 Task: Create Dashboard which show attendance of investors in StockTradeHub application.
Action: Mouse moved to (25, 60)
Screenshot: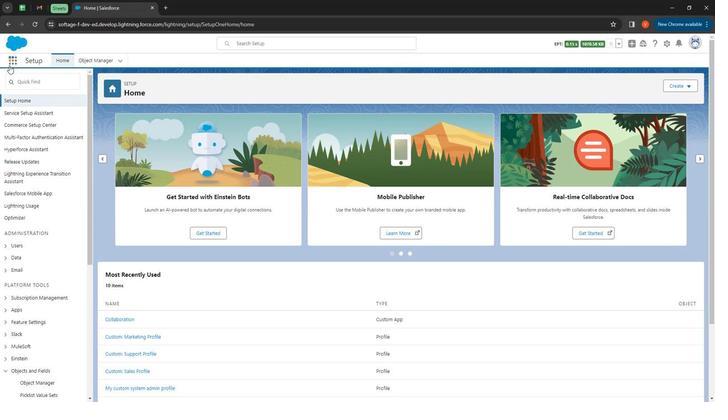 
Action: Mouse pressed left at (25, 60)
Screenshot: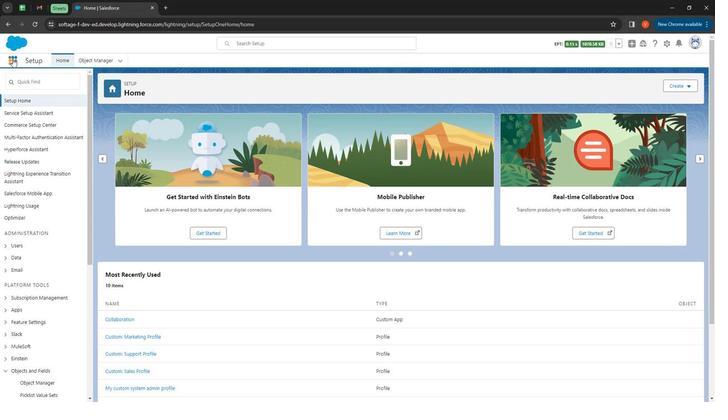 
Action: Mouse moved to (38, 198)
Screenshot: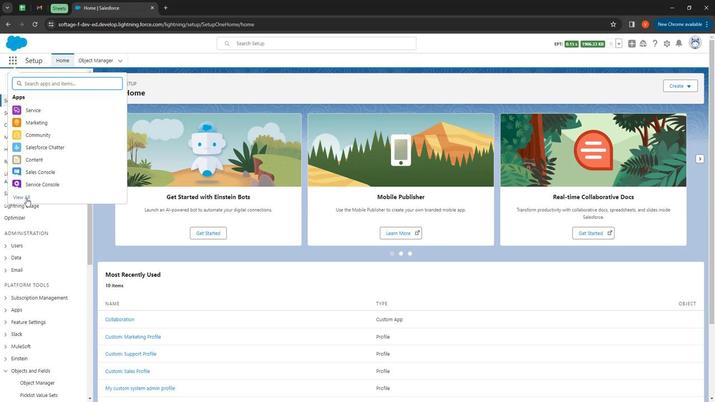 
Action: Mouse pressed left at (38, 198)
Screenshot: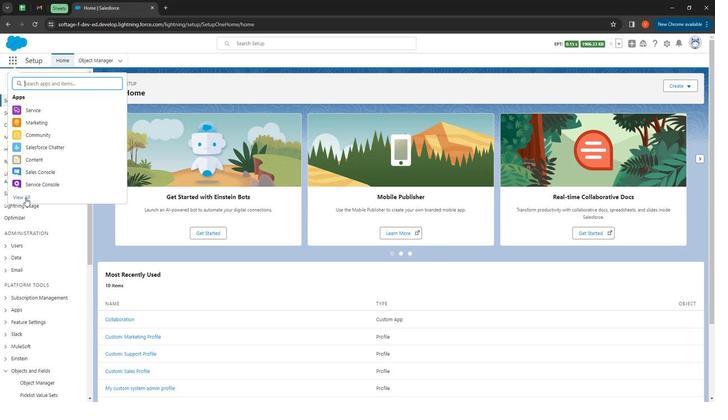 
Action: Mouse moved to (404, 233)
Screenshot: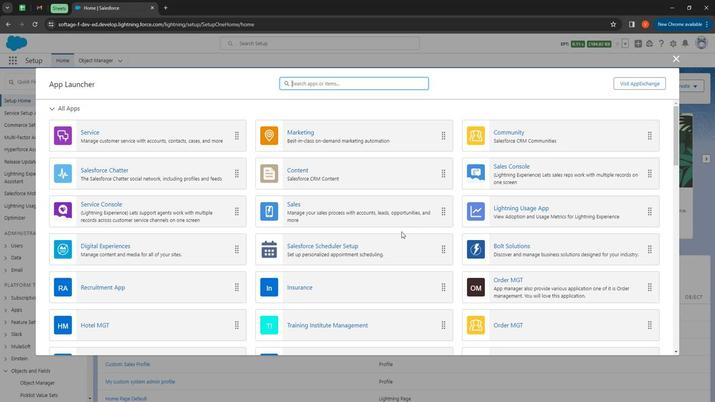 
Action: Mouse scrolled (404, 233) with delta (0, 0)
Screenshot: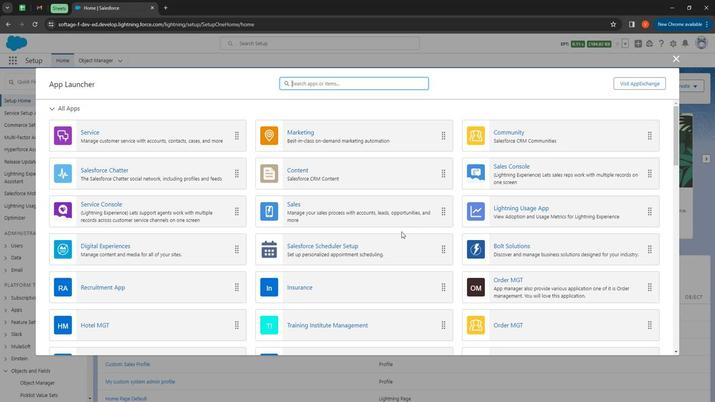 
Action: Mouse moved to (386, 238)
Screenshot: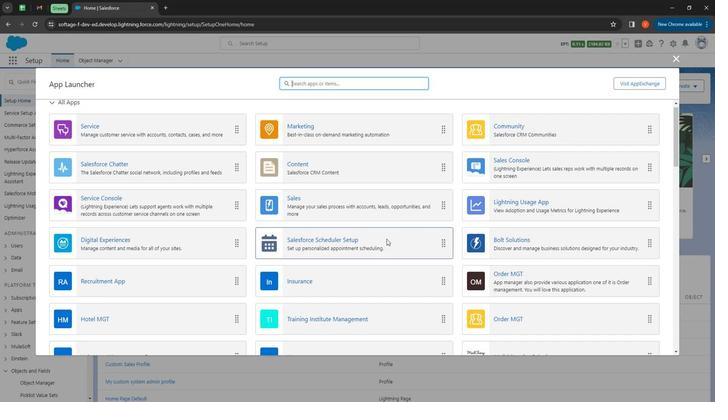 
Action: Mouse scrolled (386, 238) with delta (0, 0)
Screenshot: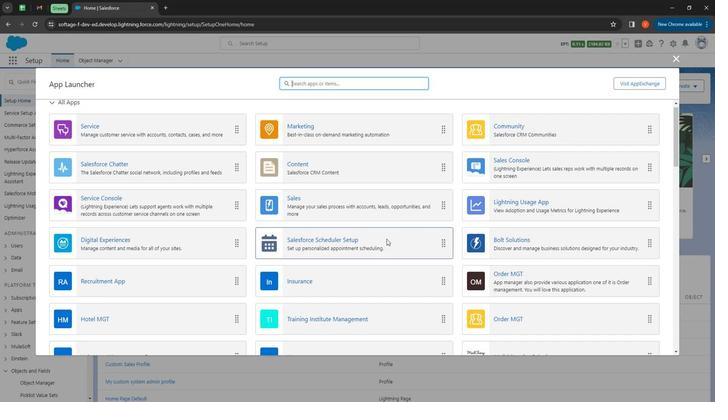 
Action: Mouse moved to (114, 323)
Screenshot: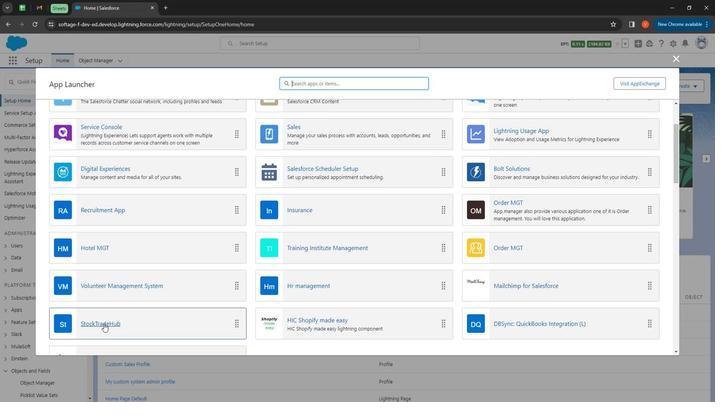 
Action: Mouse pressed left at (114, 323)
Screenshot: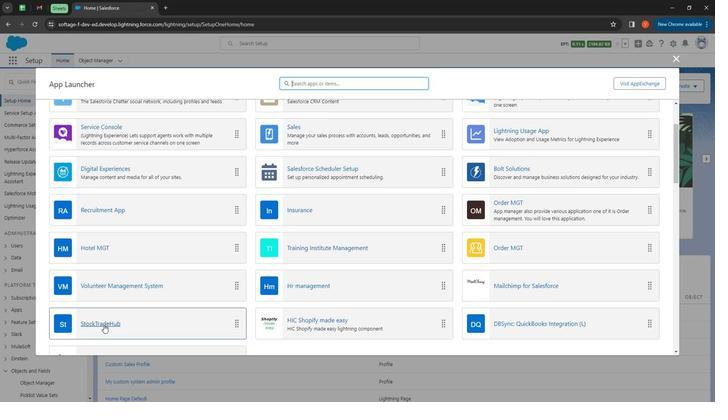 
Action: Mouse moved to (441, 62)
Screenshot: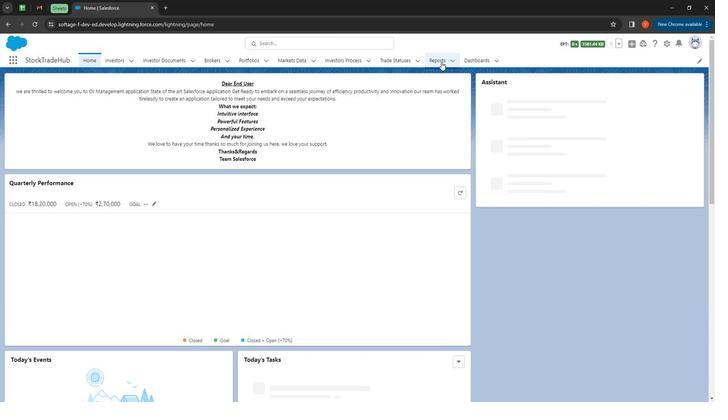 
Action: Mouse pressed left at (441, 62)
Screenshot: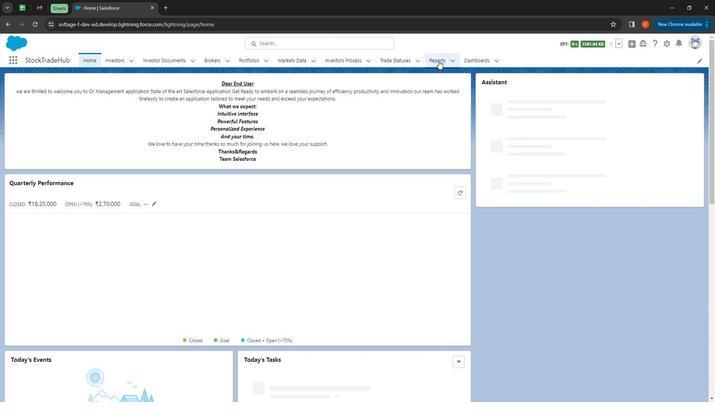 
Action: Mouse moved to (632, 90)
Screenshot: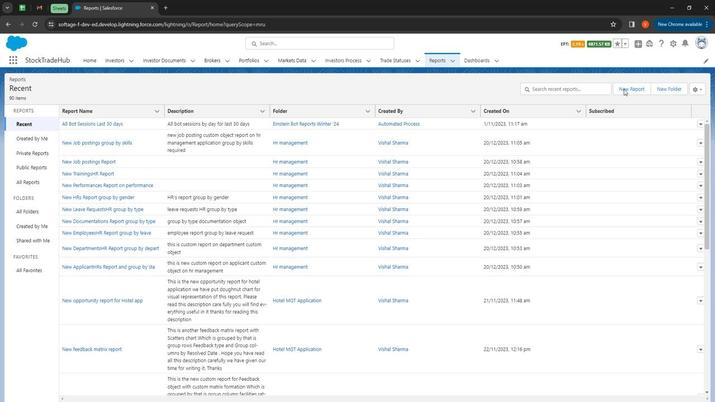 
Action: Mouse pressed left at (632, 90)
Screenshot: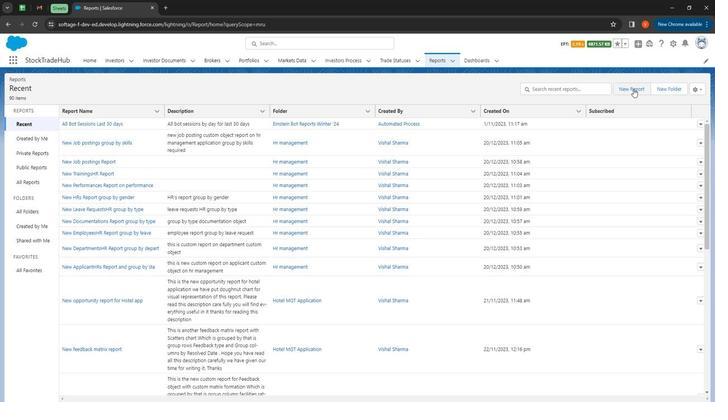 
Action: Mouse moved to (161, 149)
Screenshot: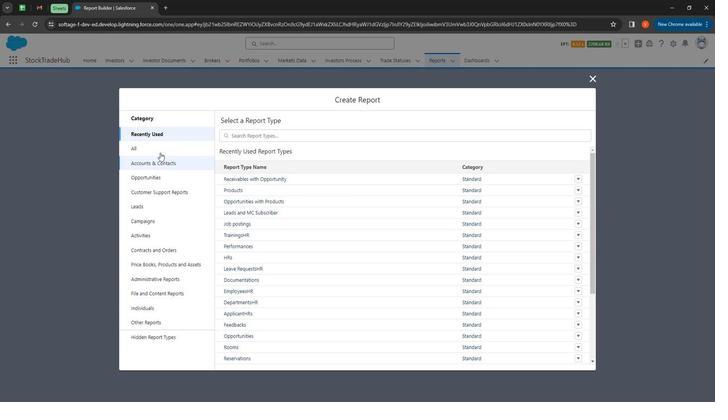 
Action: Mouse pressed left at (161, 149)
Screenshot: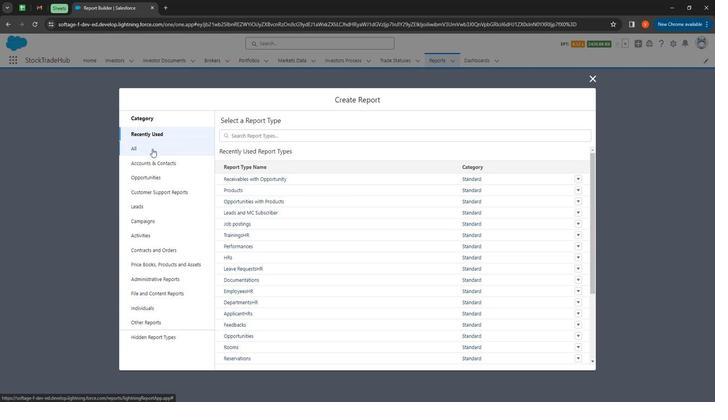 
Action: Mouse moved to (272, 134)
Screenshot: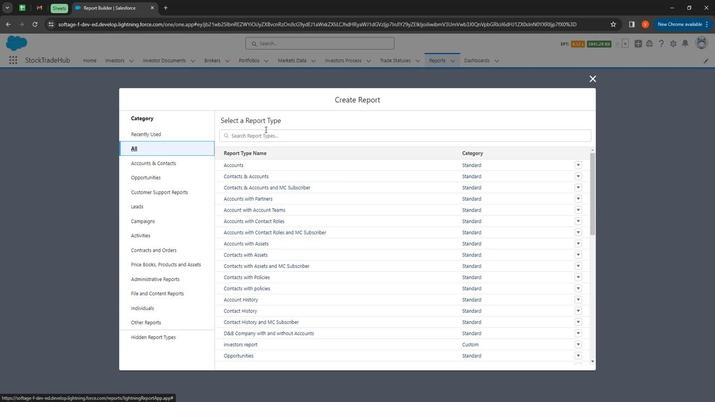
Action: Mouse pressed left at (272, 134)
Screenshot: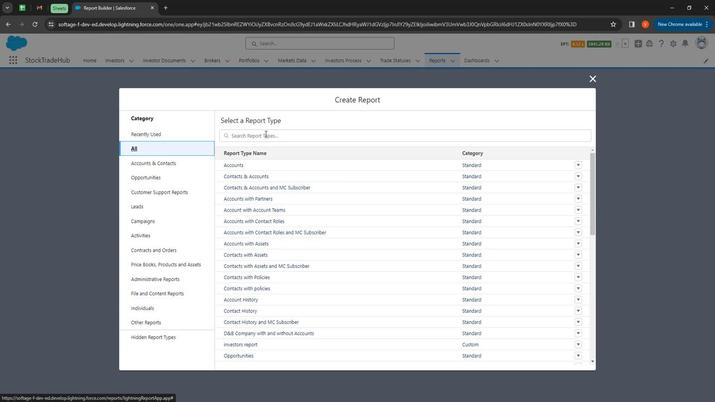 
Action: Key pressed investor
Screenshot: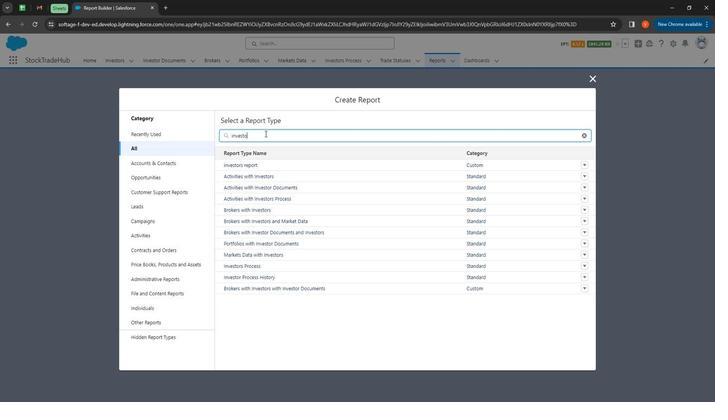
Action: Mouse moved to (263, 164)
Screenshot: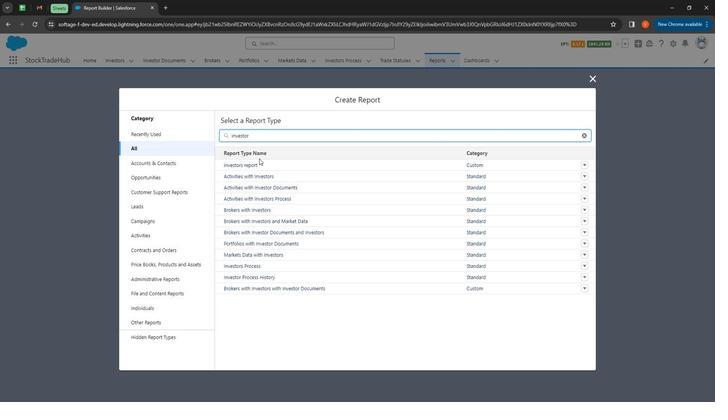 
Action: Mouse pressed left at (263, 164)
Screenshot: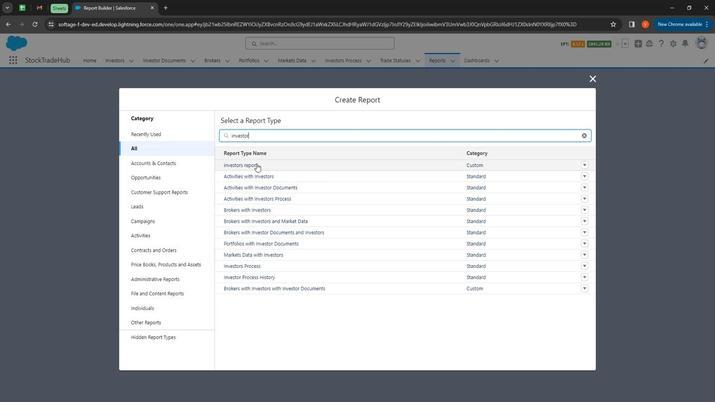 
Action: Mouse moved to (499, 169)
Screenshot: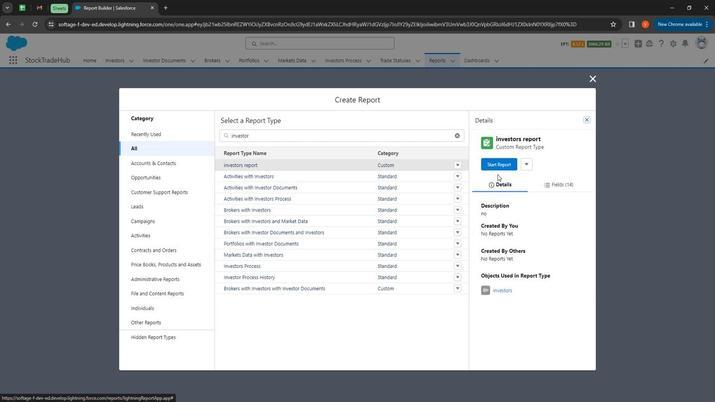 
Action: Mouse pressed left at (499, 169)
Screenshot: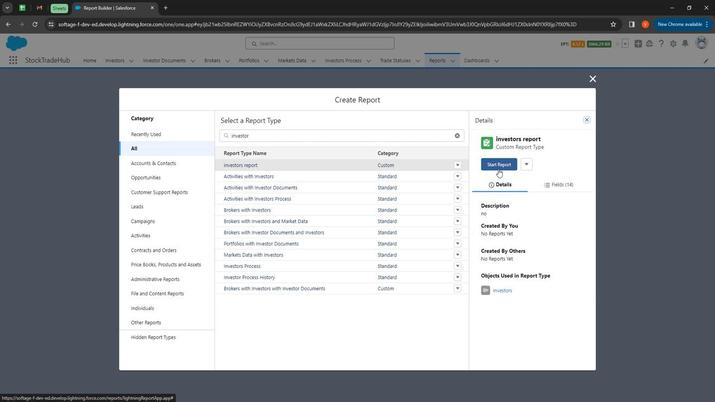 
Action: Mouse moved to (78, 189)
Screenshot: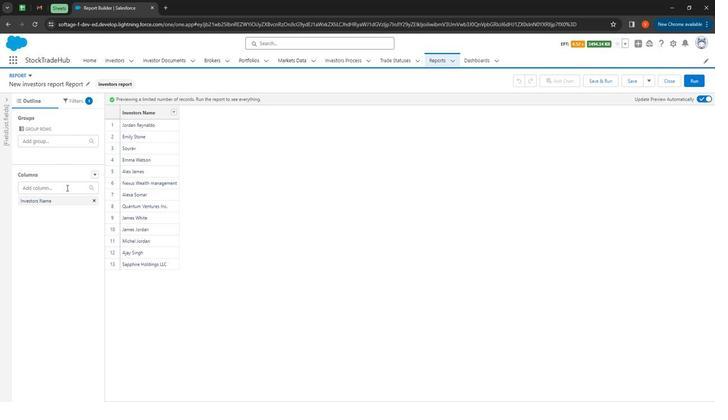 
Action: Mouse pressed left at (78, 189)
Screenshot: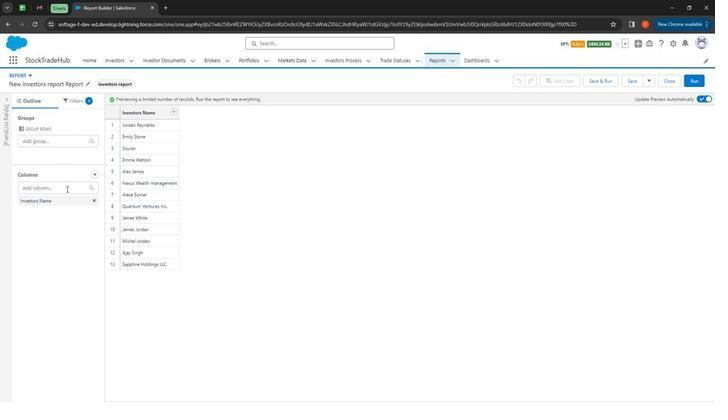 
Action: Mouse moved to (79, 212)
Screenshot: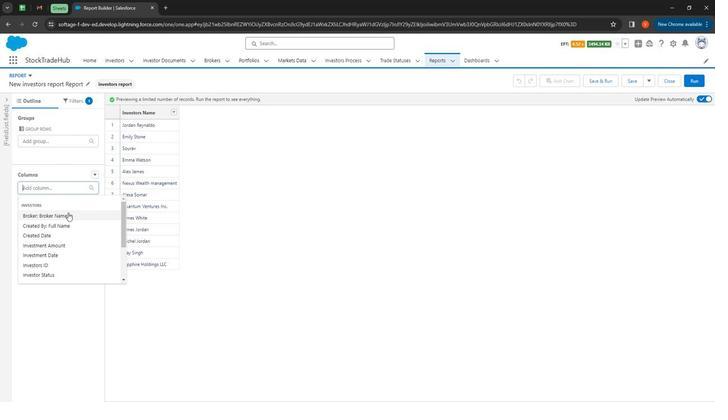 
Action: Mouse pressed left at (79, 212)
Screenshot: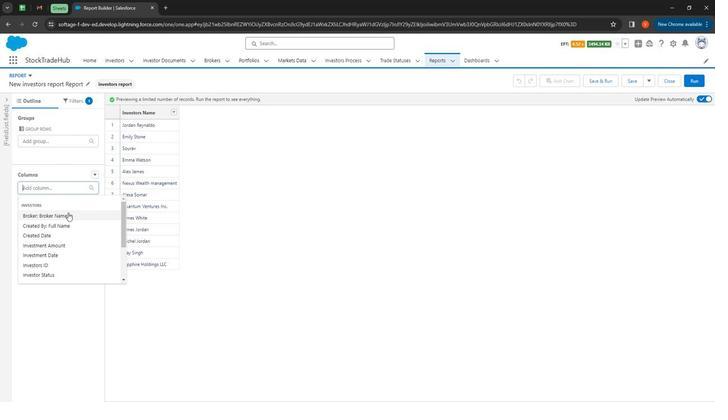 
Action: Mouse moved to (65, 186)
Screenshot: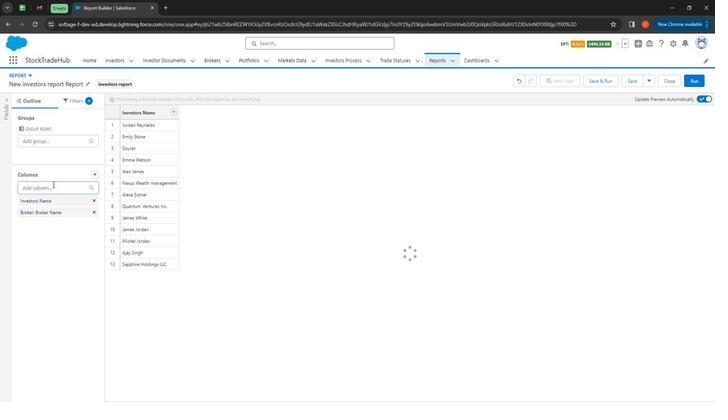 
Action: Mouse pressed left at (65, 186)
Screenshot: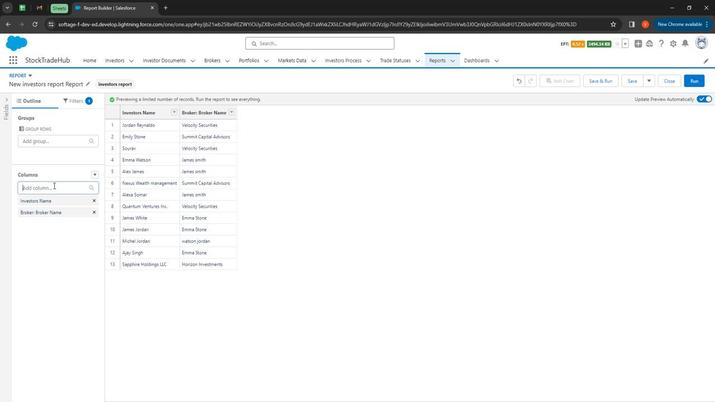 
Action: Mouse moved to (72, 211)
Screenshot: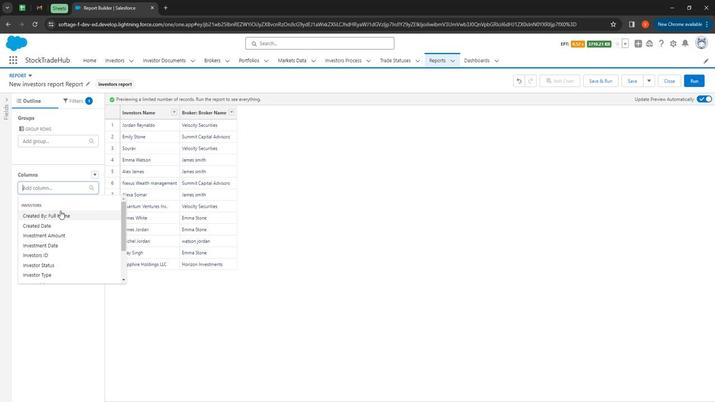 
Action: Mouse pressed left at (72, 211)
Screenshot: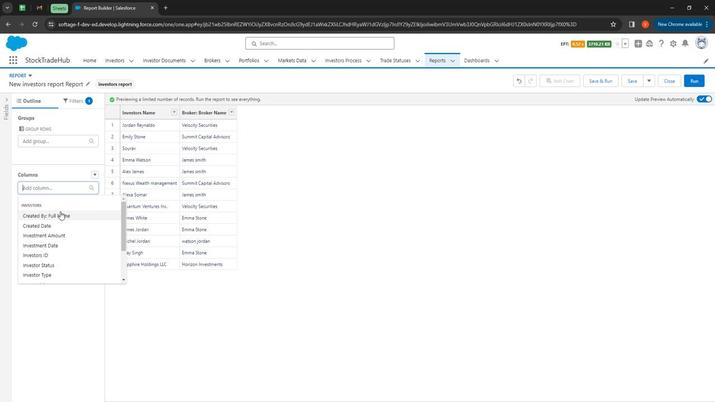 
Action: Mouse moved to (59, 188)
Screenshot: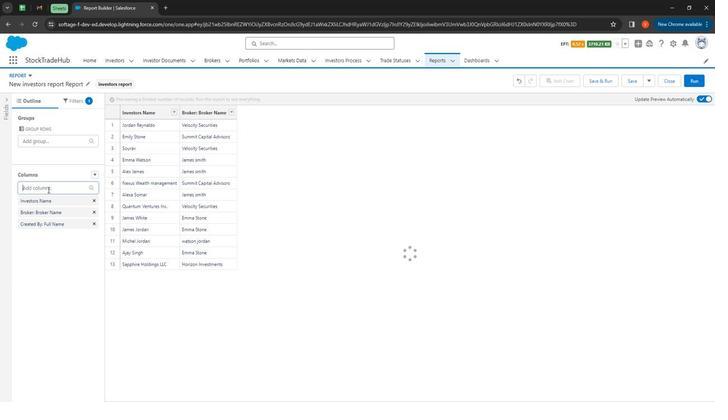 
Action: Mouse pressed left at (59, 188)
Screenshot: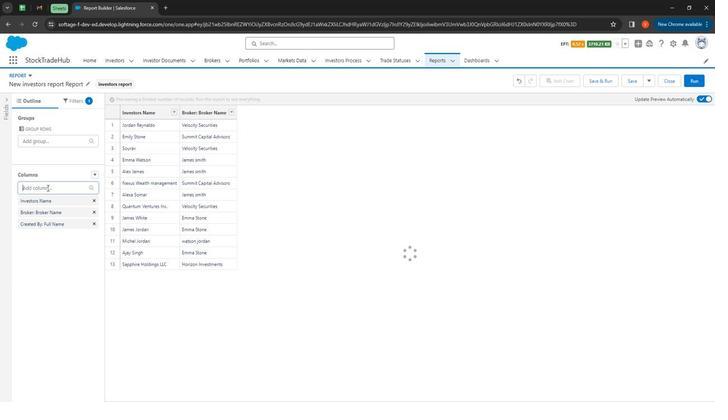 
Action: Mouse moved to (68, 222)
Screenshot: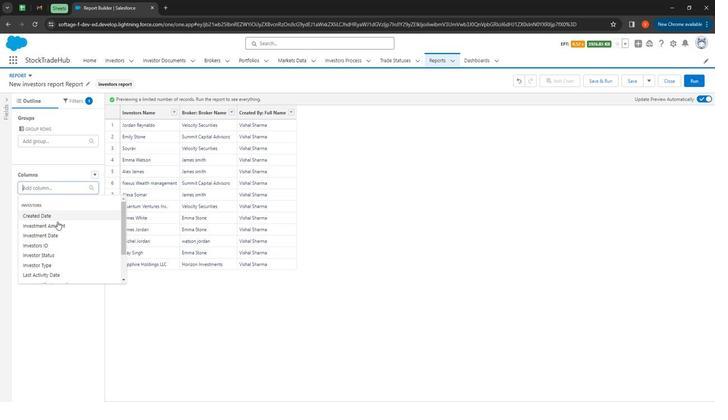 
Action: Mouse pressed left at (68, 222)
Screenshot: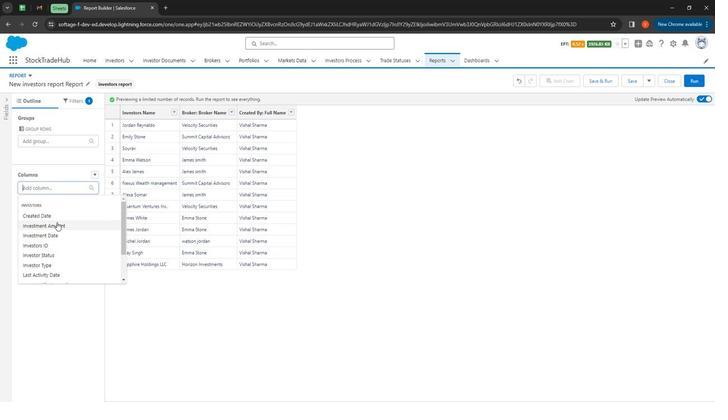 
Action: Mouse moved to (61, 187)
Screenshot: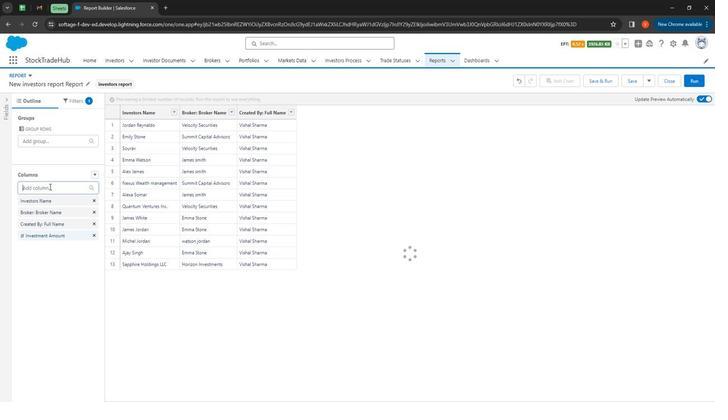 
Action: Mouse pressed left at (61, 187)
Screenshot: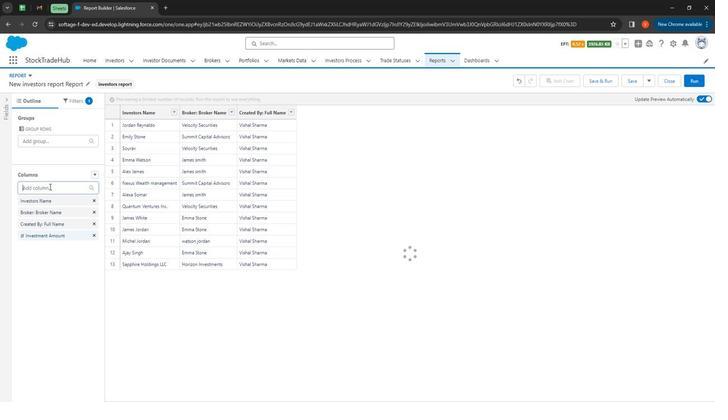 
Action: Mouse moved to (73, 224)
Screenshot: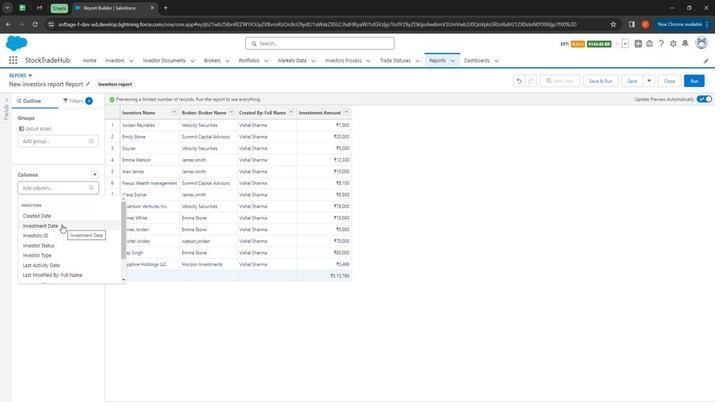 
Action: Mouse pressed left at (73, 224)
Screenshot: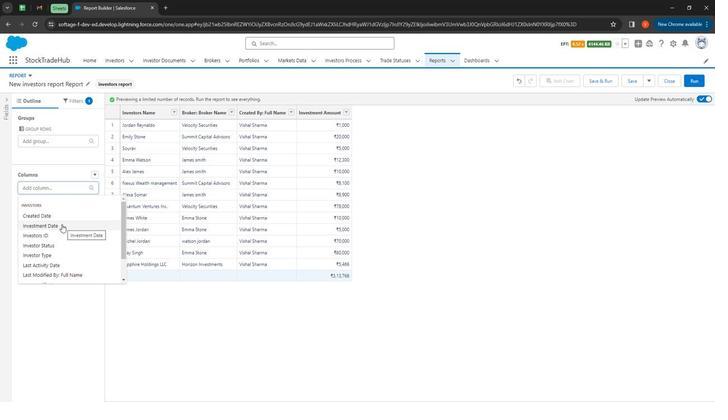 
Action: Mouse moved to (68, 190)
Screenshot: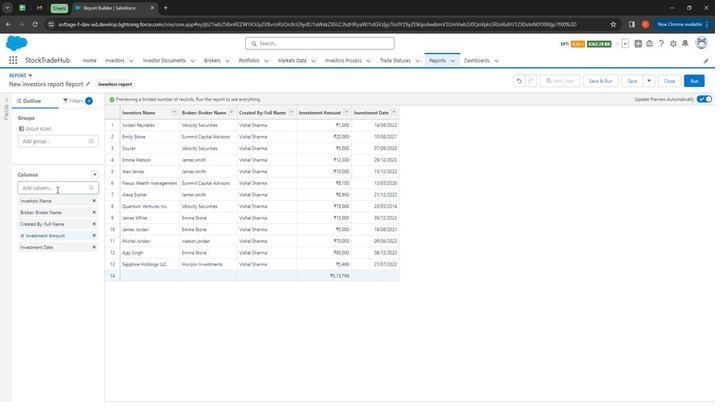 
Action: Mouse pressed left at (68, 190)
Screenshot: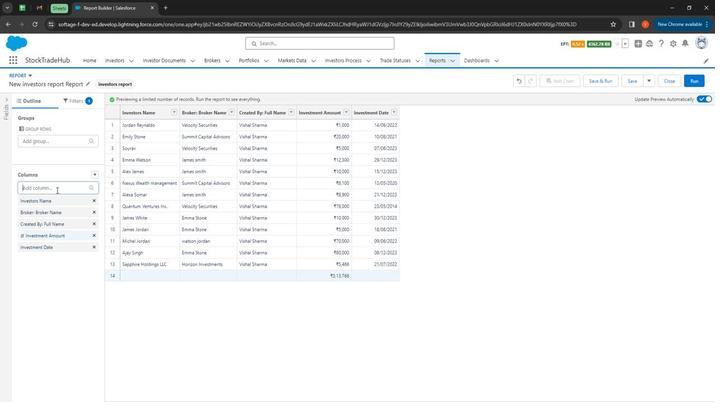 
Action: Mouse moved to (68, 237)
Screenshot: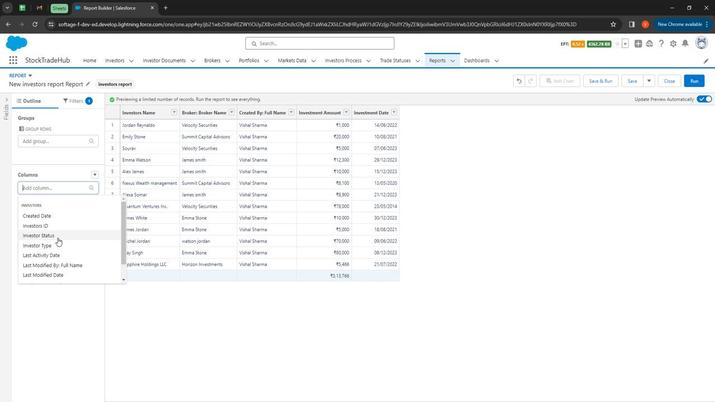 
Action: Mouse pressed left at (68, 237)
Screenshot: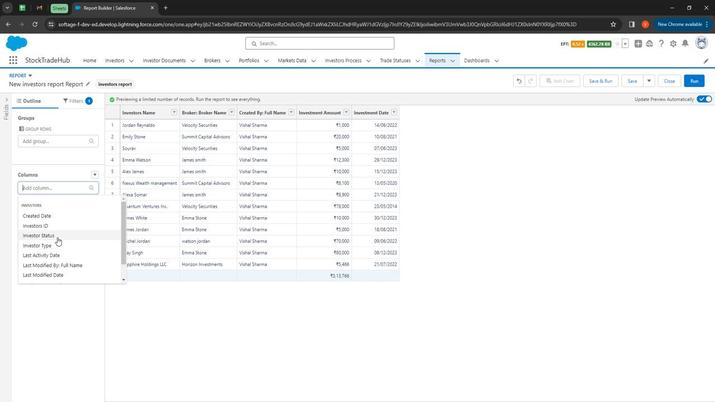 
Action: Mouse moved to (60, 192)
Screenshot: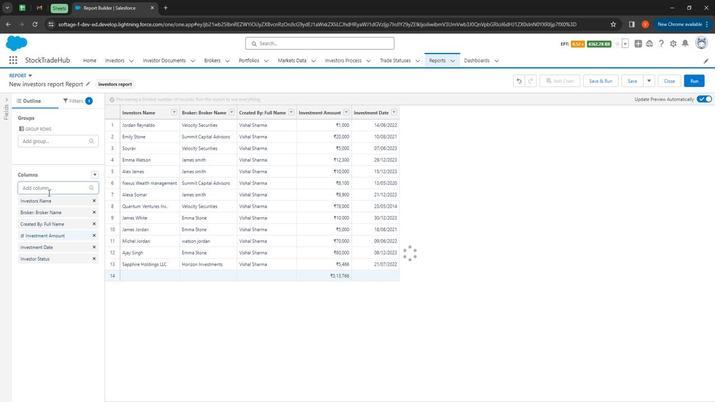 
Action: Mouse pressed left at (60, 192)
Screenshot: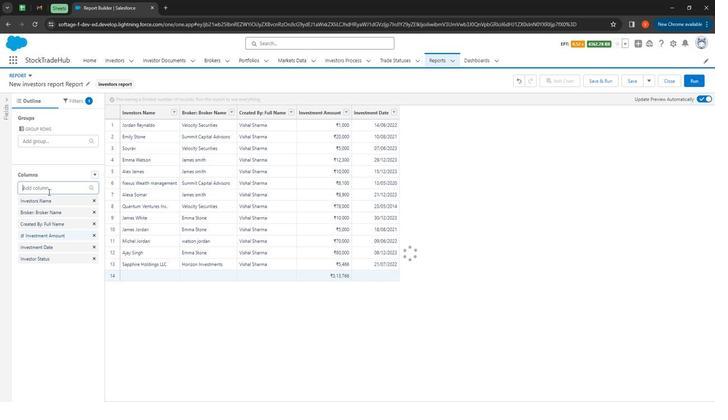 
Action: Mouse moved to (103, 275)
Screenshot: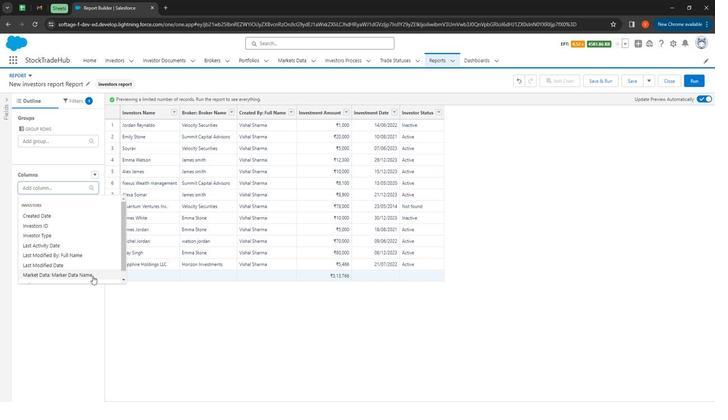 
Action: Mouse pressed left at (103, 275)
Screenshot: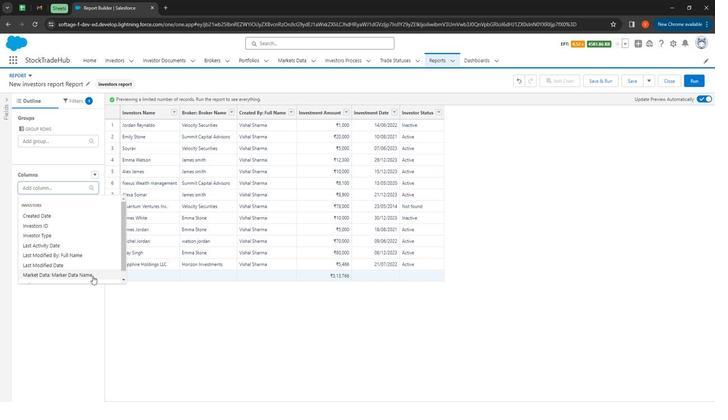 
Action: Mouse moved to (65, 187)
Screenshot: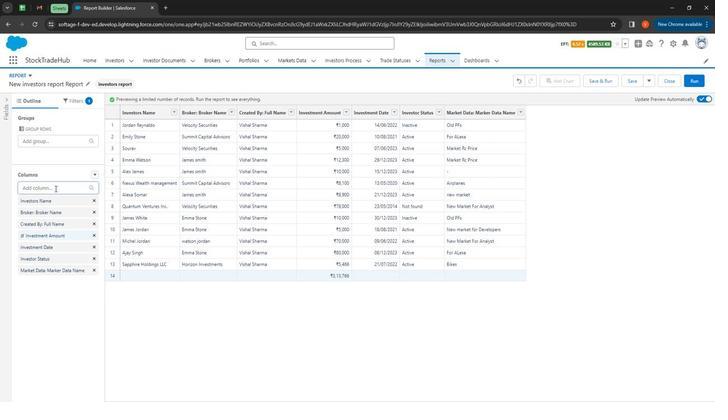 
Action: Mouse pressed left at (65, 187)
Screenshot: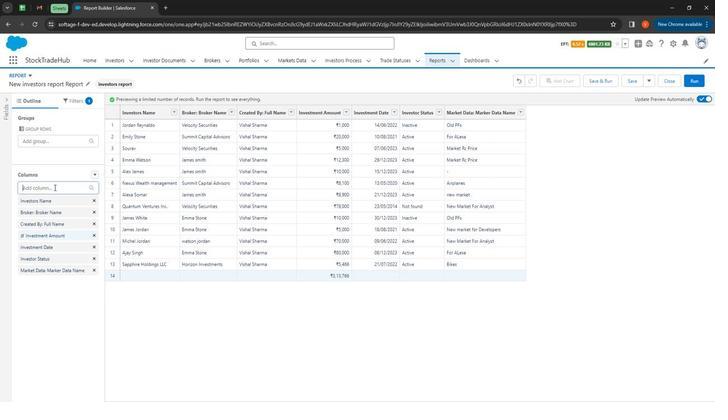 
Action: Mouse moved to (73, 270)
Screenshot: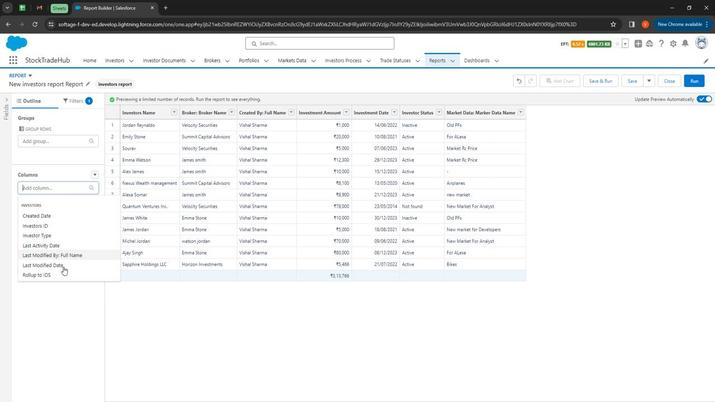 
Action: Mouse pressed left at (73, 270)
Screenshot: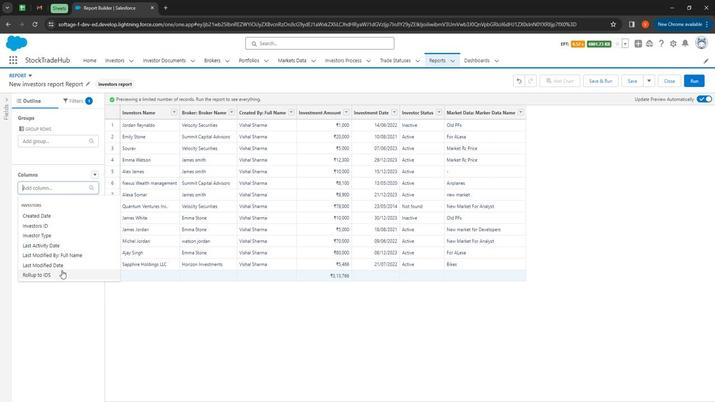
Action: Mouse moved to (62, 142)
Screenshot: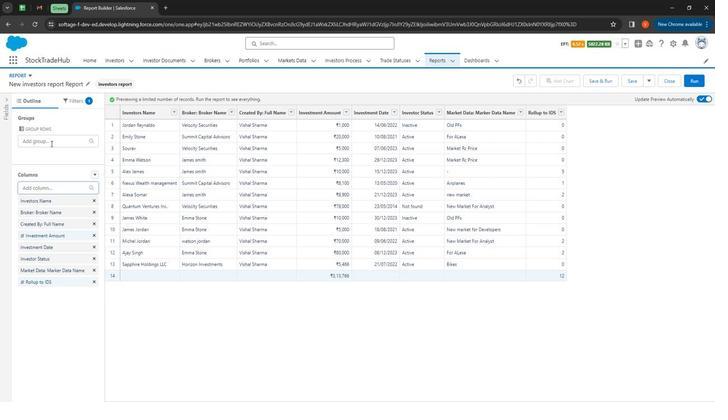 
Action: Mouse pressed left at (62, 142)
Screenshot: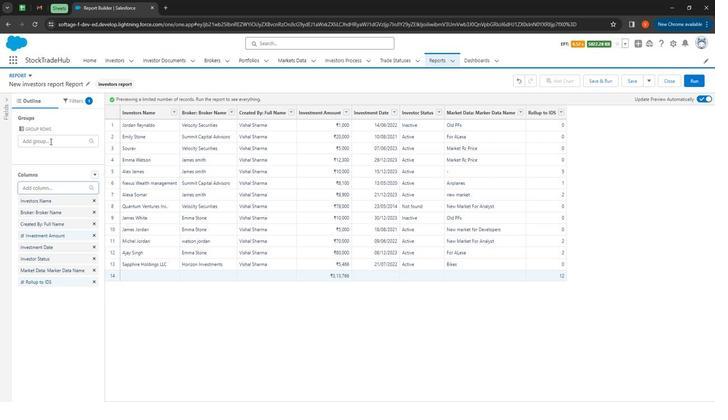 
Action: Mouse moved to (74, 190)
Screenshot: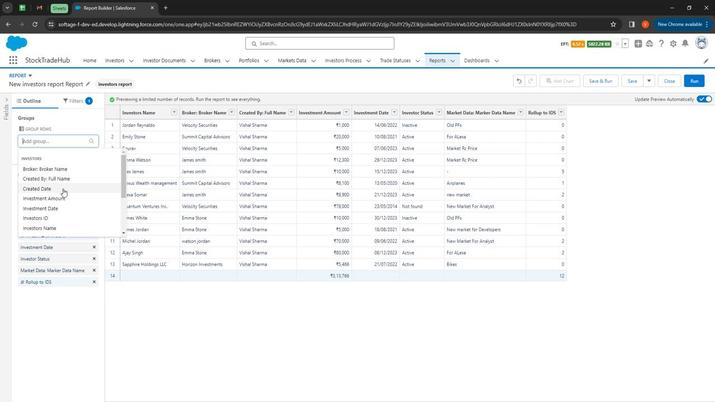
Action: Mouse pressed left at (74, 190)
Screenshot: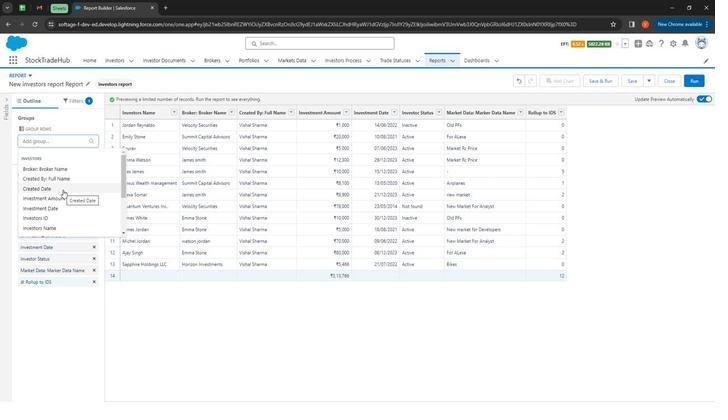 
Action: Mouse moved to (60, 144)
Screenshot: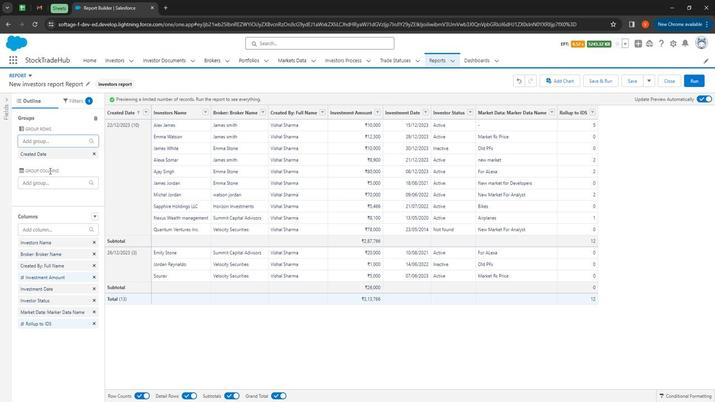 
Action: Mouse pressed left at (60, 144)
Screenshot: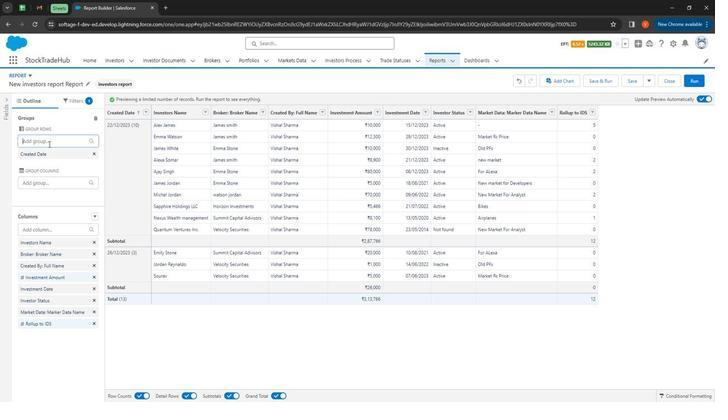 
Action: Mouse moved to (84, 219)
Screenshot: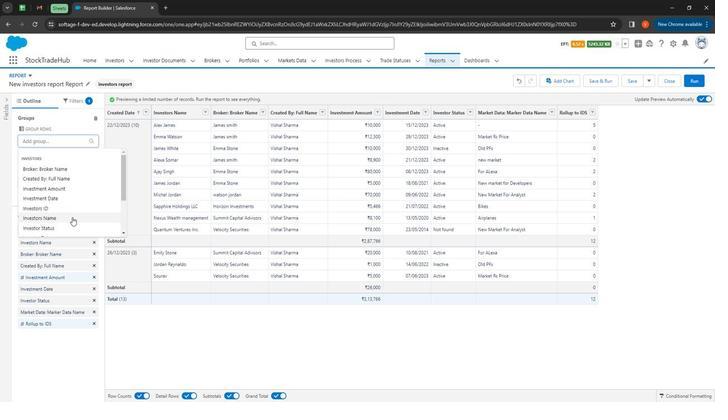 
Action: Mouse scrolled (84, 219) with delta (0, 0)
Screenshot: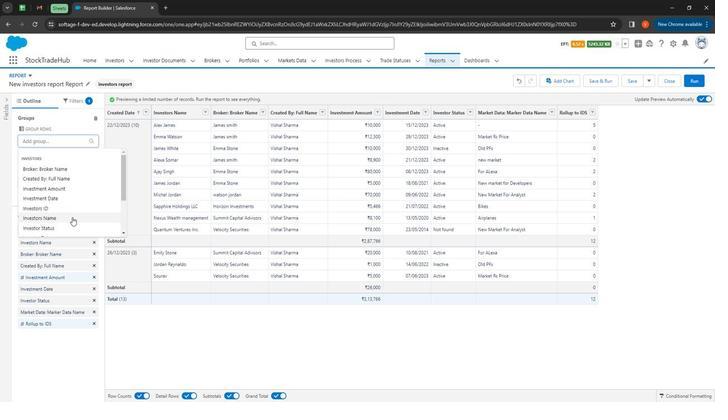 
Action: Mouse moved to (84, 220)
Screenshot: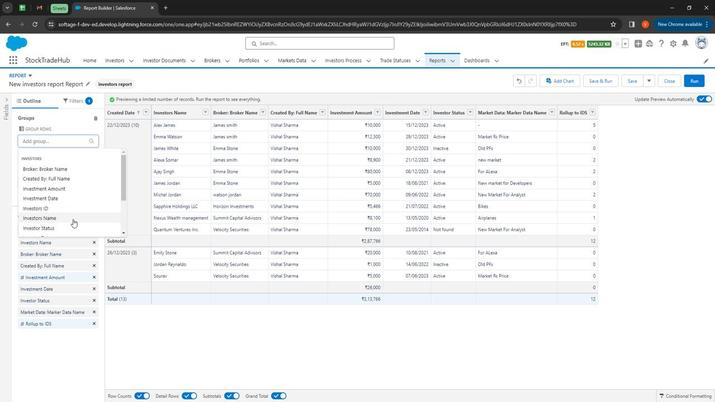
Action: Mouse scrolled (84, 220) with delta (0, 0)
Screenshot: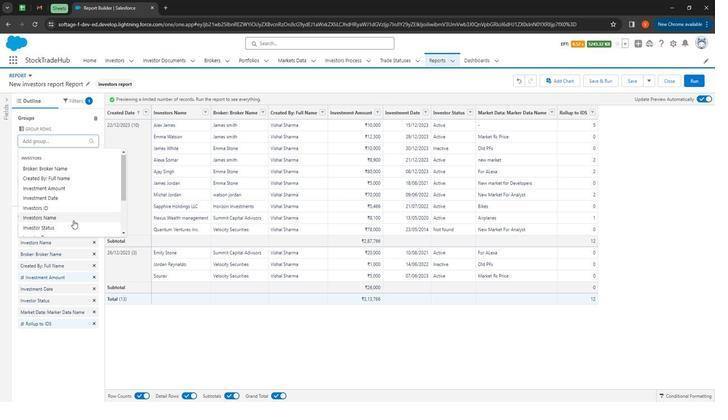 
Action: Mouse moved to (84, 220)
Screenshot: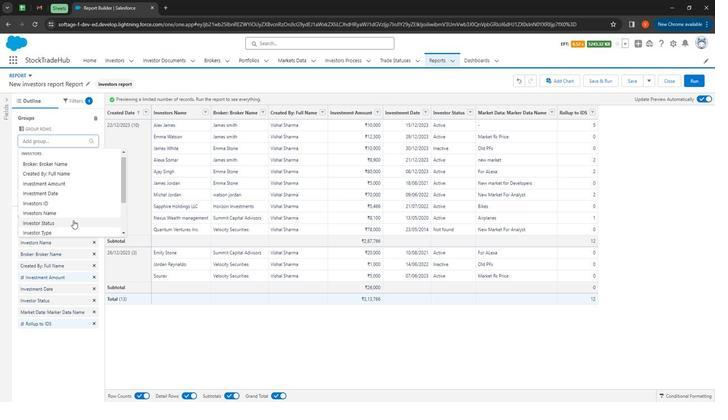 
Action: Mouse scrolled (84, 220) with delta (0, 0)
Screenshot: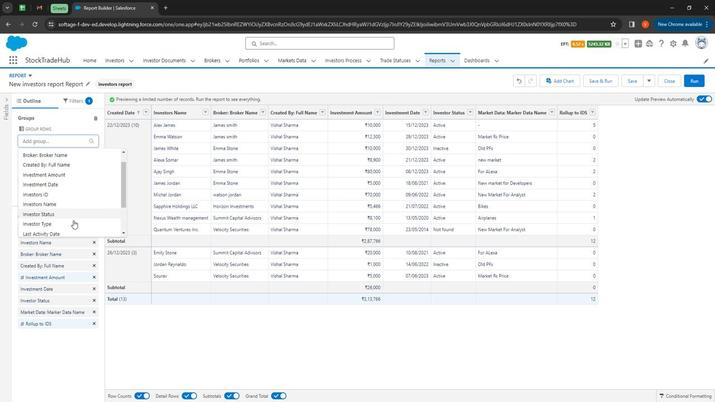 
Action: Mouse moved to (80, 211)
Screenshot: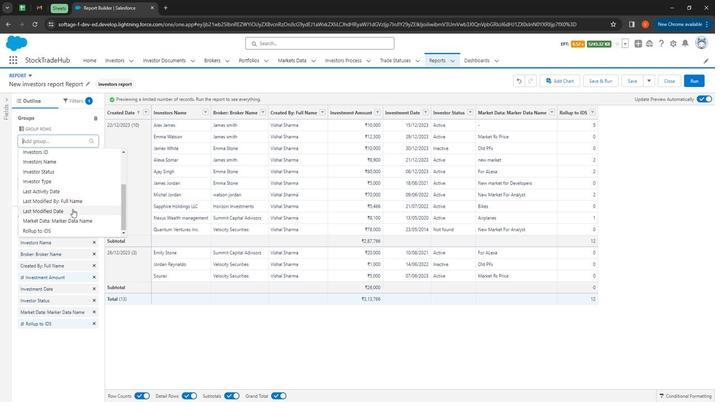 
Action: Mouse pressed left at (80, 211)
Screenshot: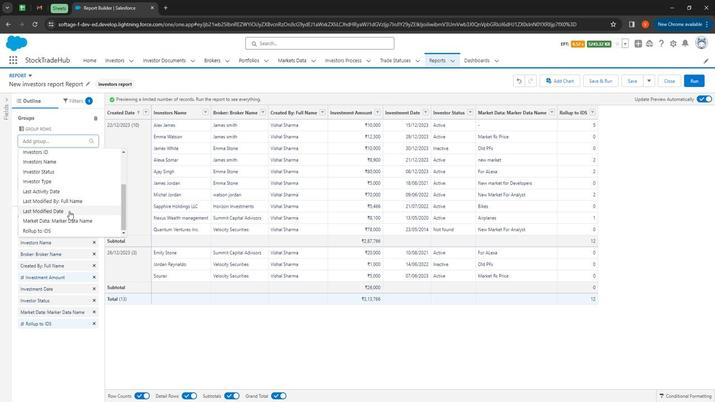 
Action: Mouse moved to (356, 348)
Screenshot: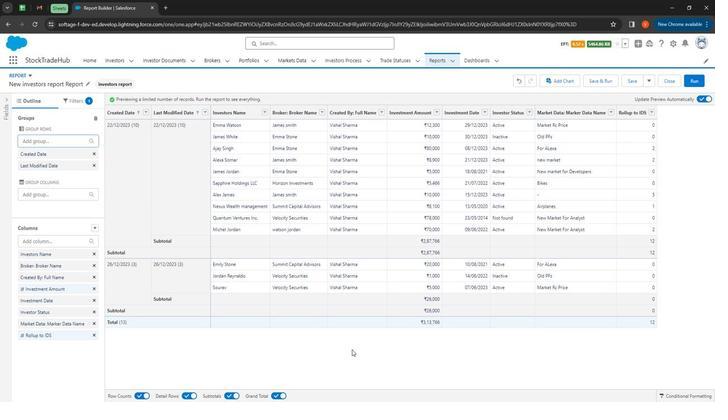 
Action: Mouse pressed left at (356, 348)
Screenshot: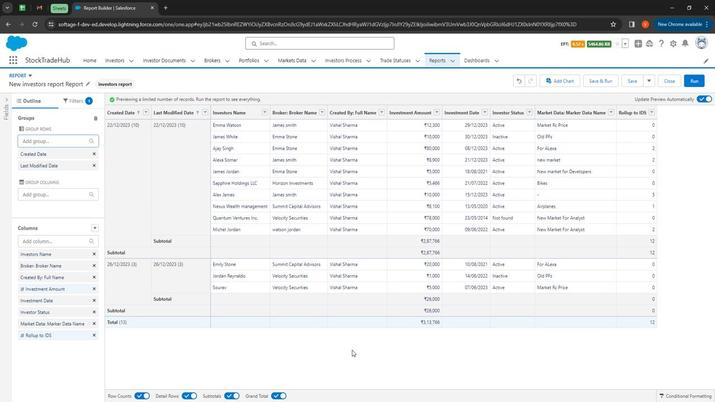 
Action: Mouse moved to (569, 78)
Screenshot: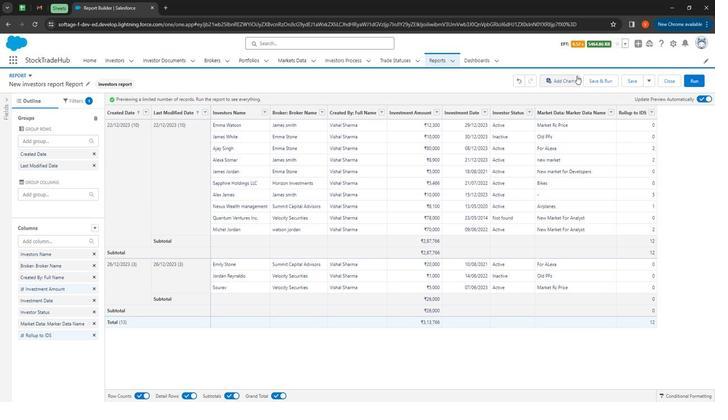 
Action: Mouse pressed left at (569, 78)
Screenshot: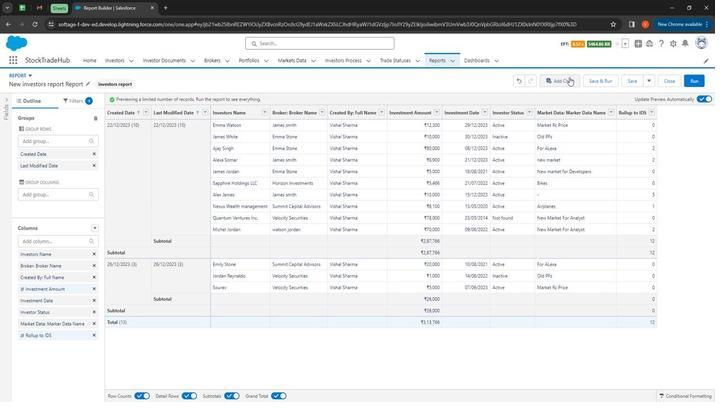 
Action: Mouse moved to (698, 117)
Screenshot: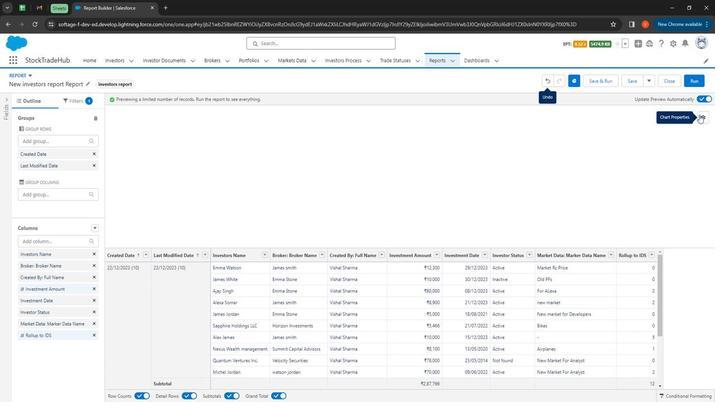 
Action: Mouse pressed left at (698, 117)
Screenshot: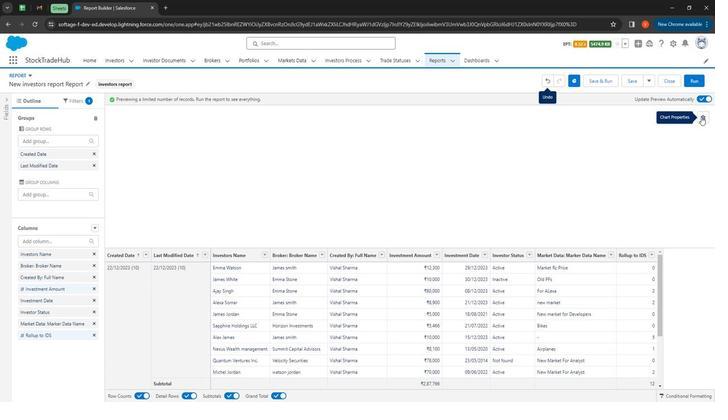 
Action: Mouse moved to (638, 193)
Screenshot: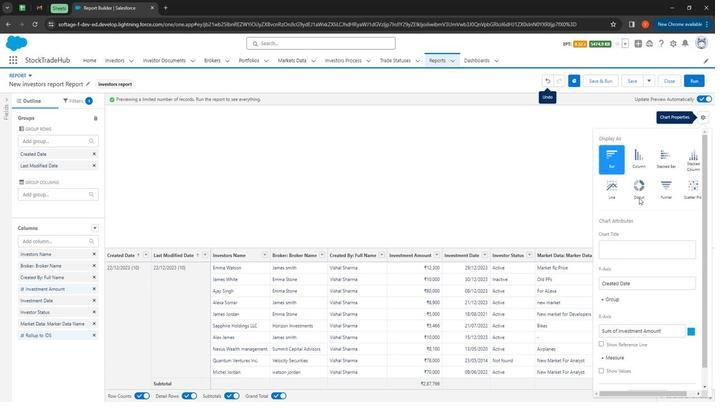 
Action: Mouse pressed left at (638, 193)
Screenshot: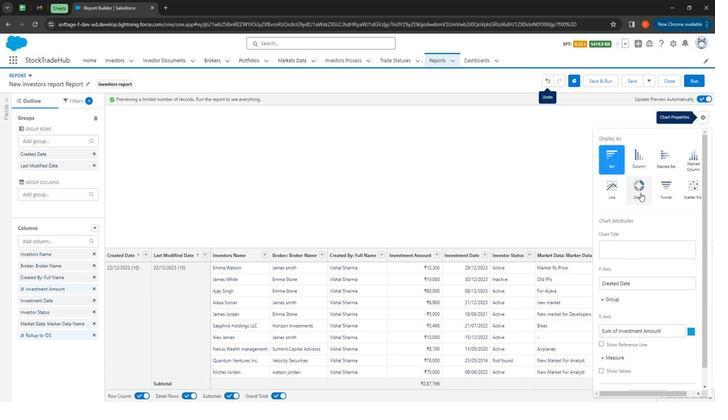 
Action: Mouse moved to (626, 249)
Screenshot: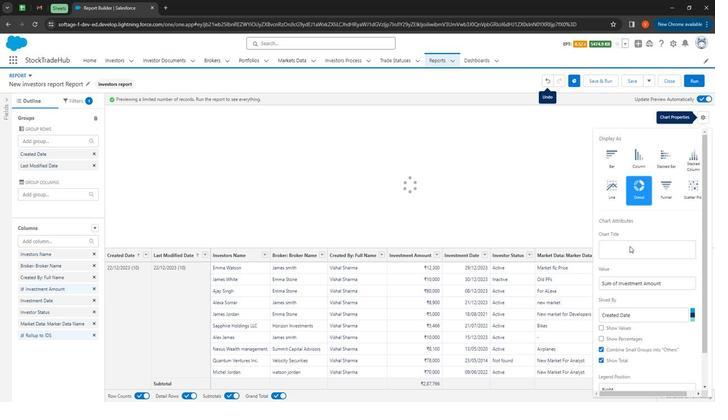 
Action: Mouse pressed left at (626, 249)
Screenshot: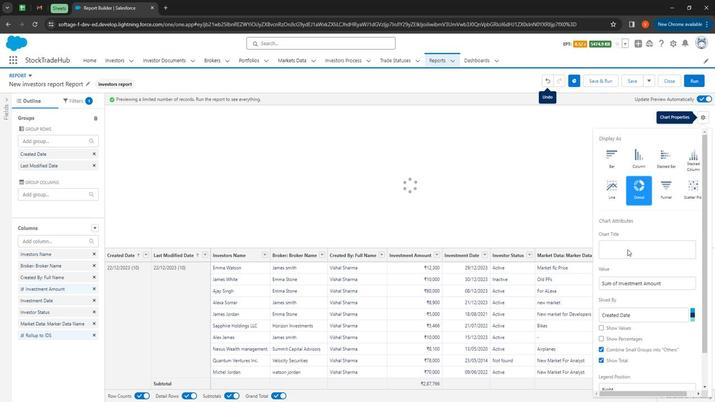 
Action: Mouse moved to (590, 157)
Screenshot: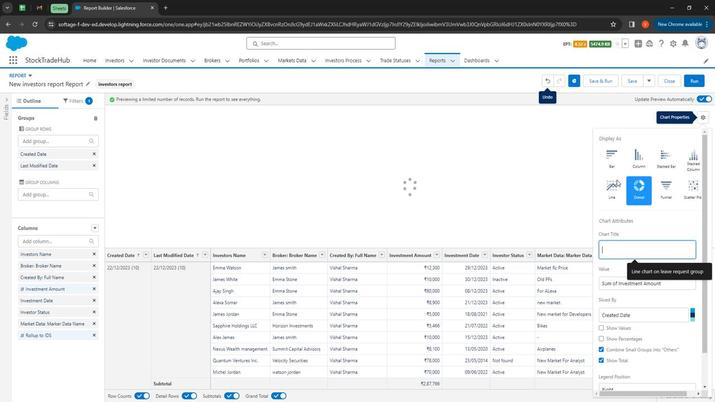 
Action: Key pressed <Key.shift>Donut<Key.space><Key.shift>Chart<Key.space>for<Key.space><Key.shift>Report
Screenshot: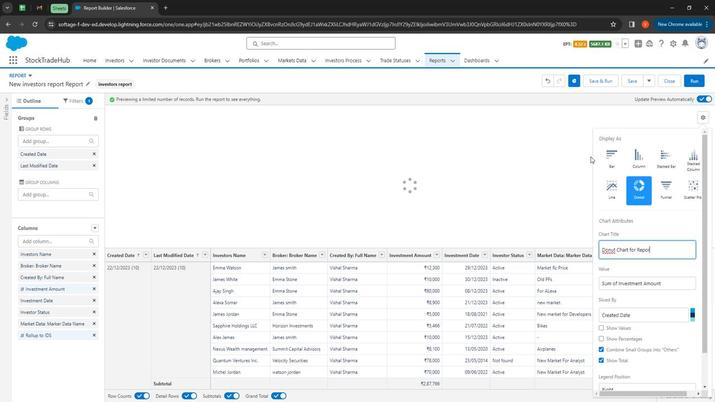 
Action: Mouse moved to (631, 296)
Screenshot: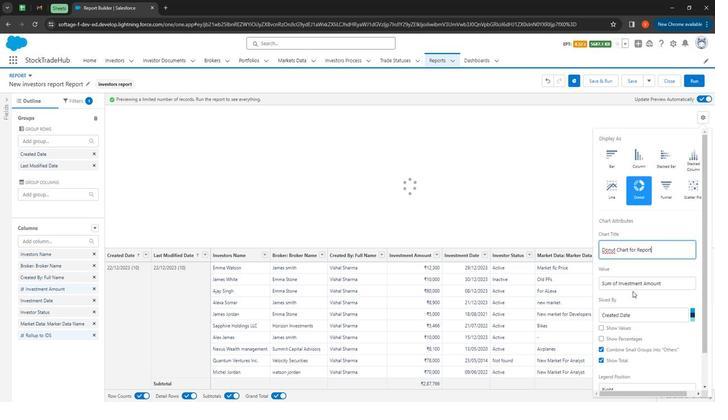 
Action: Mouse scrolled (631, 296) with delta (0, 0)
Screenshot: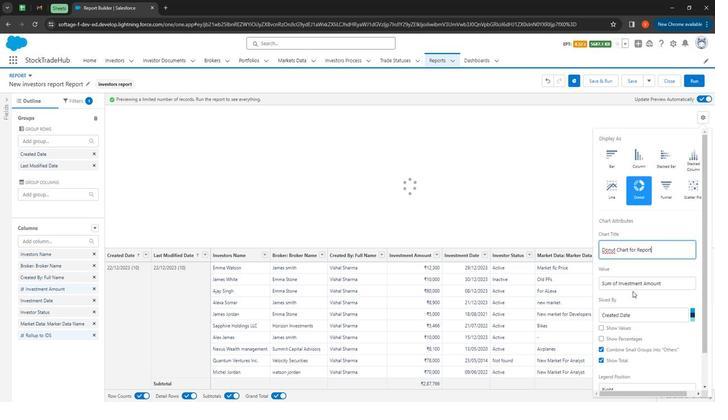 
Action: Mouse moved to (631, 299)
Screenshot: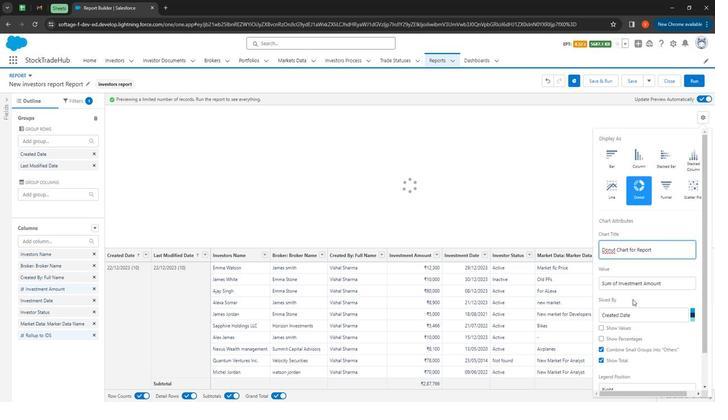 
Action: Mouse scrolled (631, 299) with delta (0, 0)
Screenshot: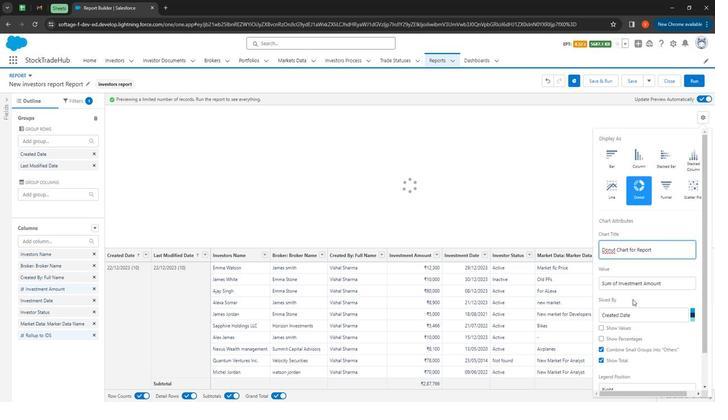 
Action: Mouse moved to (689, 279)
Screenshot: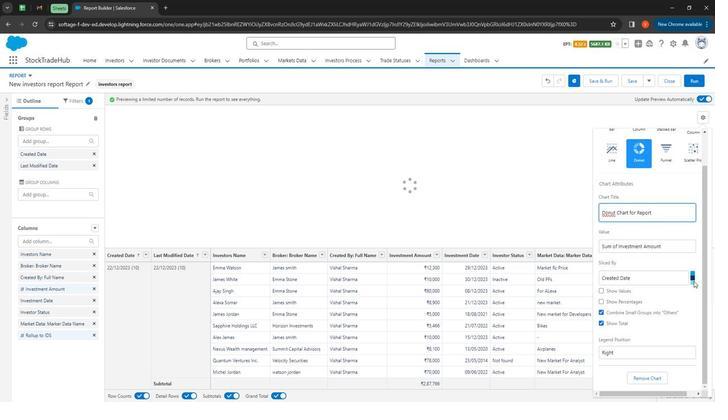 
Action: Mouse pressed left at (689, 279)
Screenshot: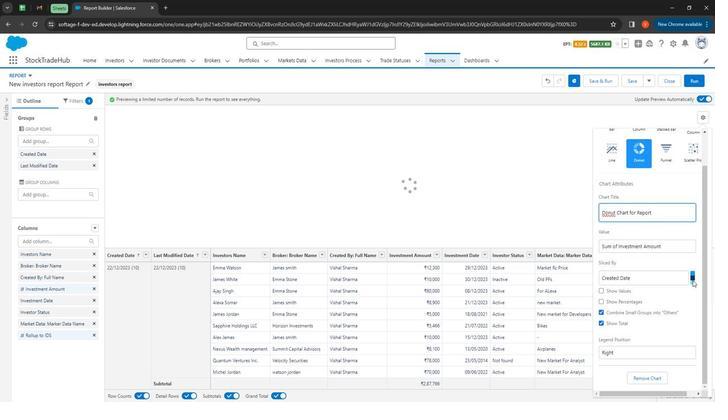 
Action: Mouse moved to (660, 297)
Screenshot: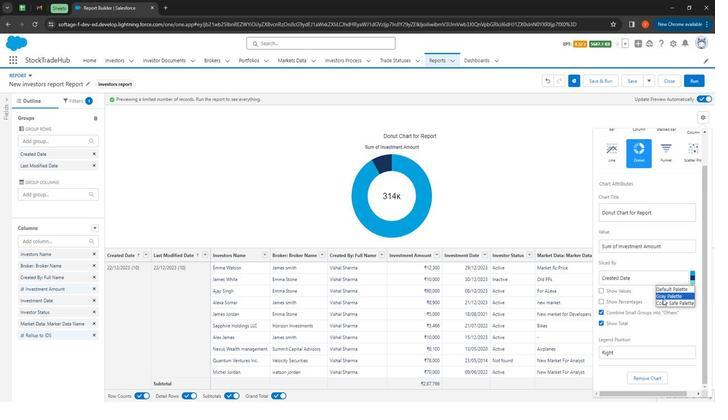
Action: Mouse pressed left at (660, 297)
Screenshot: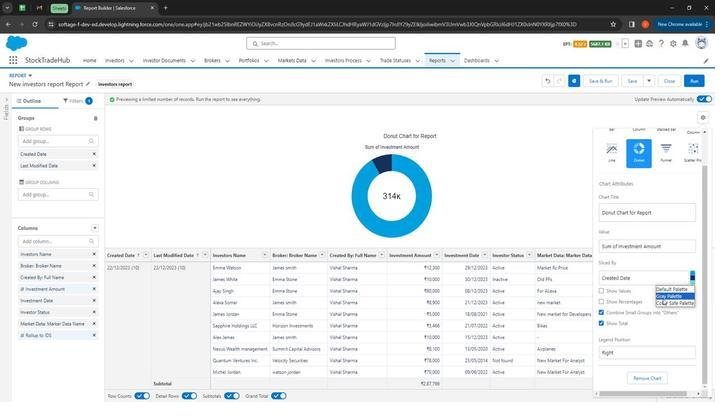 
Action: Mouse moved to (602, 301)
Screenshot: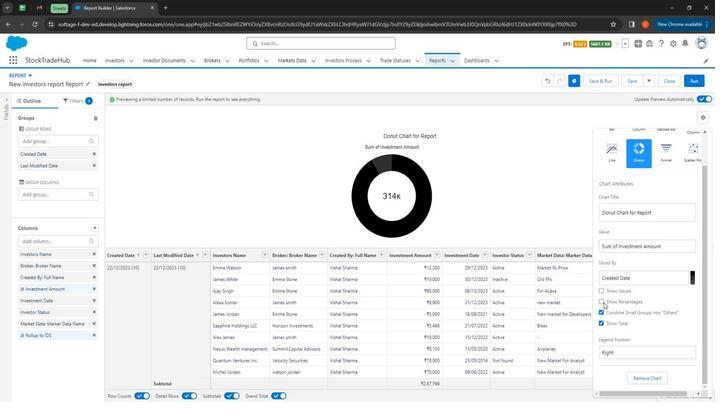 
Action: Mouse pressed left at (602, 301)
Screenshot: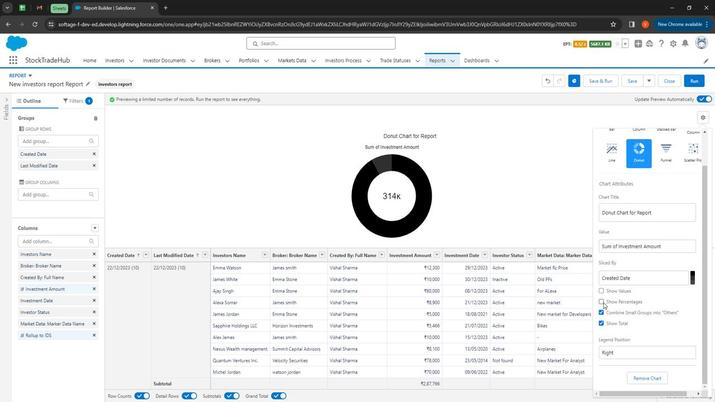 
Action: Mouse moved to (599, 289)
Screenshot: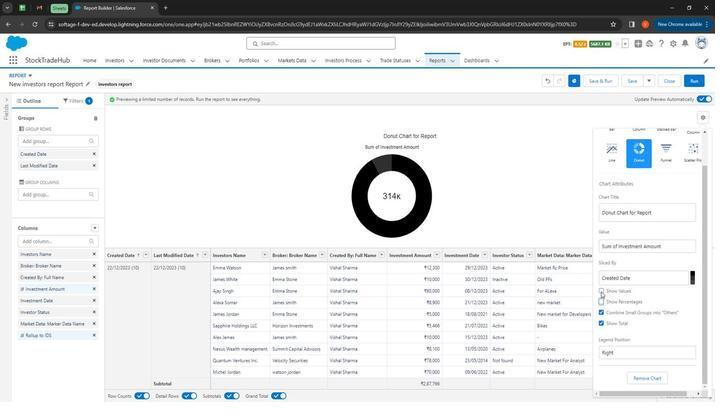 
Action: Mouse pressed left at (599, 289)
Screenshot: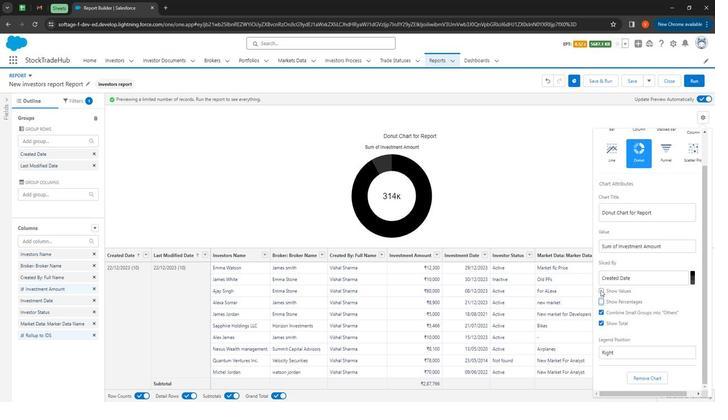
Action: Mouse moved to (641, 296)
Screenshot: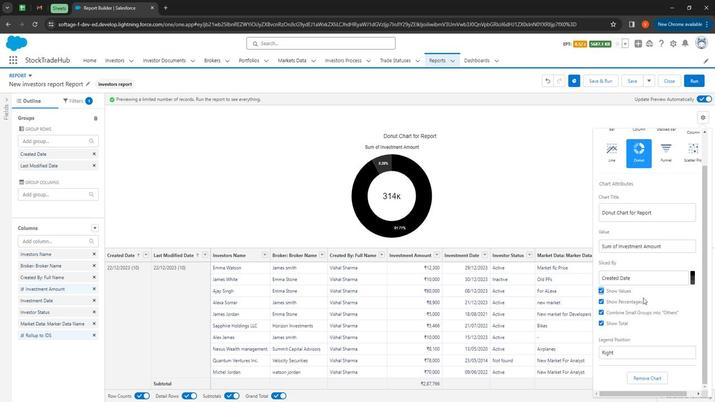 
Action: Mouse scrolled (641, 296) with delta (0, 0)
Screenshot: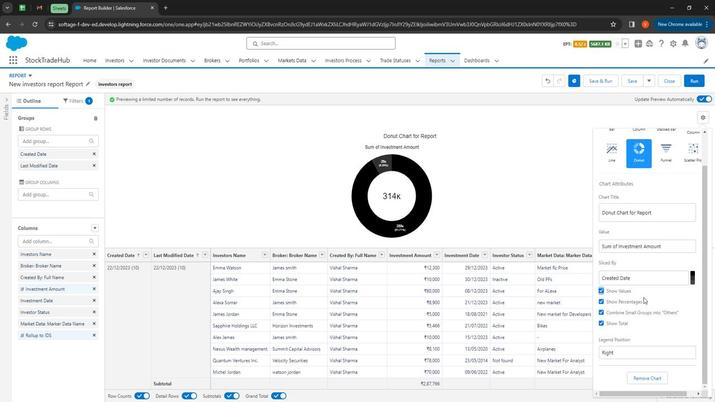 
Action: Mouse scrolled (641, 296) with delta (0, 0)
Screenshot: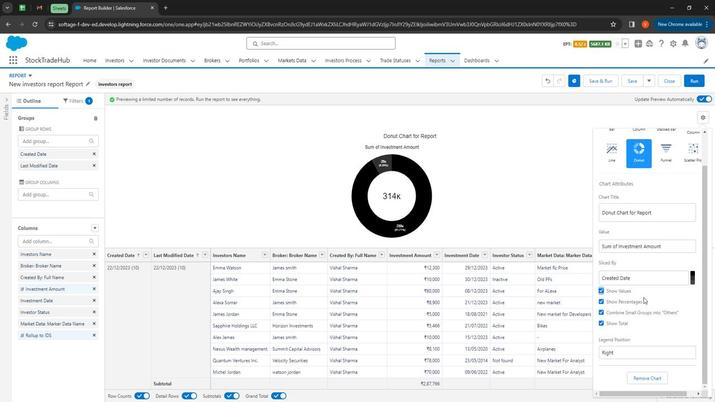 
Action: Mouse moved to (642, 296)
Screenshot: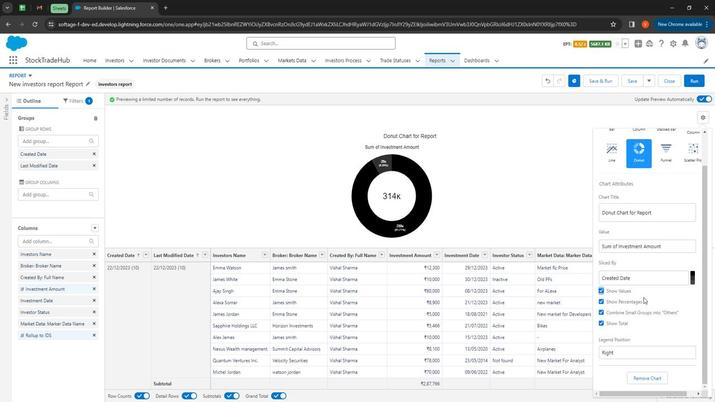 
Action: Mouse scrolled (642, 296) with delta (0, 0)
Screenshot: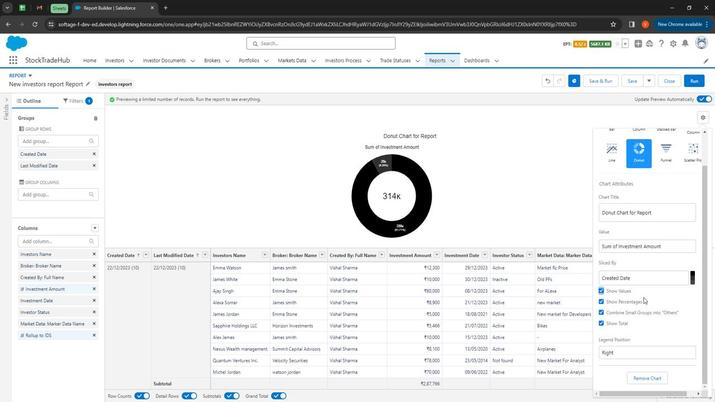 
Action: Mouse scrolled (642, 296) with delta (0, 0)
Screenshot: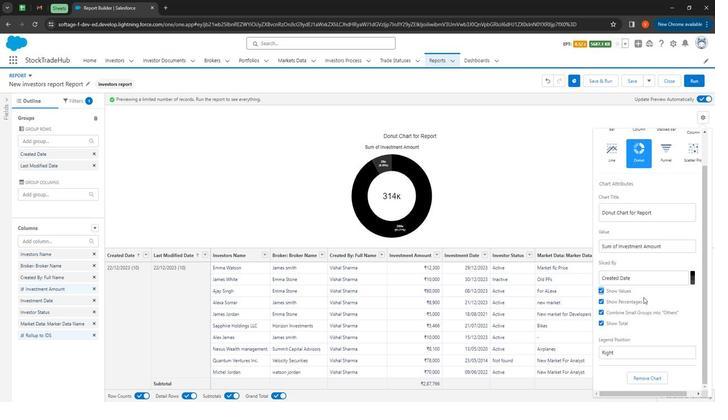 
Action: Mouse scrolled (642, 296) with delta (0, 0)
Screenshot: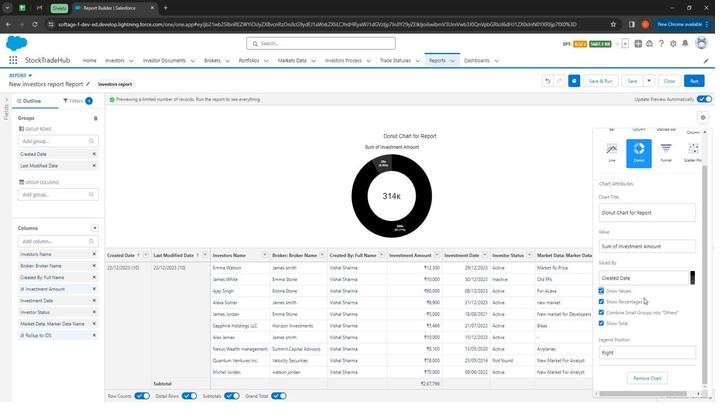 
Action: Mouse moved to (643, 296)
Screenshot: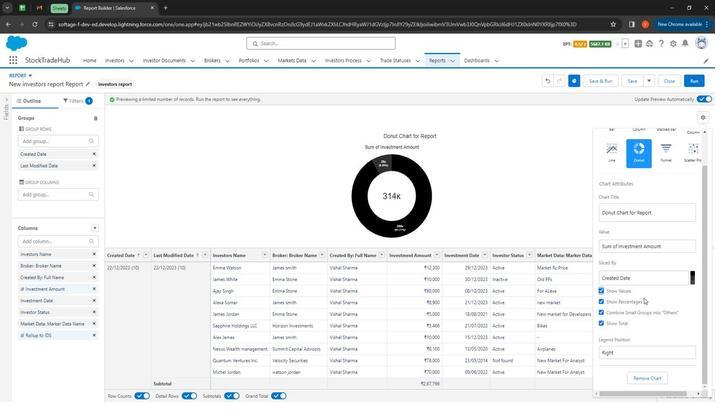 
Action: Mouse scrolled (643, 296) with delta (0, 0)
Screenshot: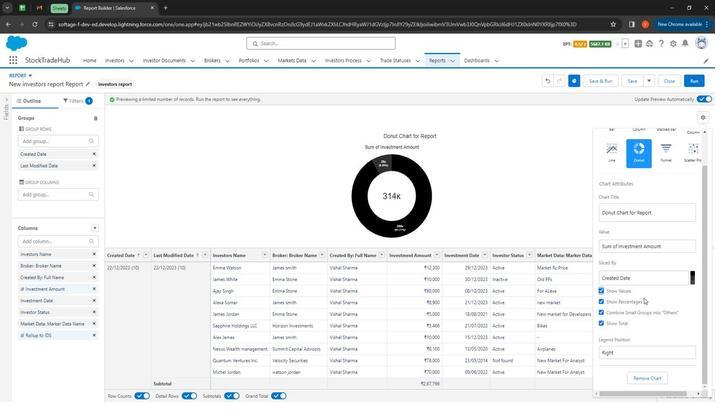 
Action: Mouse moved to (639, 352)
Screenshot: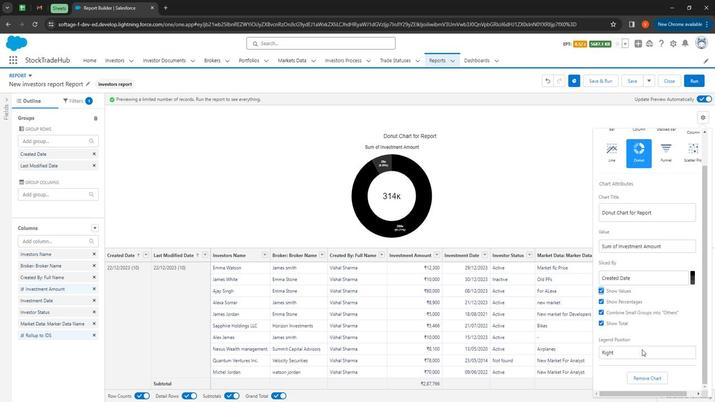 
Action: Mouse pressed left at (639, 352)
Screenshot: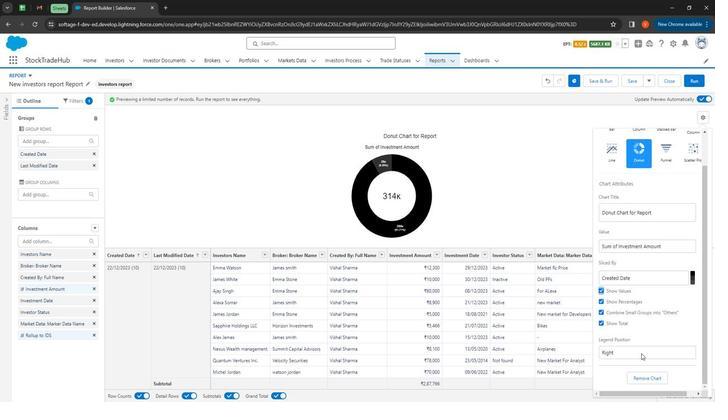 
Action: Mouse moved to (628, 367)
Screenshot: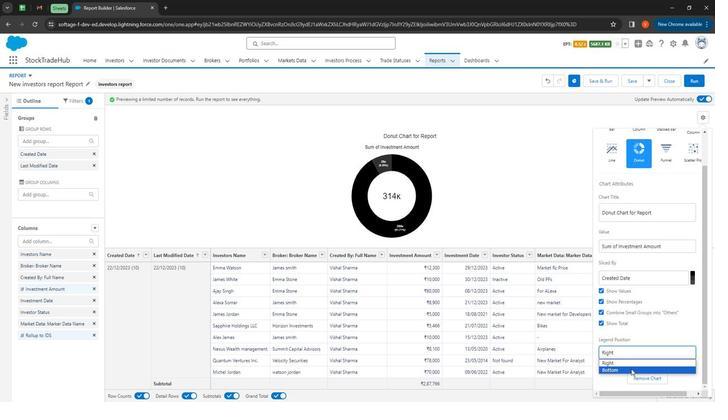 
Action: Mouse pressed left at (628, 367)
Screenshot: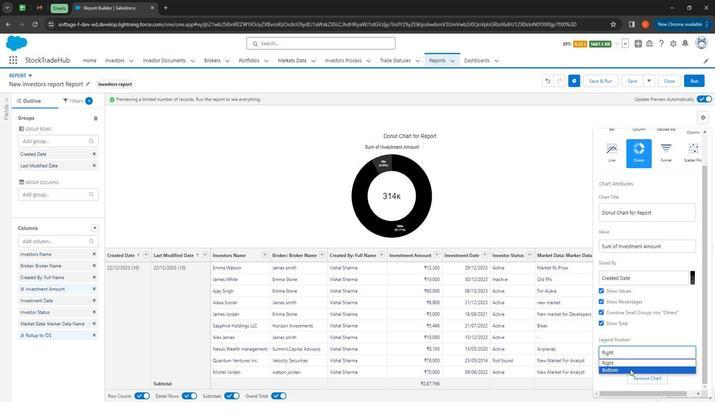 
Action: Mouse moved to (697, 114)
Screenshot: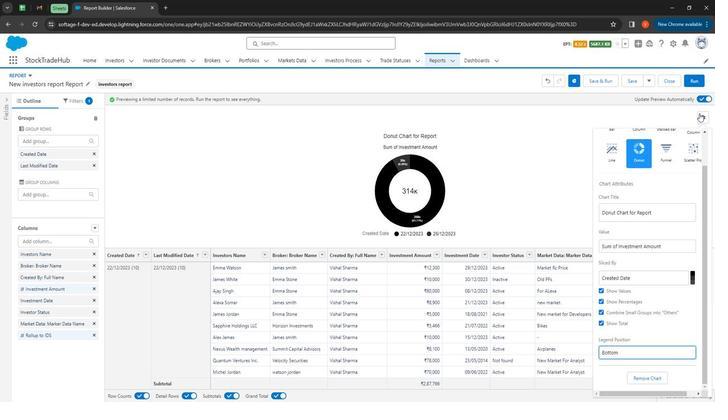 
Action: Mouse pressed left at (697, 114)
Screenshot: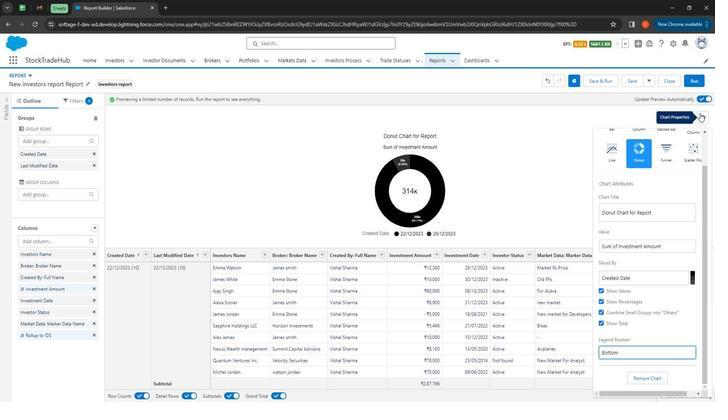 
Action: Mouse moved to (628, 82)
Screenshot: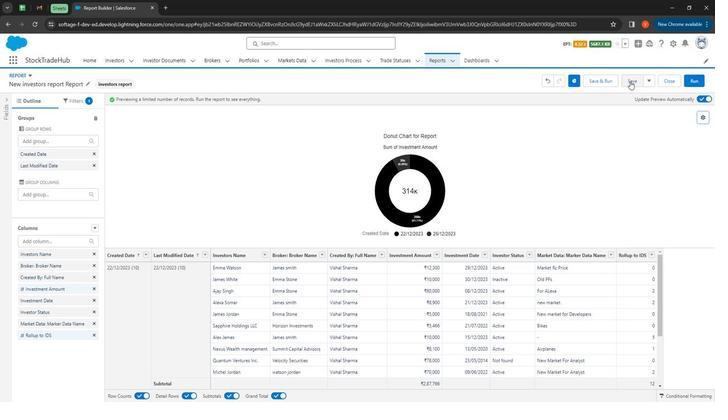 
Action: Mouse pressed left at (628, 82)
Screenshot: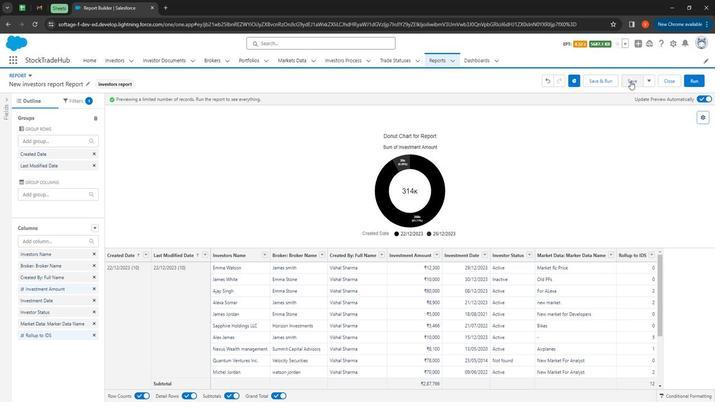 
Action: Mouse moved to (210, 179)
Screenshot: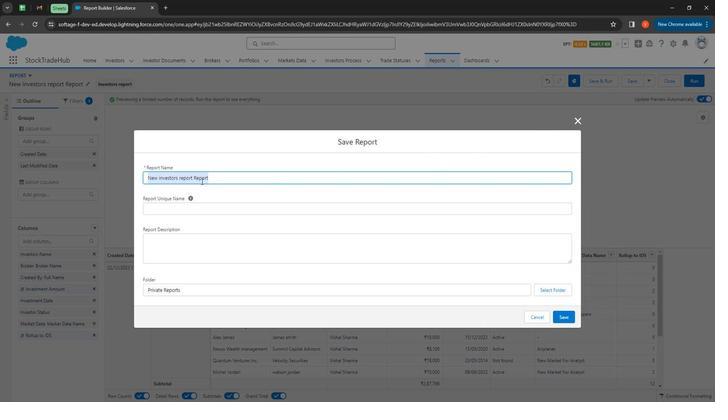 
Action: Key pressed <Key.shift><Key.shift><Key.shift><Key.shift><Key.shift>Invest<Key.backspace>tor<Key.space><Key.shift>Report<Key.space>for<Key.backspace><Key.backspace><Key.backspace>for<Key.space>attendance<Key.space>
Screenshot: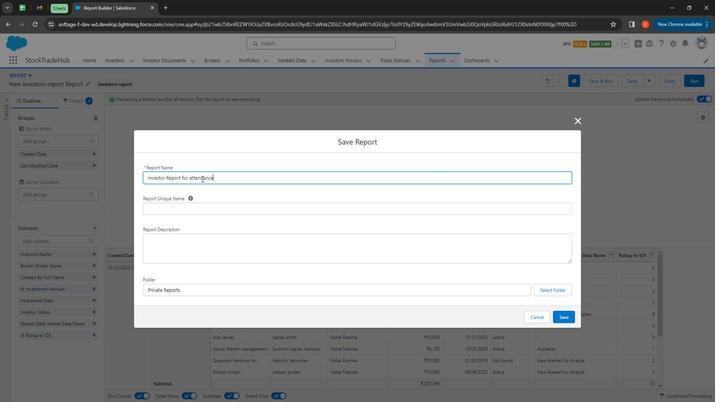 
Action: Mouse moved to (187, 243)
Screenshot: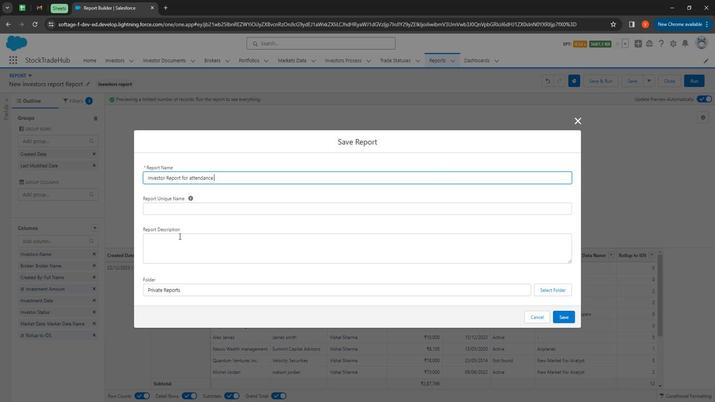 
Action: Mouse pressed left at (187, 243)
Screenshot: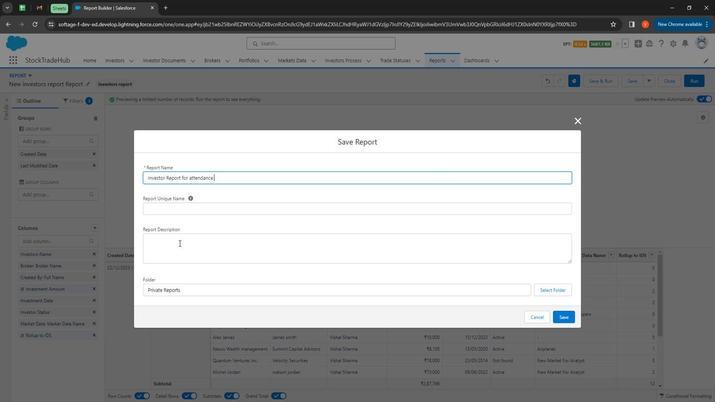 
Action: Key pressed <Key.shift><Key.shift><Key.shift><Key.shift><Key.shift><Key.shift><Key.shift><Key.shift><Key.shift><Key.shift><Key.shift>Report<Key.space>showing<Key.space>attenc<Key.backspace>dance<Key.space>of<Key.space><Key.shift><Key.shift><Key.shift><Key.shift><Key.shift><Key.shift><Key.shift><Key.shift><Key.shift><Key.shift><Key.shift><Key.shift><Key.shift><Key.shift>Investors
Screenshot: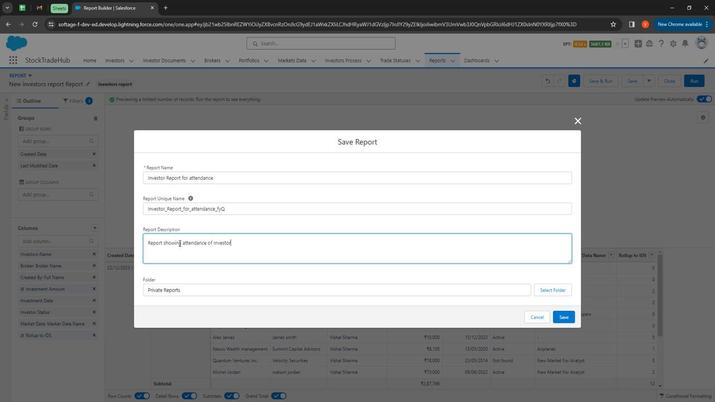 
Action: Mouse moved to (566, 292)
Screenshot: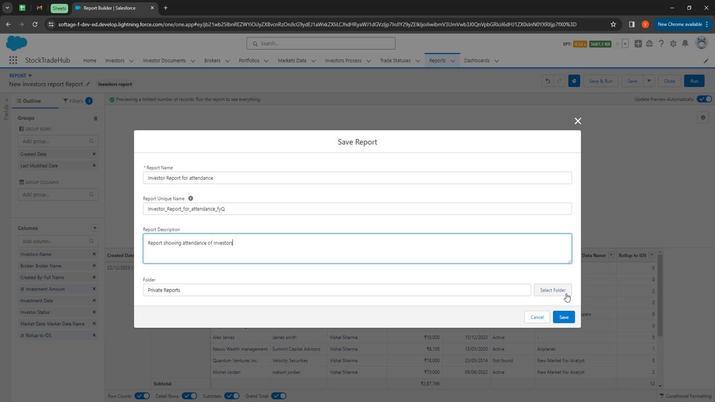 
Action: Mouse pressed left at (566, 292)
Screenshot: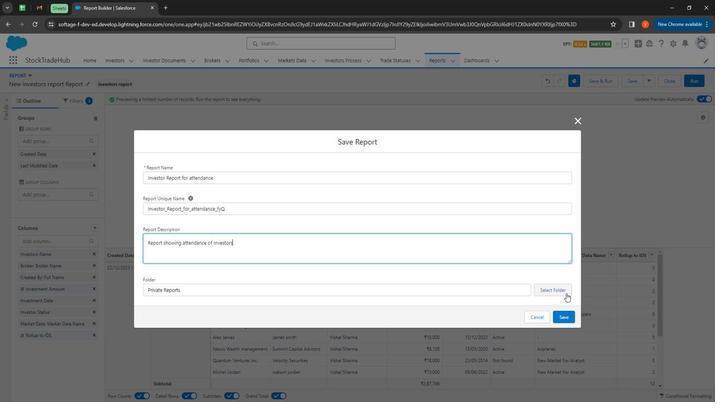 
Action: Mouse moved to (275, 358)
Screenshot: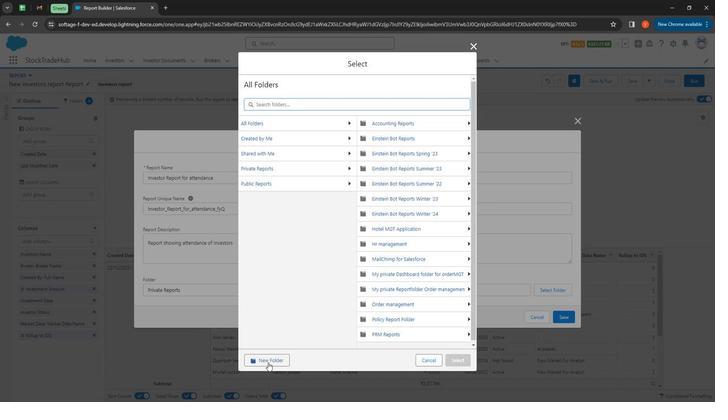 
Action: Mouse pressed left at (275, 358)
Screenshot: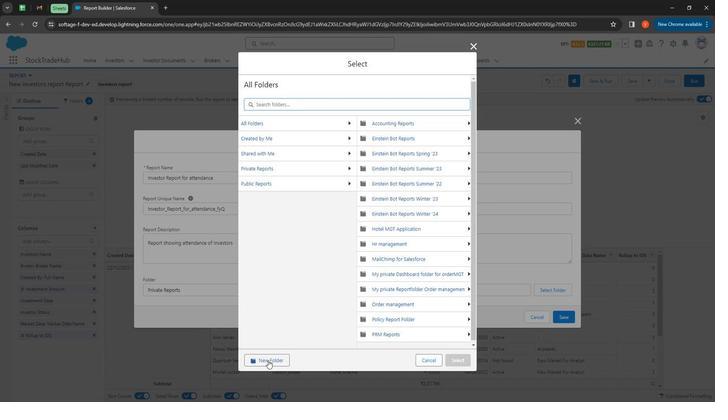 
Action: Mouse moved to (297, 197)
Screenshot: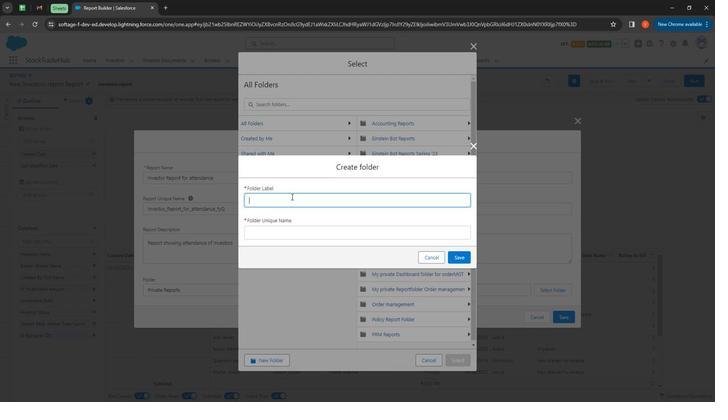 
Action: Mouse pressed left at (297, 197)
Screenshot: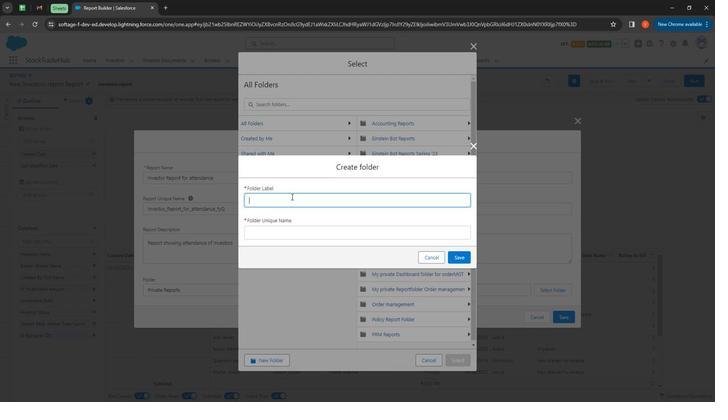 
Action: Key pressed <Key.shift>
Screenshot: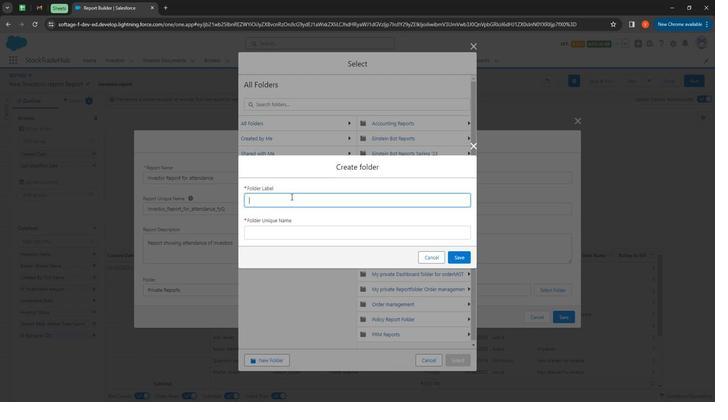 
Action: Mouse moved to (295, 195)
Screenshot: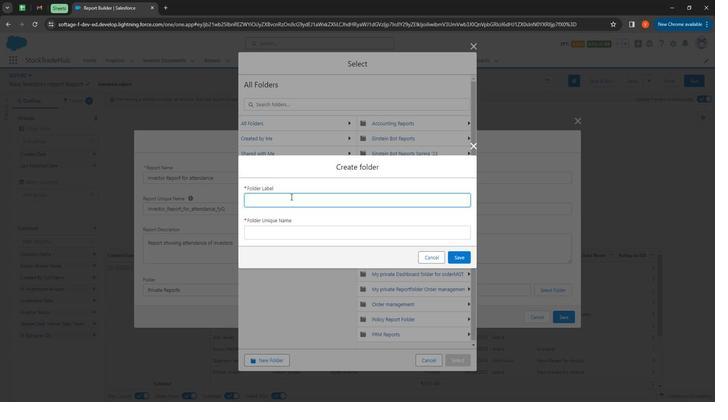 
Action: Key pressed S
Screenshot: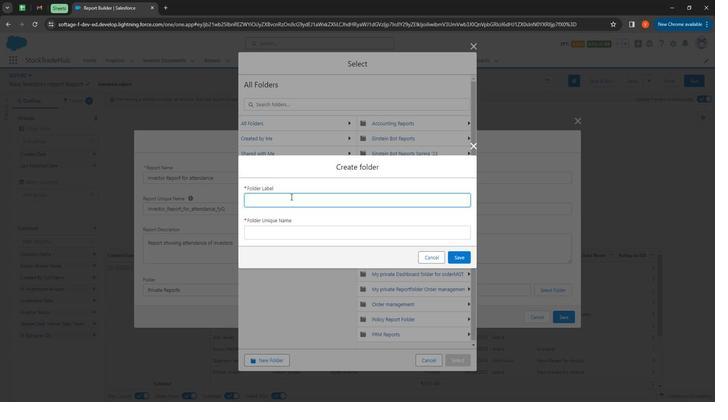 
Action: Mouse moved to (266, 159)
Screenshot: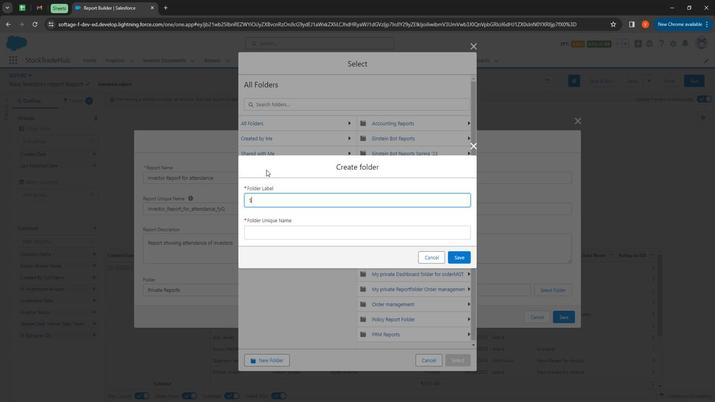 
Action: Key pressed tock<Key.shift><Key.shift><Key.shift><Key.shift><Key.shift>Trade<Key.shift>Hub<Key.space><Key.shift>Folder
Screenshot: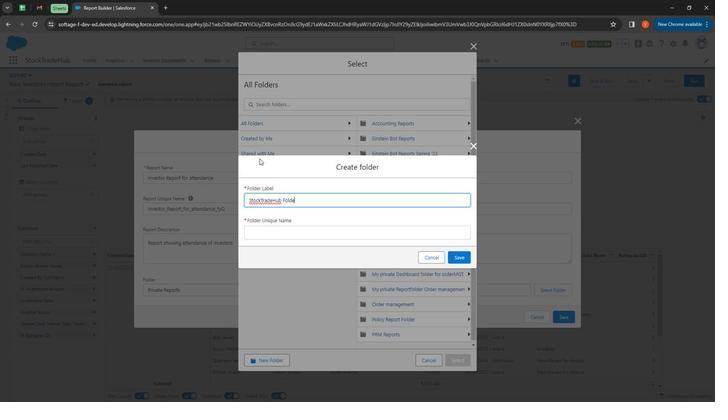 
Action: Mouse moved to (326, 233)
Screenshot: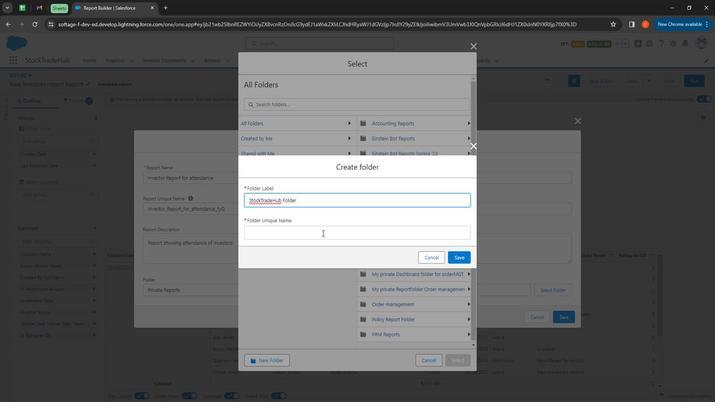 
Action: Mouse pressed left at (326, 233)
Screenshot: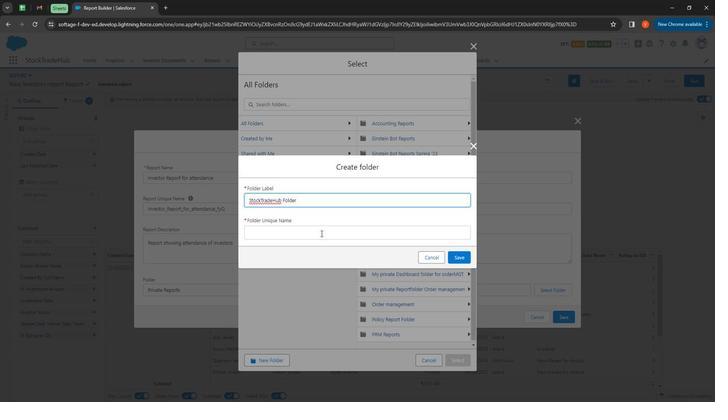 
Action: Mouse moved to (461, 257)
Screenshot: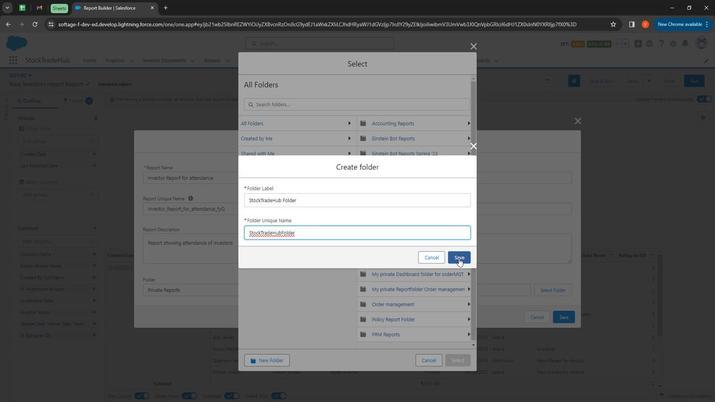 
Action: Mouse pressed left at (461, 257)
Screenshot: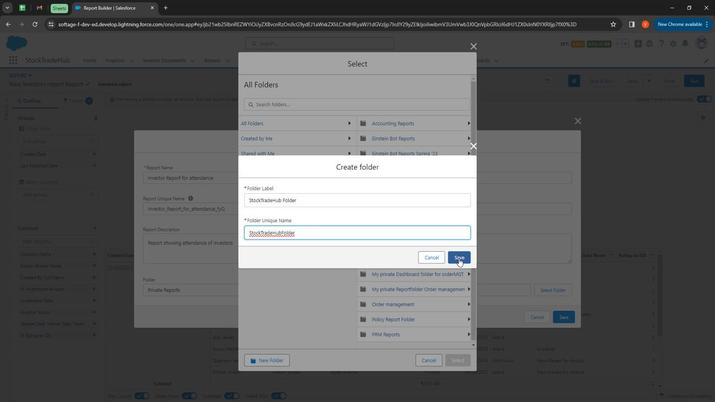 
Action: Mouse moved to (368, 86)
Screenshot: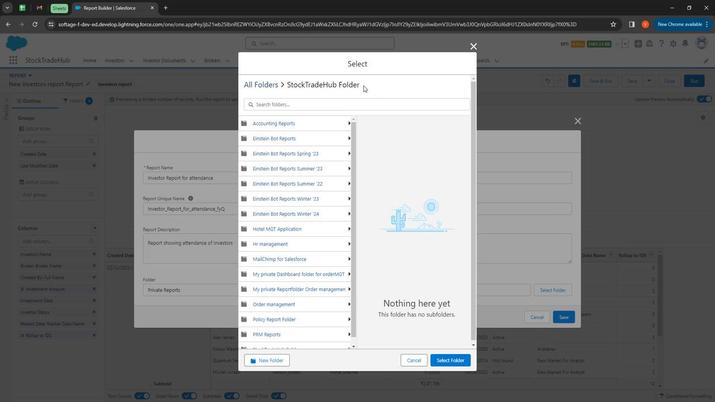 
Action: Mouse pressed left at (368, 86)
Screenshot: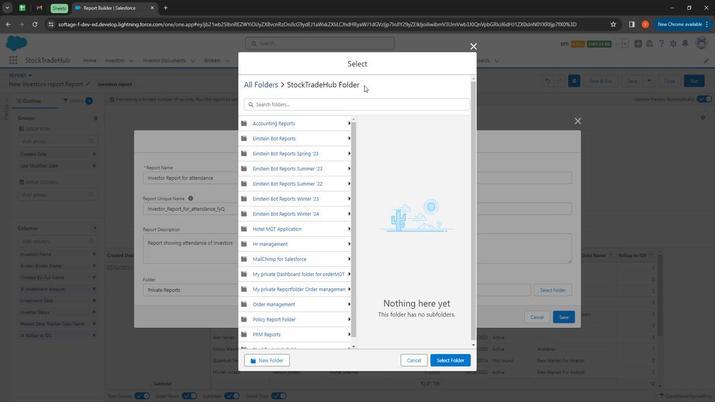 
Action: Mouse moved to (458, 362)
Screenshot: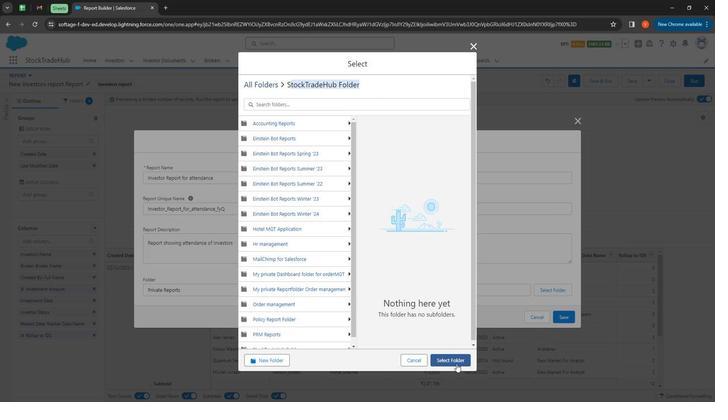 
Action: Mouse pressed left at (458, 362)
Screenshot: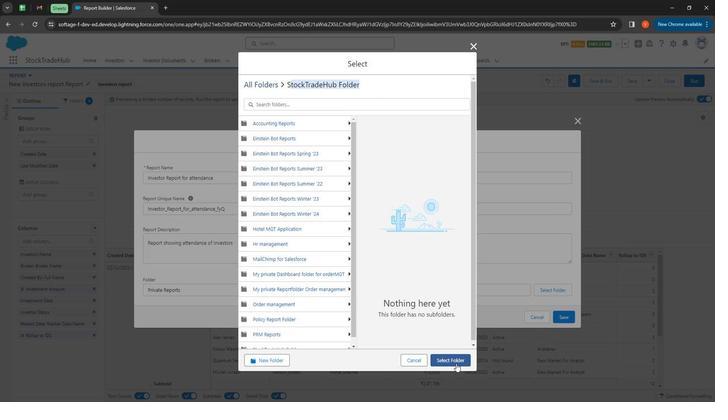 
Action: Mouse moved to (566, 314)
Screenshot: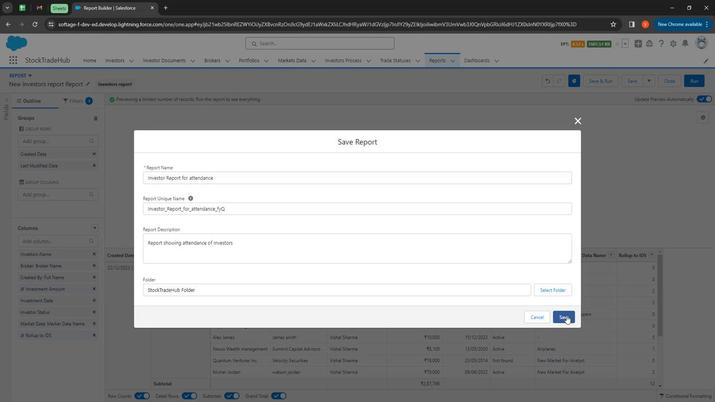 
Action: Mouse pressed left at (566, 314)
Screenshot: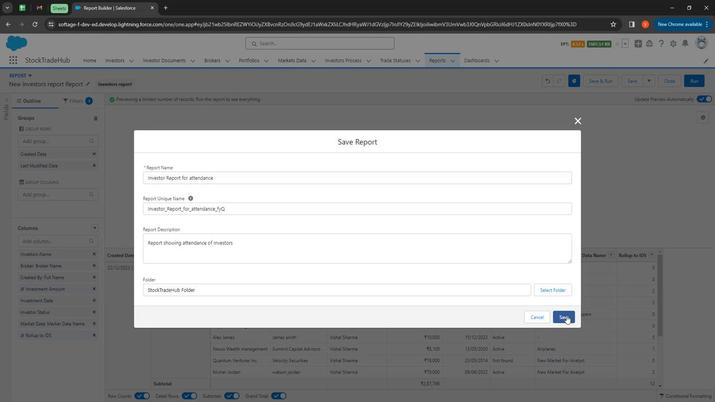 
Action: Mouse moved to (476, 63)
Screenshot: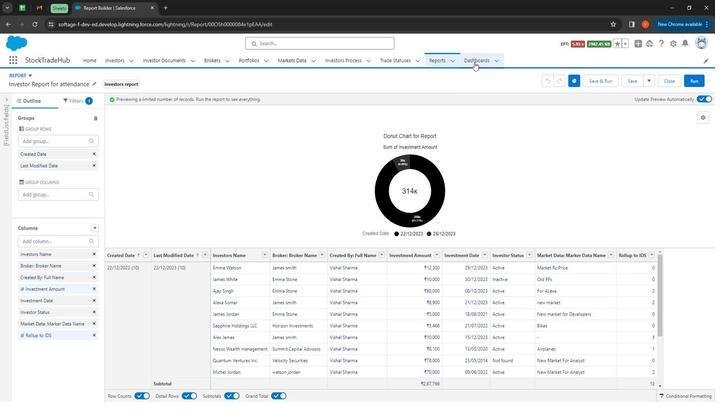 
Action: Mouse pressed left at (476, 63)
Screenshot: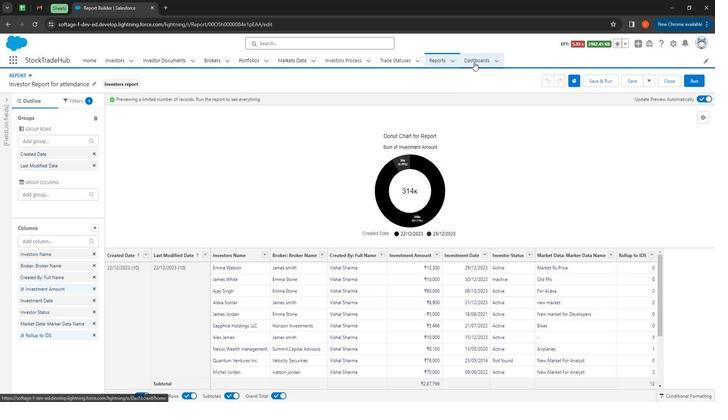
Action: Mouse moved to (614, 88)
Screenshot: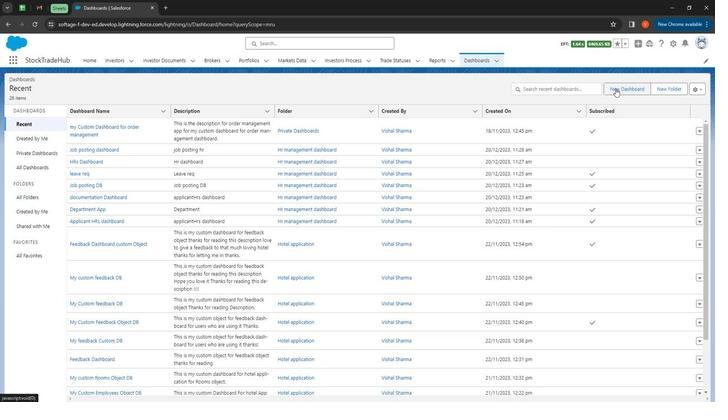 
Action: Mouse pressed left at (614, 88)
Screenshot: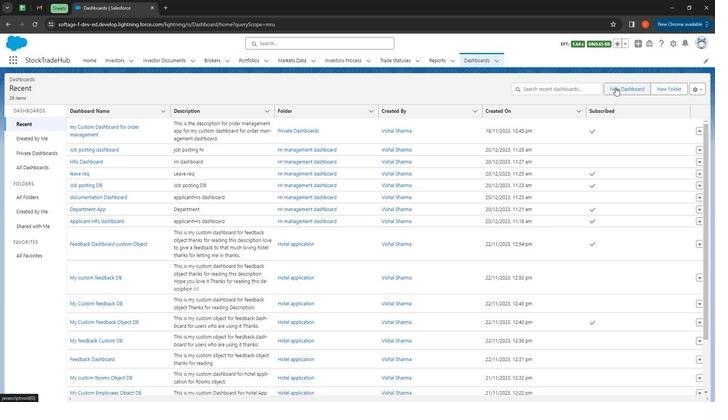
Action: Mouse moved to (297, 200)
Screenshot: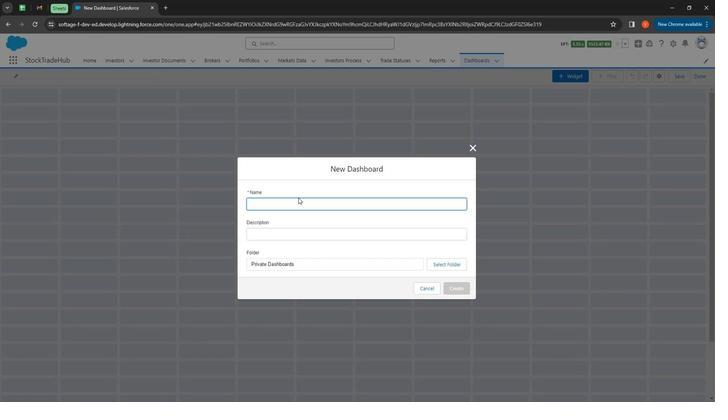 
Action: Mouse pressed left at (297, 200)
Screenshot: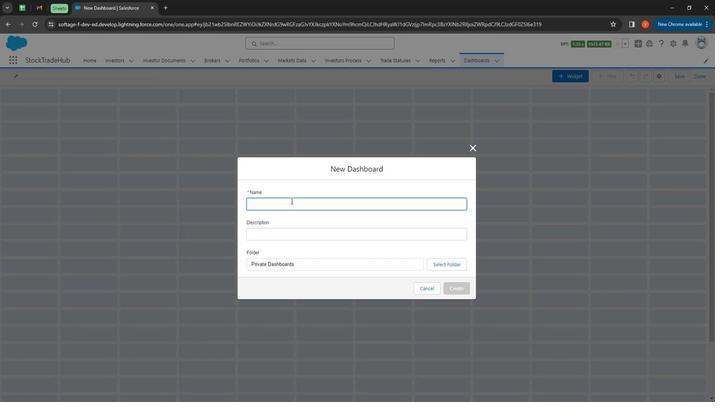 
Action: Mouse moved to (297, 201)
Screenshot: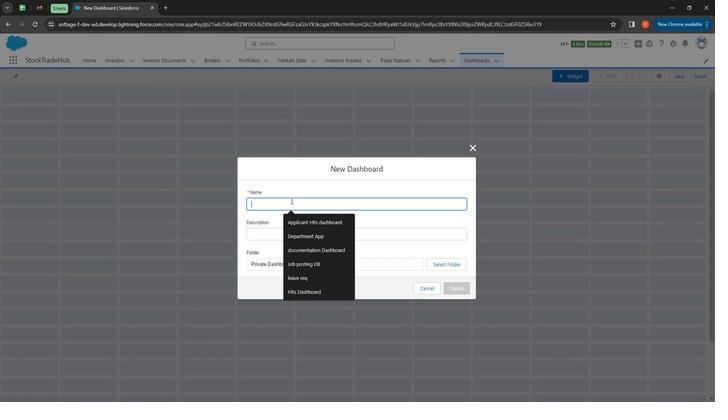 
Action: Key pressed <Key.shift><Key.shift><Key.shift><Key.shift><Key.shift><Key.shift><Key.shift><Key.shift><Key.shift><Key.shift><Key.shift><Key.shift>Investors<Key.space><Key.shift>Dashboard
Screenshot: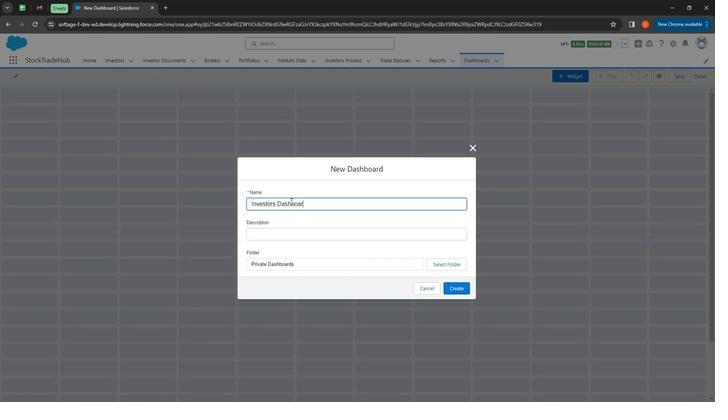 
Action: Mouse moved to (329, 235)
Screenshot: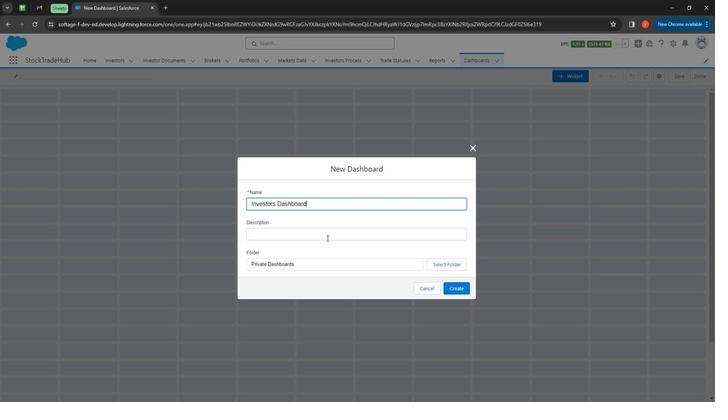 
Action: Mouse pressed left at (329, 235)
Screenshot: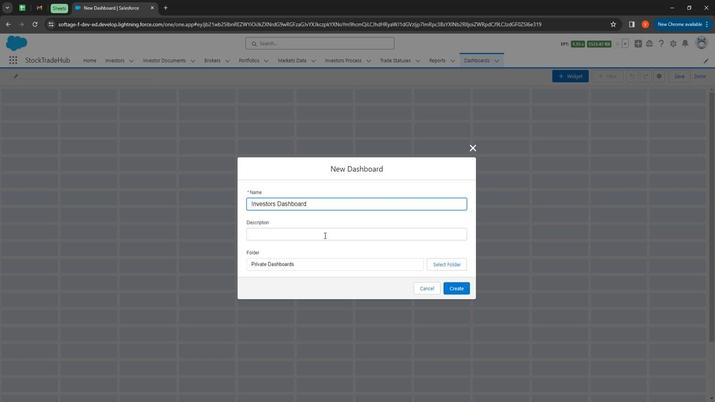 
Action: Key pressed <Key.shift>
Screenshot: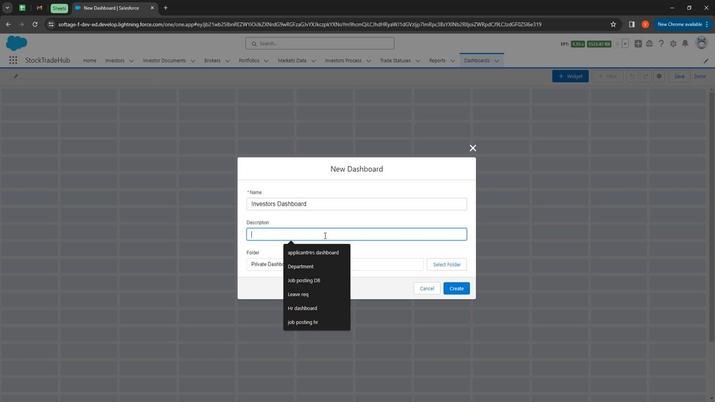
Action: Mouse moved to (322, 216)
Screenshot: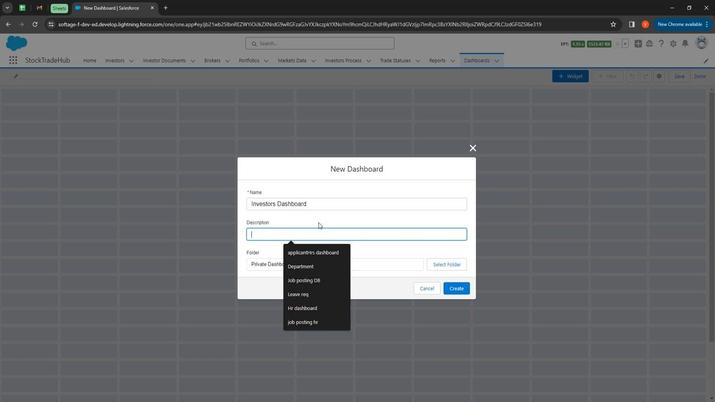 
Action: Key pressed <Key.shift><Key.shift><Key.shift><Key.shift><Key.shift><Key.shift><Key.shift><Key.shift><Key.shift>New<Key.space>dashboards<Key.backspace><Key.space>fp<Key.backspace>or<Key.space>investors
Screenshot: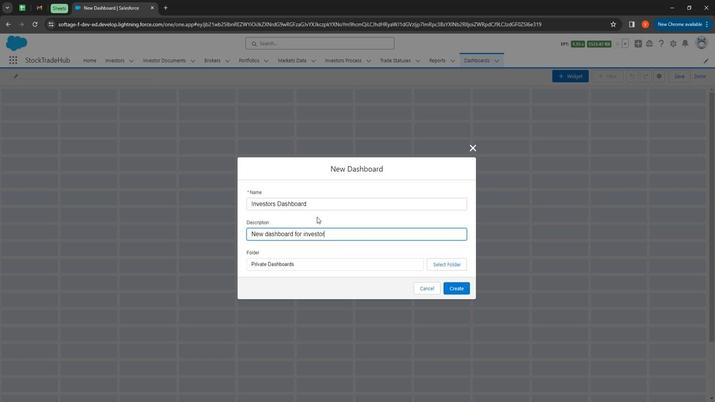 
Action: Mouse moved to (449, 263)
Screenshot: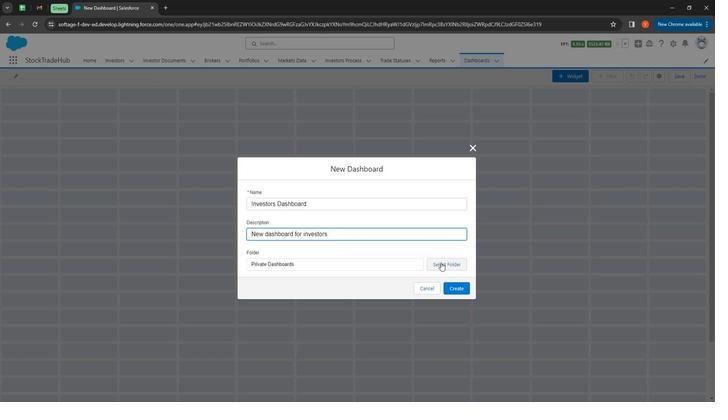 
Action: Mouse pressed left at (449, 263)
Screenshot: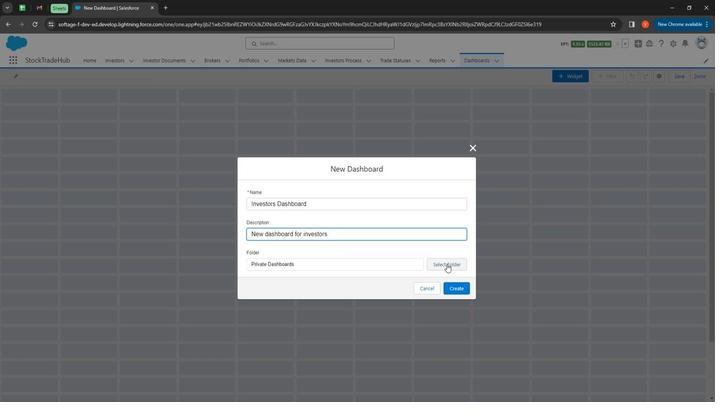 
Action: Mouse moved to (305, 169)
Screenshot: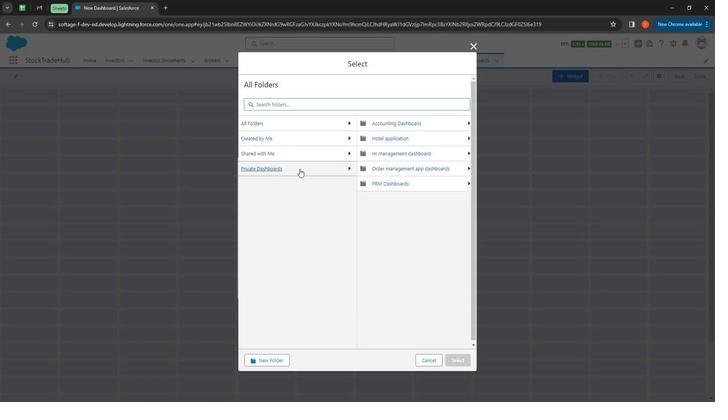
Action: Mouse pressed left at (305, 169)
Screenshot: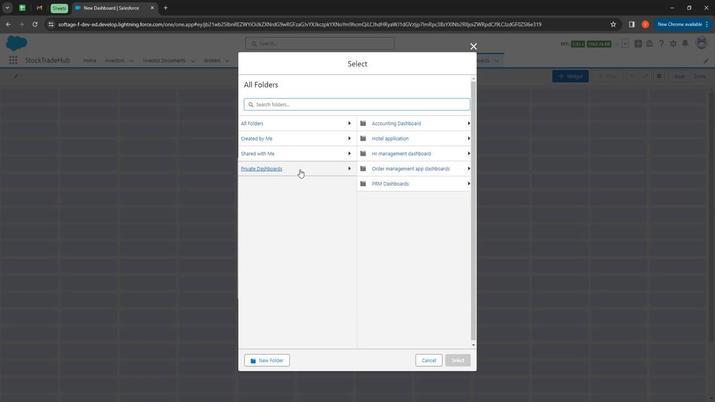 
Action: Mouse moved to (286, 126)
Screenshot: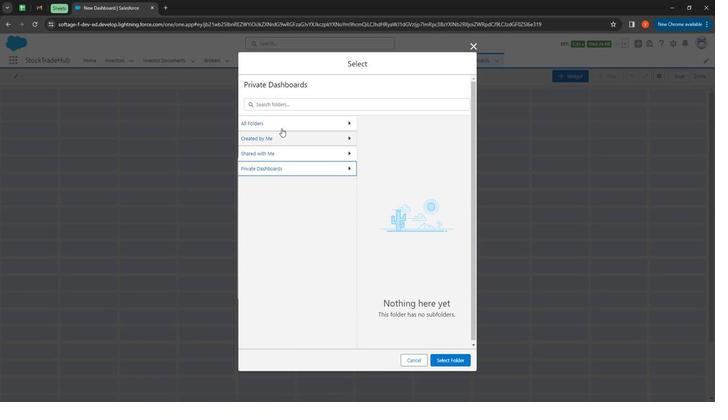 
Action: Mouse pressed left at (286, 126)
Screenshot: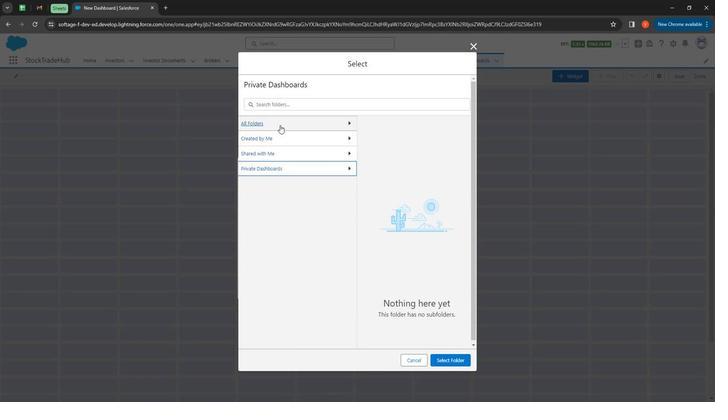 
Action: Mouse moved to (283, 354)
Screenshot: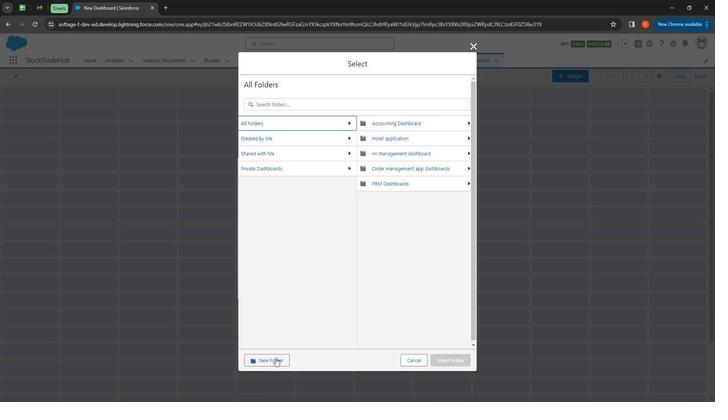 
Action: Mouse pressed left at (283, 354)
Screenshot: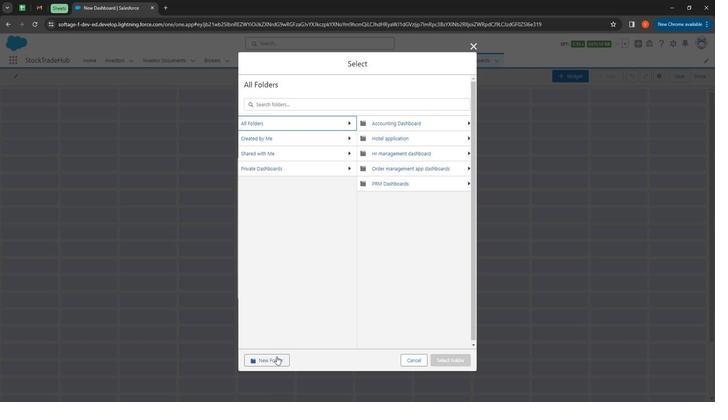 
Action: Mouse moved to (318, 206)
Screenshot: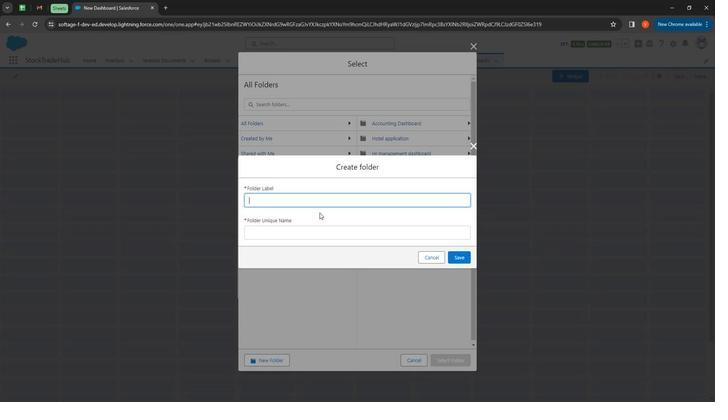 
Action: Mouse pressed left at (318, 206)
Screenshot: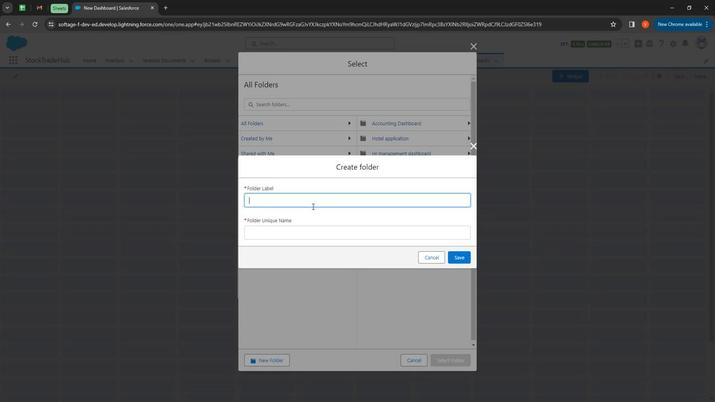 
Action: Key pressed <Key.shift>Stock<Key.shift>Trad<Key.shift><Key.shift><Key.shift><Key.shift><Key.shift><Key.backspace><Key.shift>E<Key.backspace>de<Key.shift>Hub<Key.space><Key.shift>Dashboard
Screenshot: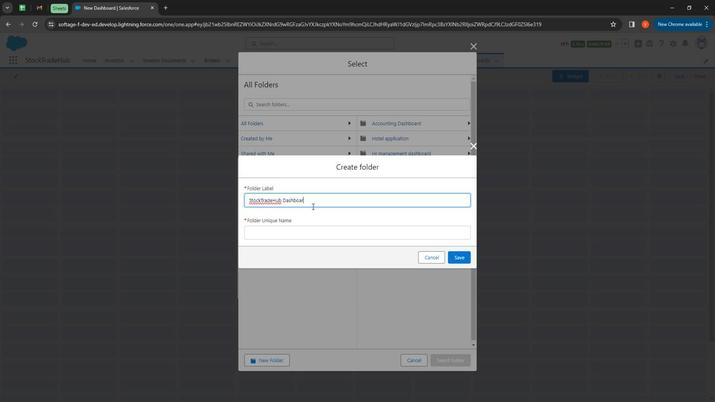 
Action: Mouse moved to (330, 224)
Screenshot: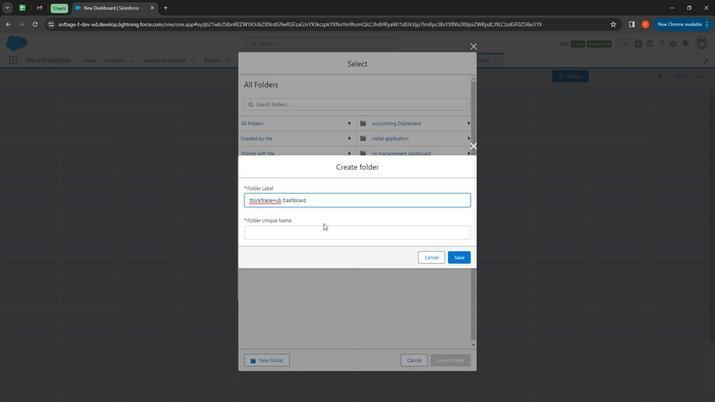 
Action: Mouse pressed left at (330, 224)
Screenshot: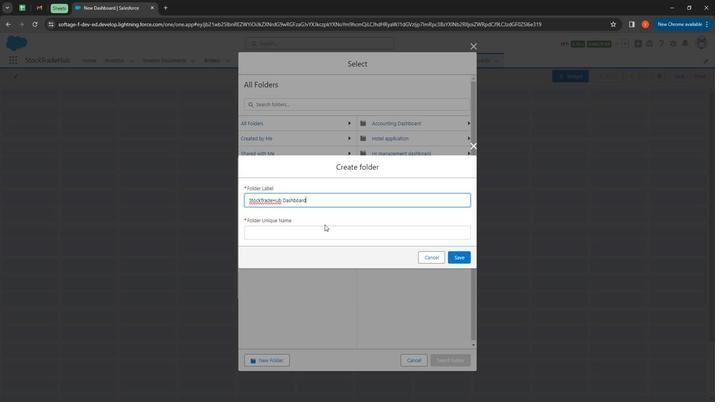 
Action: Mouse moved to (343, 233)
Screenshot: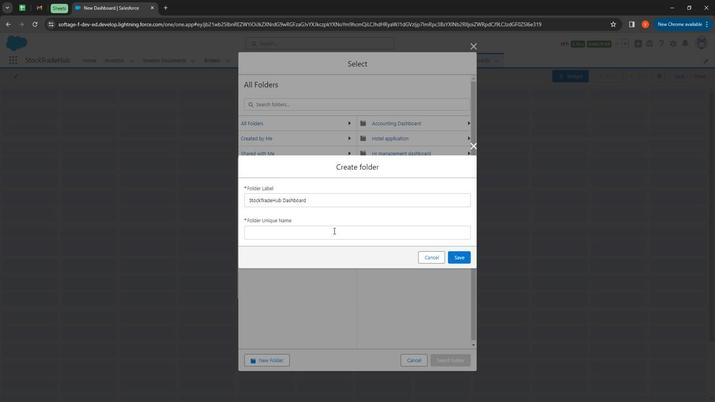 
Action: Mouse pressed left at (343, 233)
Screenshot: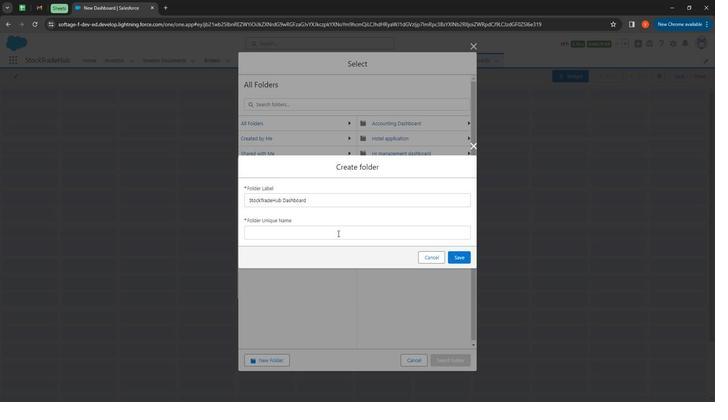 
Action: Mouse moved to (464, 259)
Screenshot: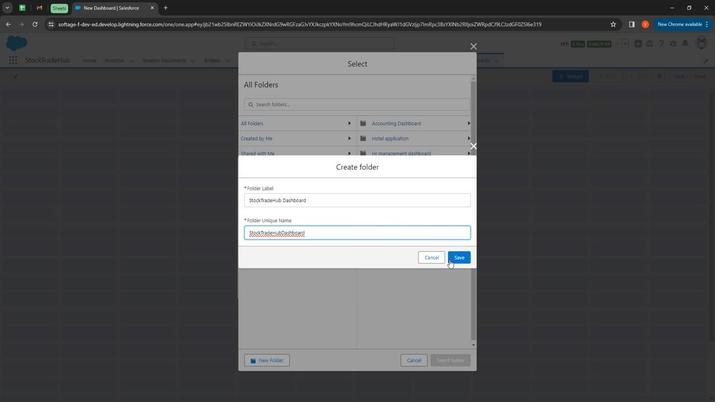 
Action: Mouse pressed left at (464, 259)
Screenshot: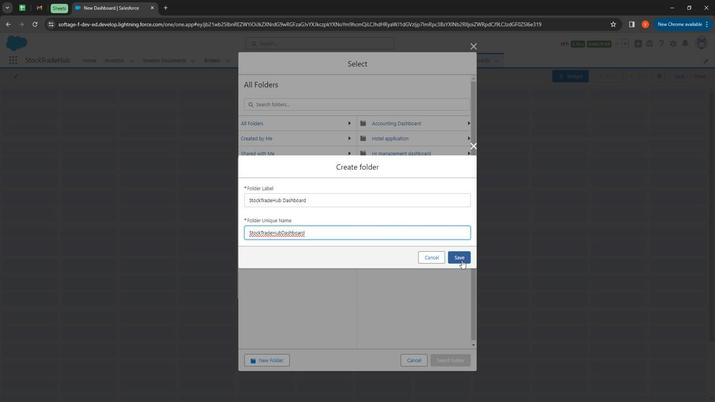 
Action: Mouse moved to (383, 84)
Screenshot: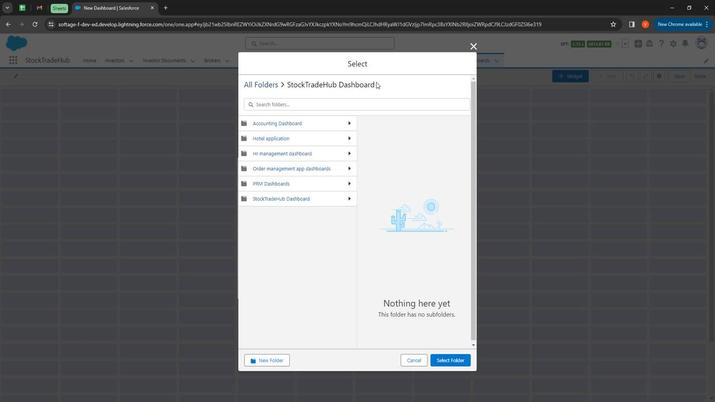 
Action: Mouse pressed left at (383, 84)
Screenshot: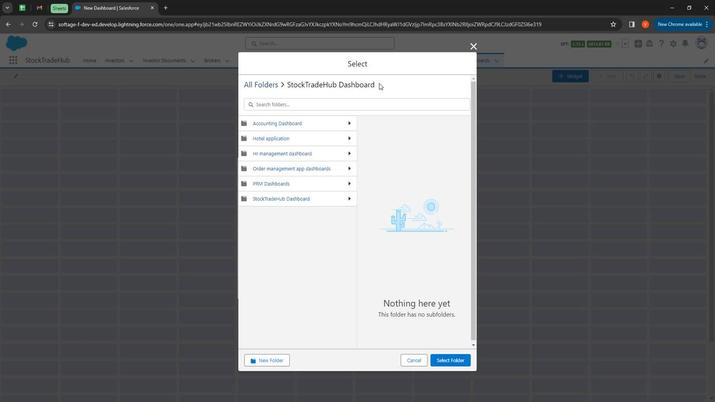 
Action: Mouse moved to (457, 358)
Screenshot: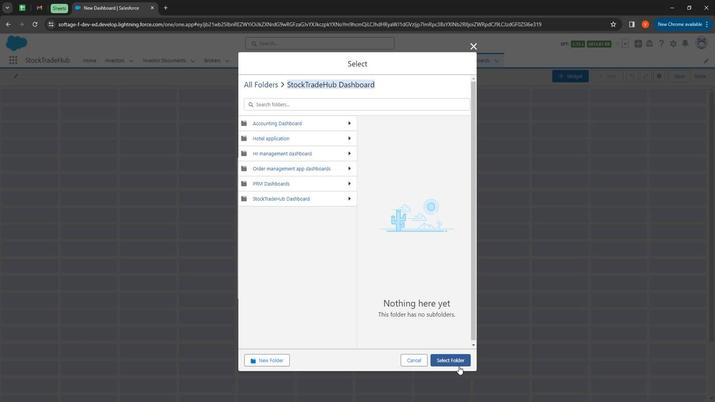 
Action: Mouse pressed left at (457, 358)
Screenshot: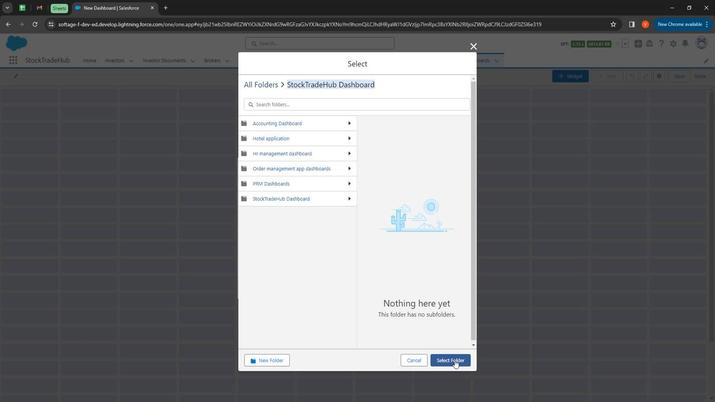 
Action: Mouse moved to (461, 291)
Screenshot: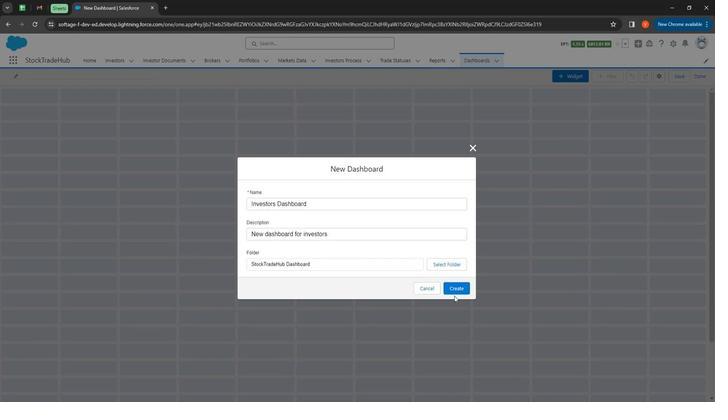 
Action: Mouse pressed left at (461, 291)
Screenshot: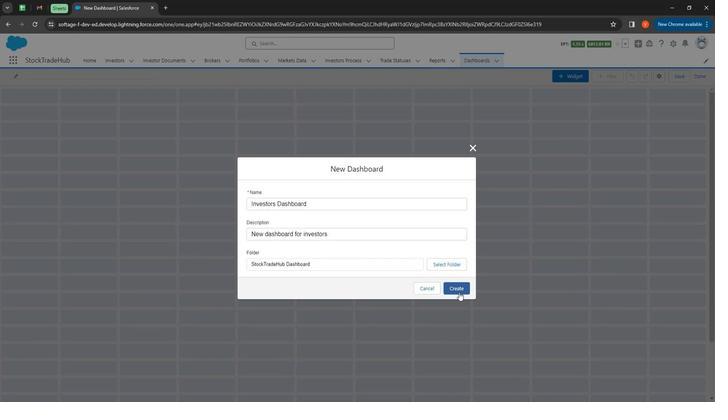
Action: Mouse moved to (550, 79)
Screenshot: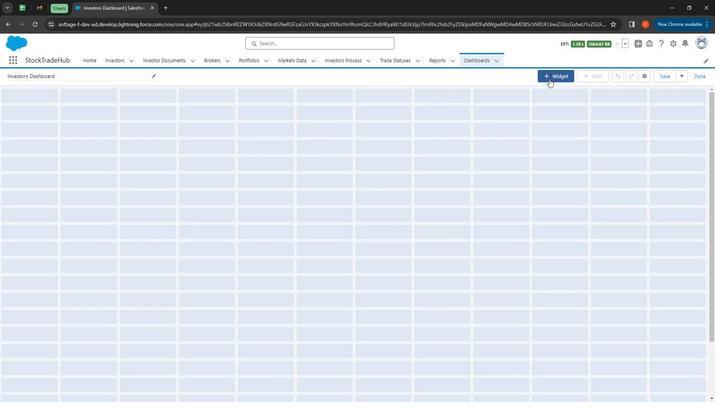 
Action: Mouse pressed left at (550, 79)
Screenshot: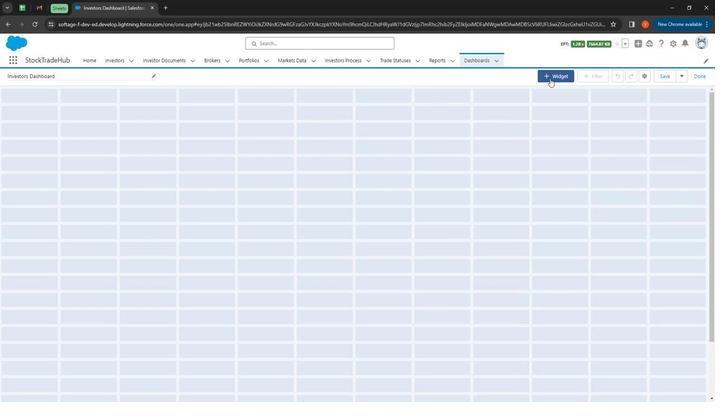 
Action: Mouse moved to (563, 96)
Screenshot: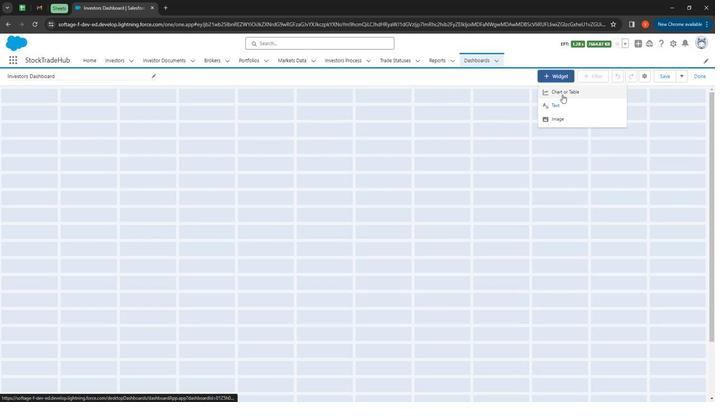 
Action: Mouse pressed left at (563, 96)
Screenshot: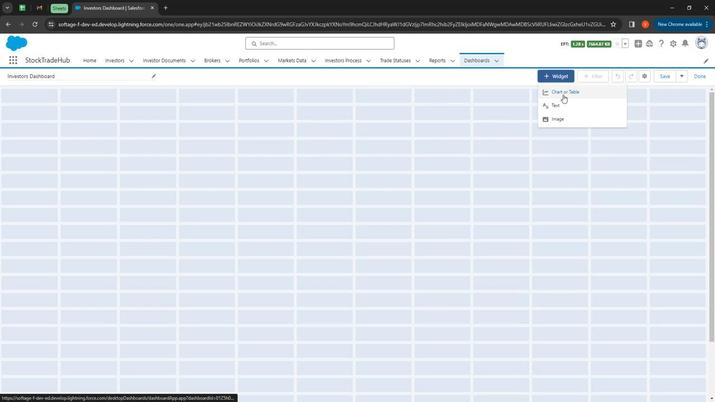 
Action: Mouse moved to (255, 152)
Screenshot: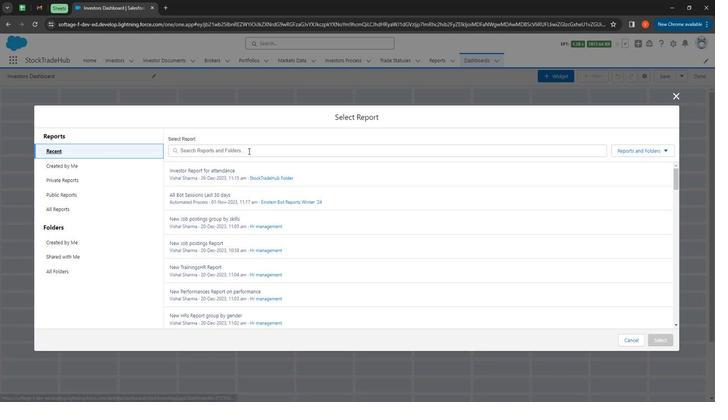 
Action: Mouse pressed left at (255, 152)
Screenshot: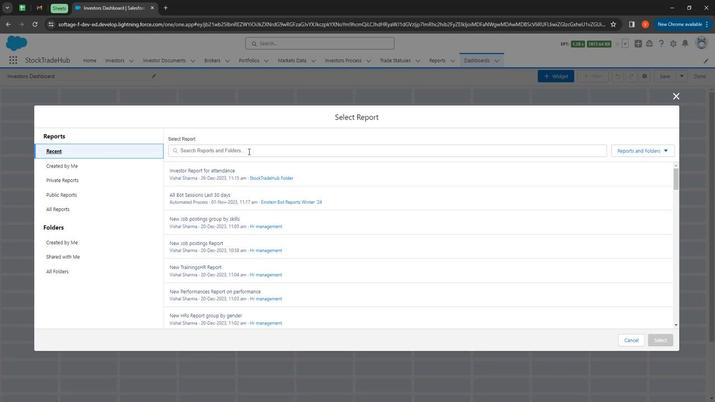 
Action: Mouse moved to (254, 152)
Screenshot: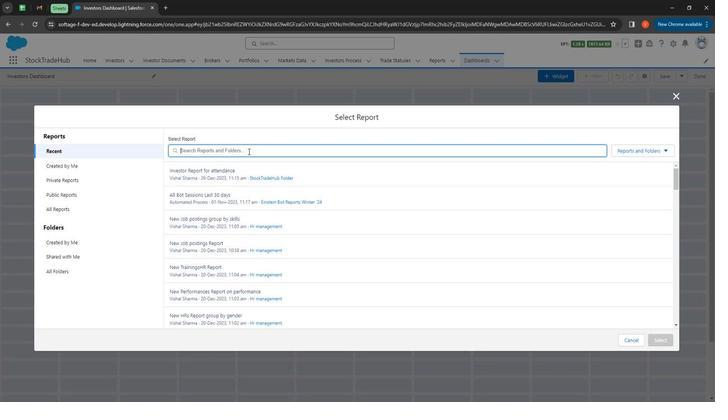 
Action: Key pressed inves
Screenshot: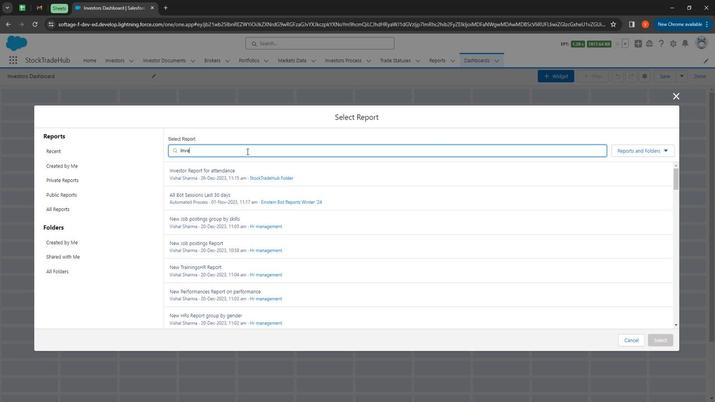 
Action: Mouse moved to (248, 182)
Screenshot: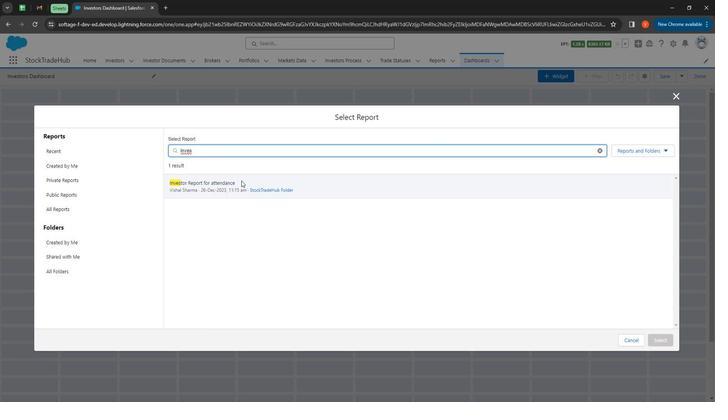 
Action: Mouse pressed left at (248, 182)
Screenshot: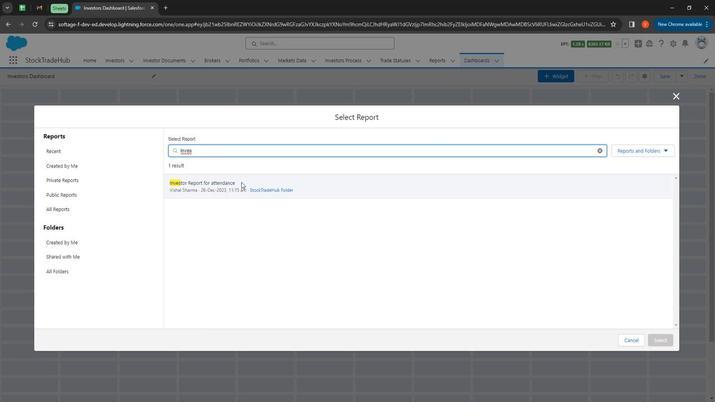 
Action: Mouse moved to (668, 340)
Screenshot: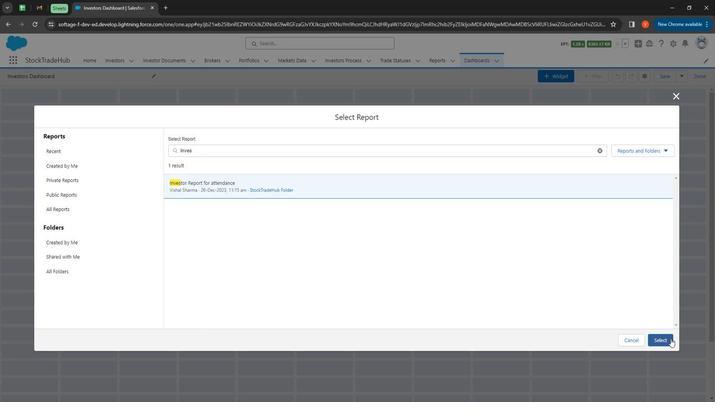 
Action: Mouse pressed left at (668, 340)
Screenshot: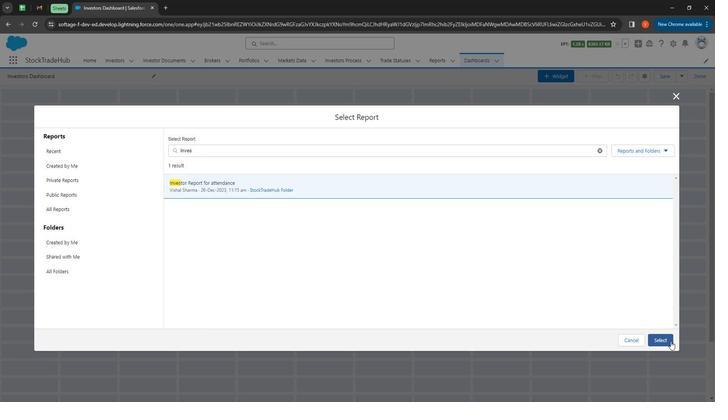 
Action: Mouse moved to (257, 193)
Screenshot: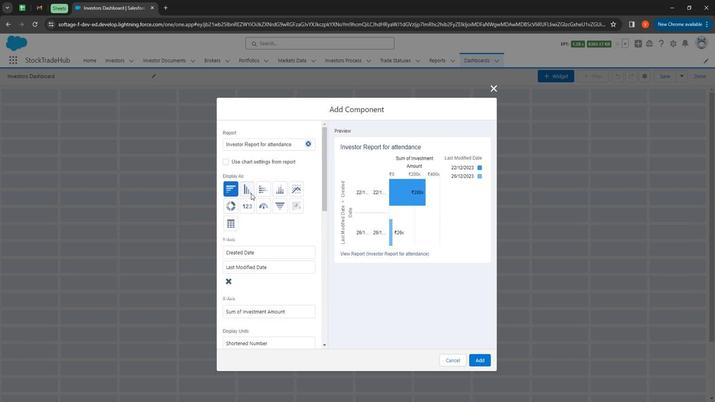 
Action: Mouse pressed left at (257, 193)
Screenshot: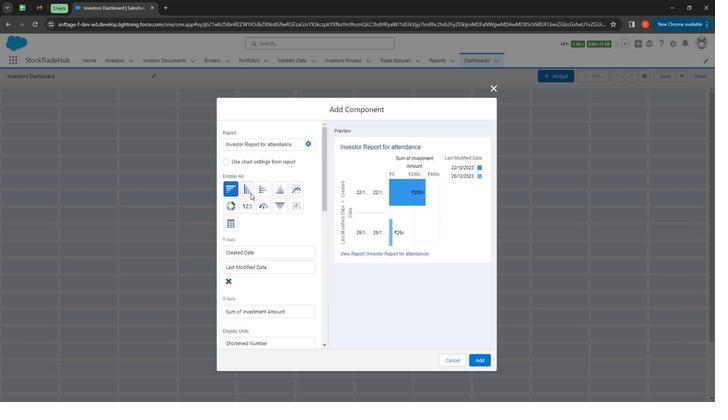 
Action: Mouse moved to (480, 361)
Screenshot: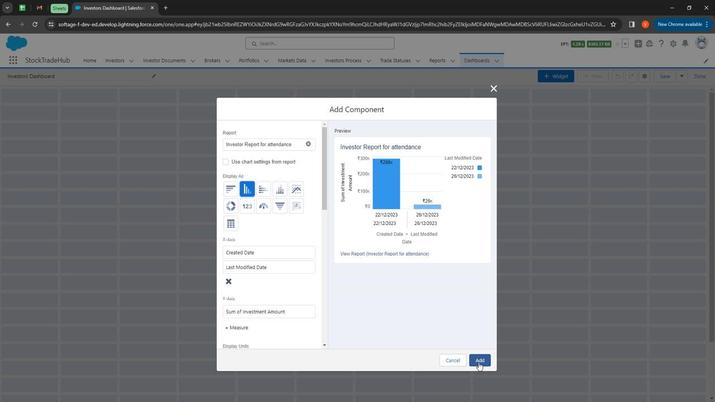 
Action: Mouse pressed left at (480, 361)
Screenshot: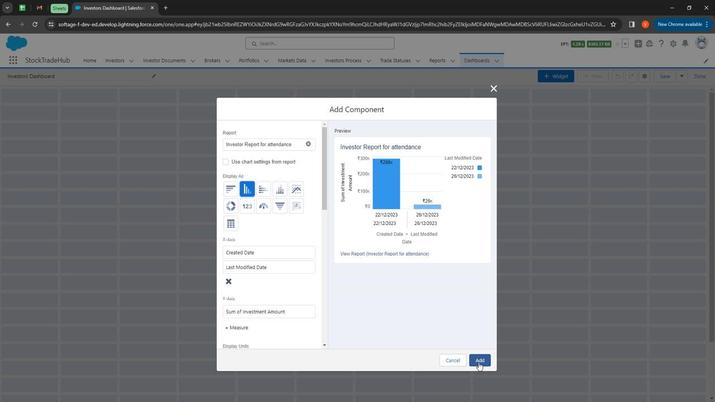 
Action: Mouse moved to (213, 193)
Screenshot: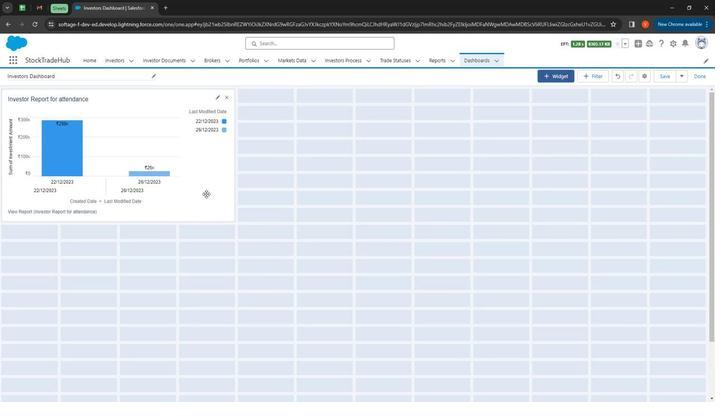
Action: Mouse pressed left at (213, 193)
Screenshot: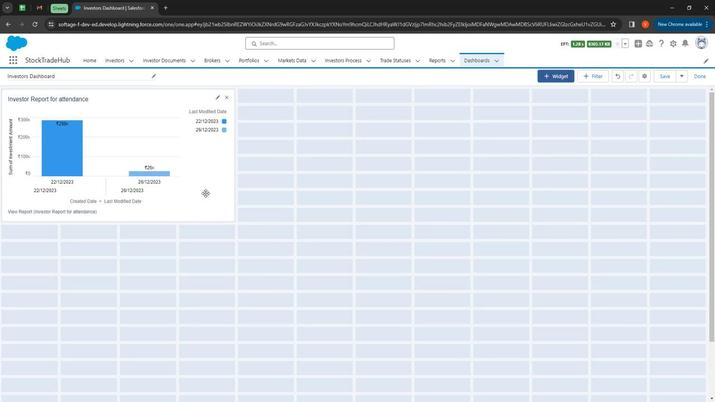 
Action: Mouse moved to (242, 224)
Screenshot: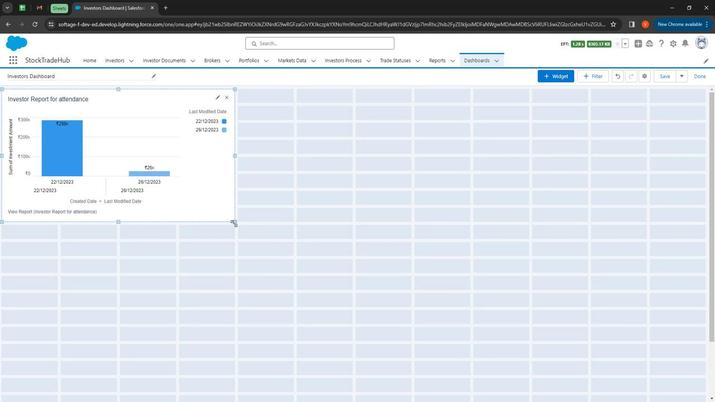 
Action: Mouse pressed left at (242, 224)
Screenshot: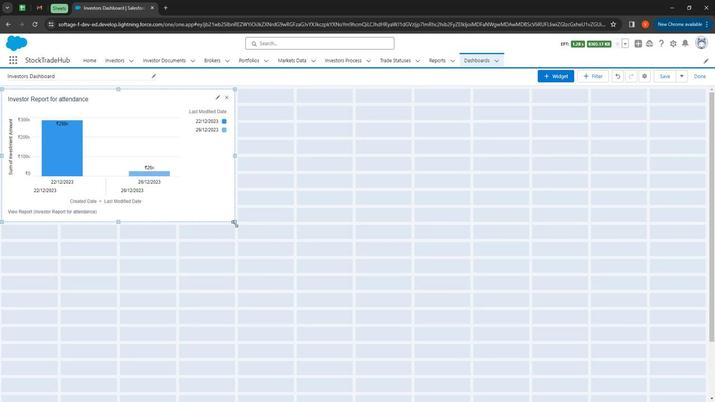 
Action: Mouse moved to (240, 222)
Screenshot: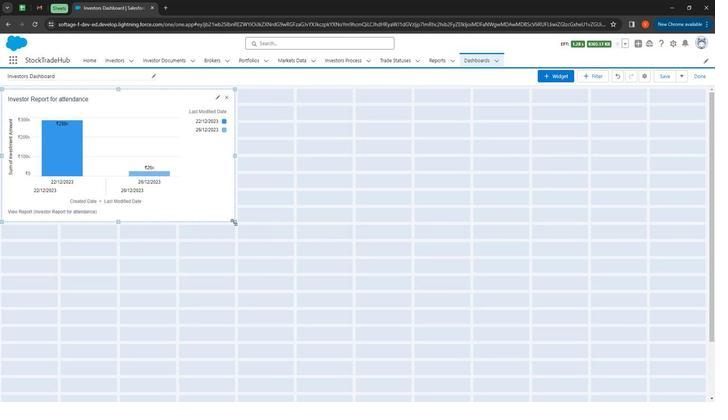 
Action: Mouse pressed left at (240, 222)
Screenshot: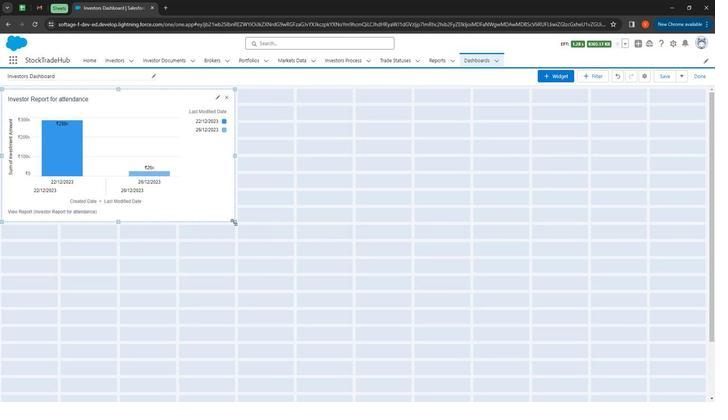
Action: Mouse moved to (513, 97)
Screenshot: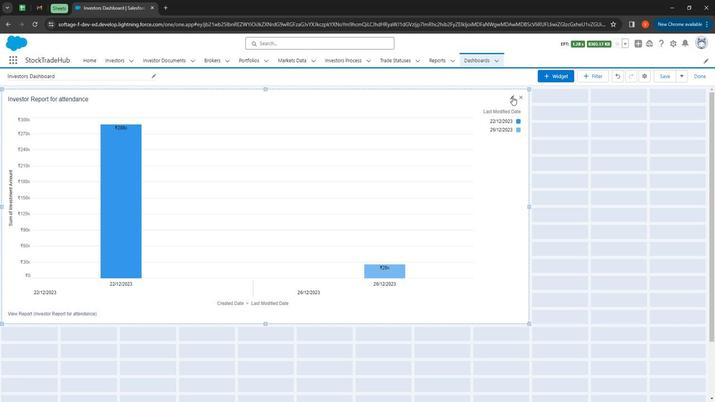 
Action: Mouse pressed left at (513, 97)
Screenshot: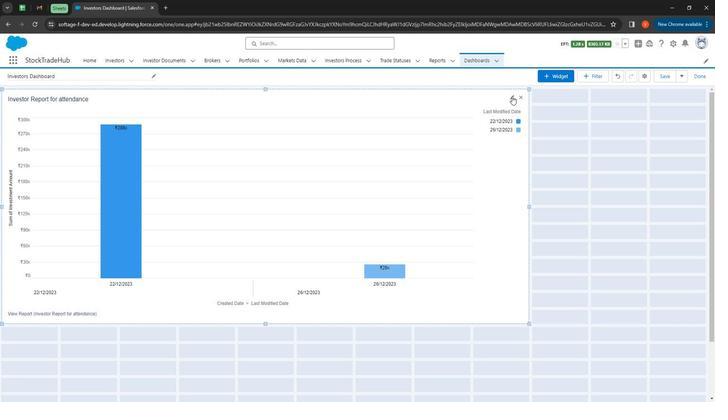 
Action: Mouse moved to (290, 252)
Screenshot: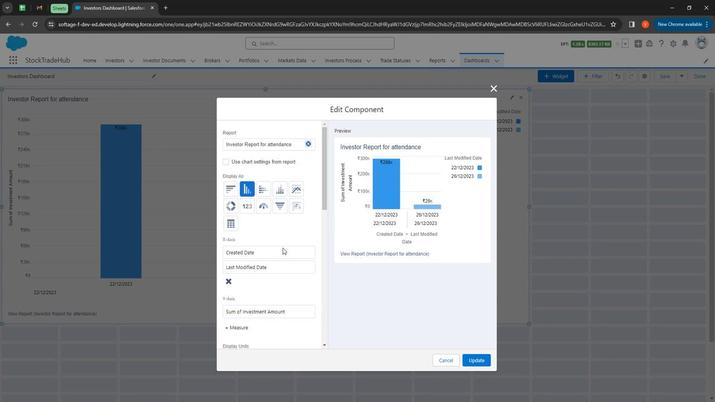 
Action: Mouse scrolled (290, 251) with delta (0, 0)
Screenshot: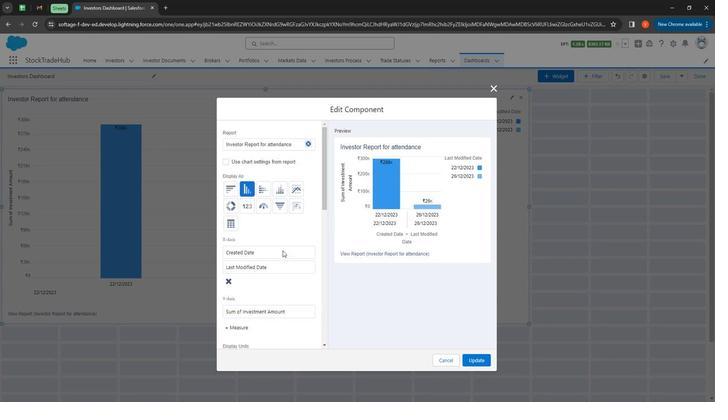 
Action: Mouse moved to (290, 253)
Screenshot: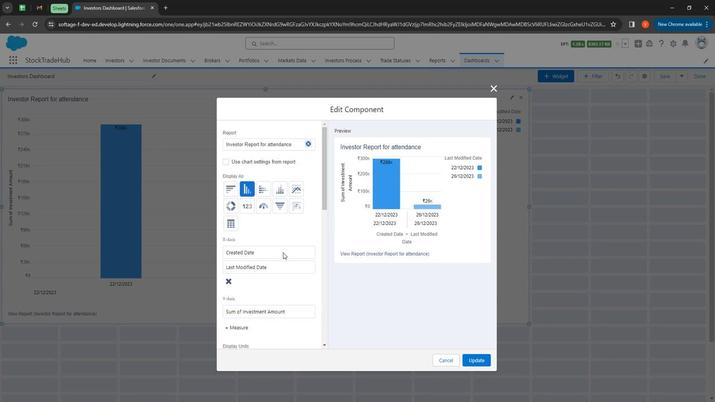 
Action: Mouse scrolled (290, 253) with delta (0, 0)
Screenshot: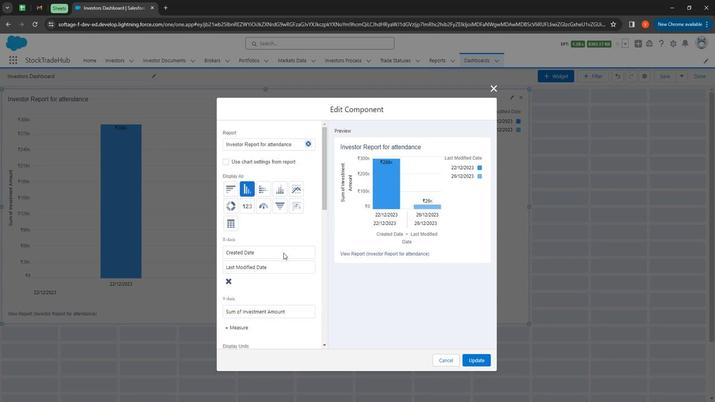 
Action: Mouse moved to (291, 254)
Screenshot: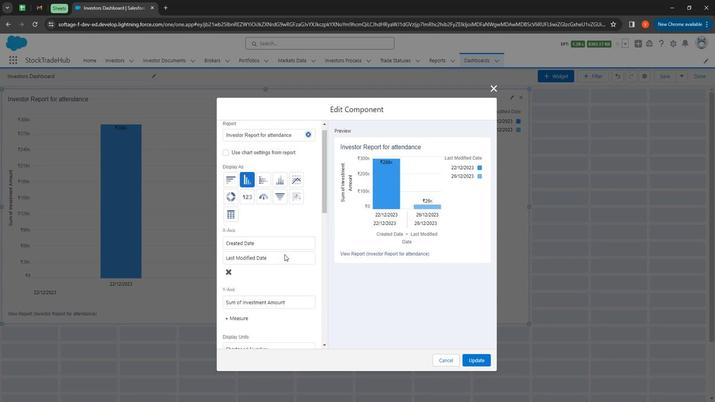 
Action: Mouse scrolled (291, 254) with delta (0, 0)
Screenshot: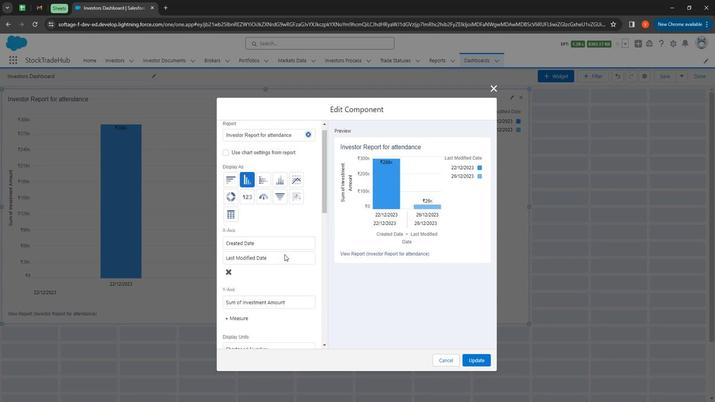 
Action: Mouse moved to (291, 255)
Screenshot: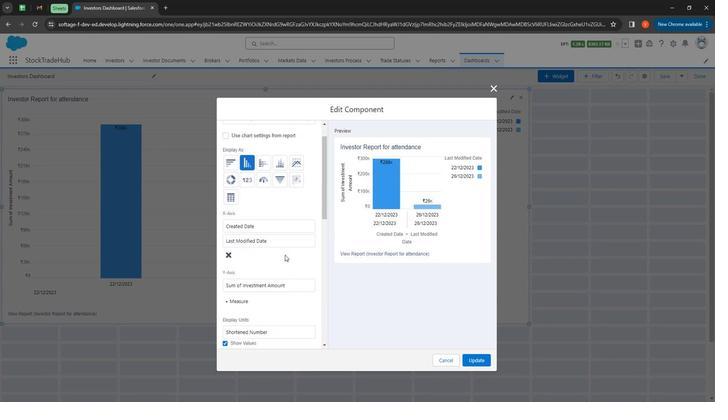 
Action: Mouse scrolled (291, 255) with delta (0, 0)
Screenshot: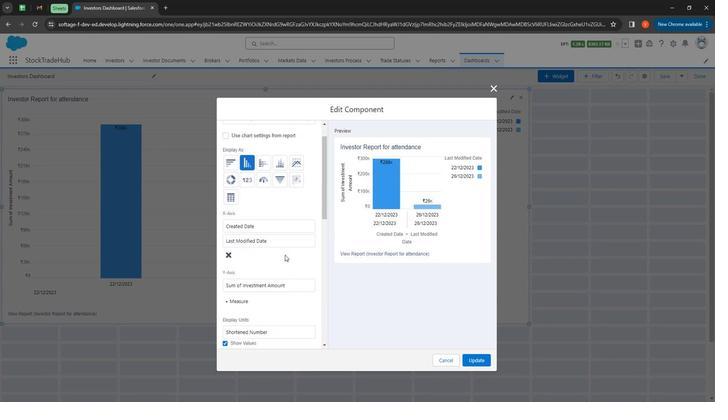 
Action: Mouse moved to (292, 257)
Screenshot: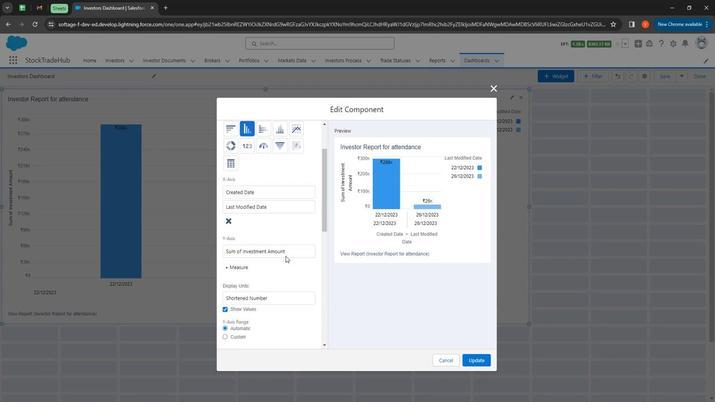 
Action: Mouse scrolled (292, 256) with delta (0, 0)
Screenshot: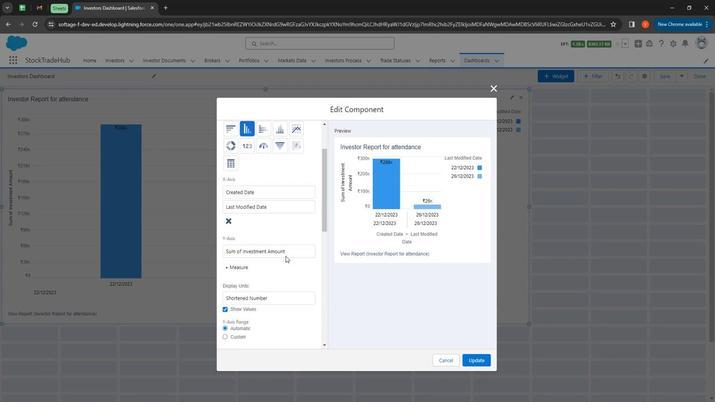 
Action: Mouse moved to (257, 243)
Screenshot: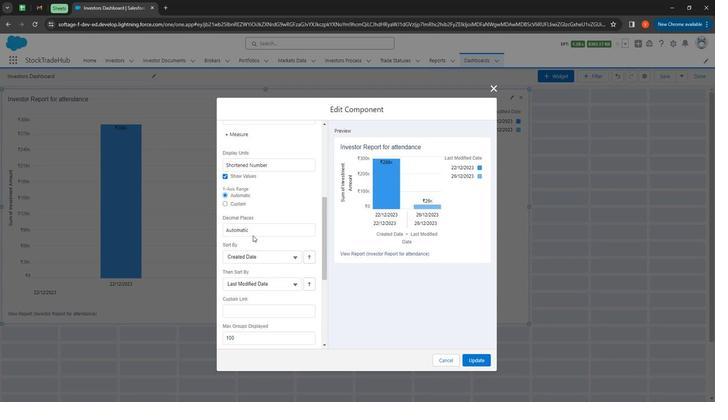 
Action: Mouse scrolled (257, 243) with delta (0, 0)
Screenshot: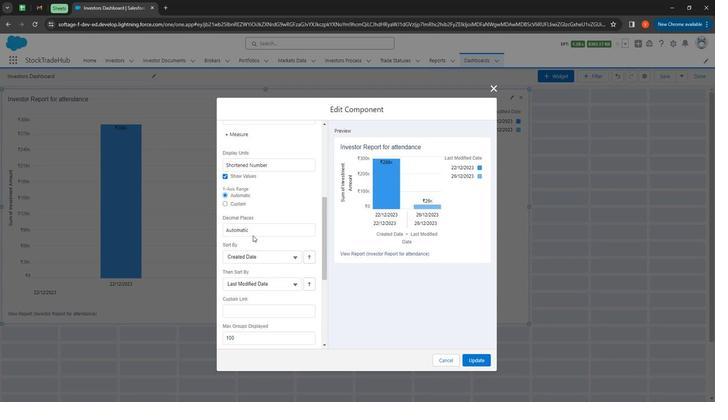 
Action: Mouse moved to (257, 245)
Screenshot: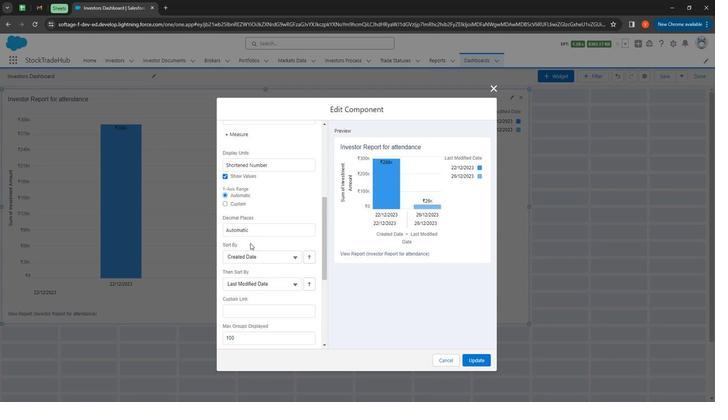 
Action: Mouse scrolled (257, 244) with delta (0, 0)
Screenshot: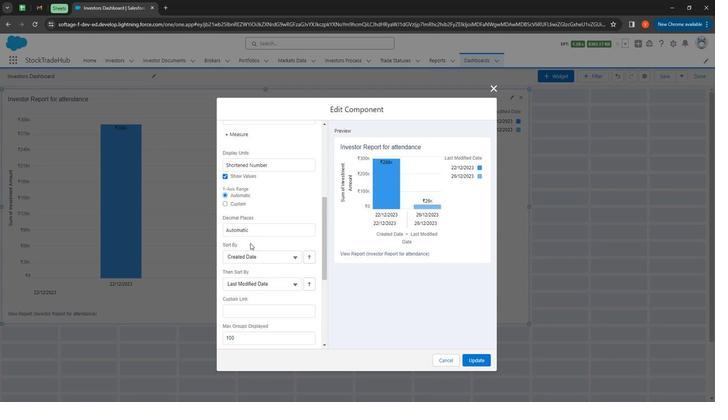 
Action: Mouse moved to (257, 245)
Screenshot: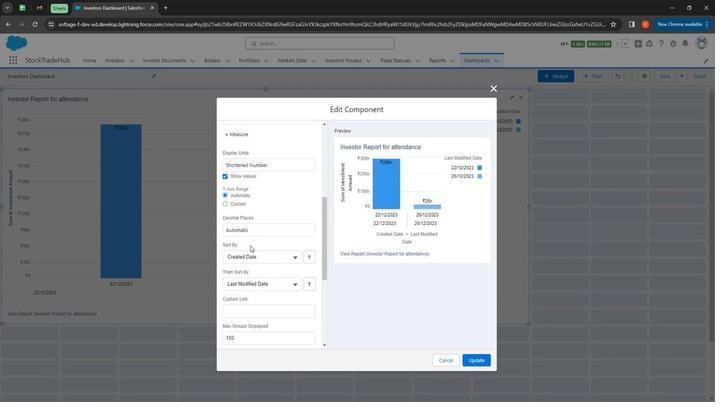 
Action: Mouse scrolled (257, 245) with delta (0, 0)
Screenshot: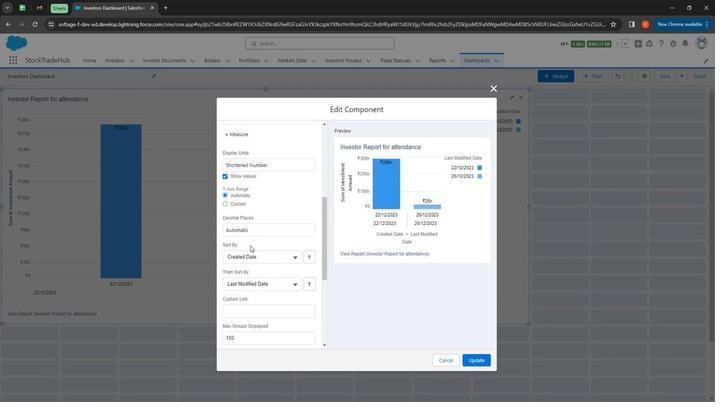 
Action: Mouse moved to (257, 245)
Screenshot: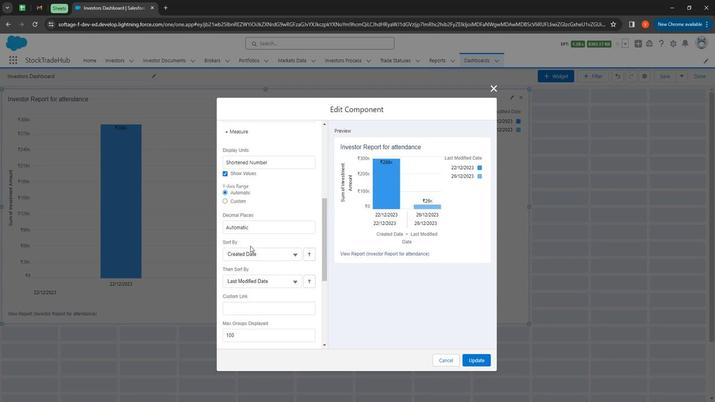 
Action: Mouse scrolled (257, 245) with delta (0, 0)
Screenshot: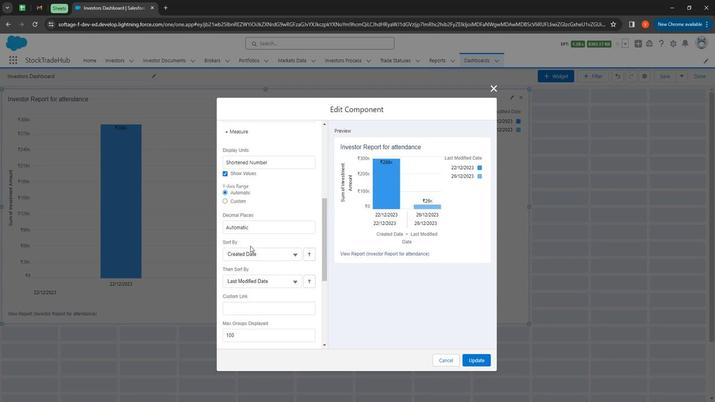 
Action: Mouse moved to (257, 247)
Screenshot: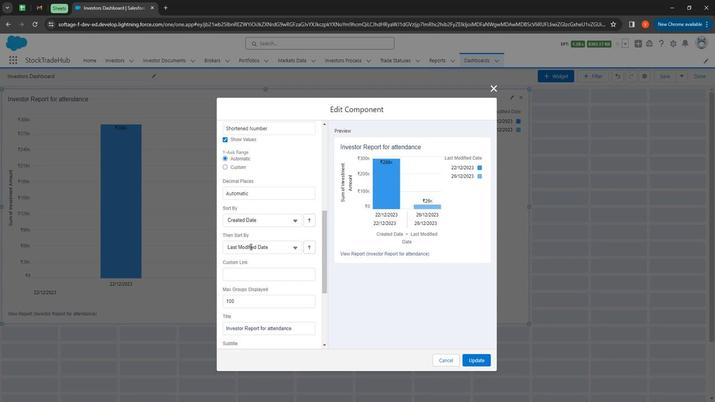 
Action: Mouse scrolled (257, 247) with delta (0, 0)
Screenshot: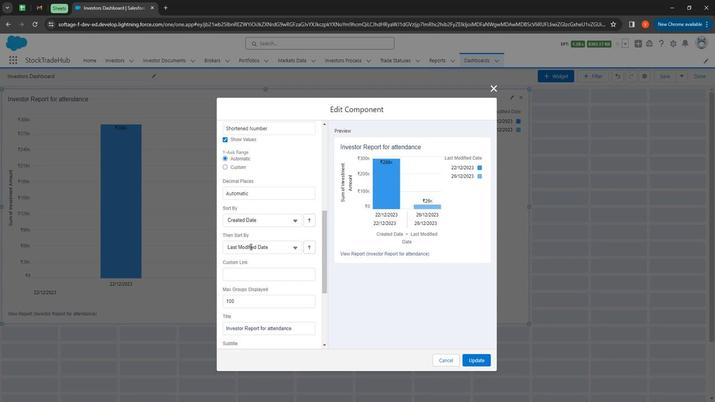
Action: Mouse moved to (243, 325)
Screenshot: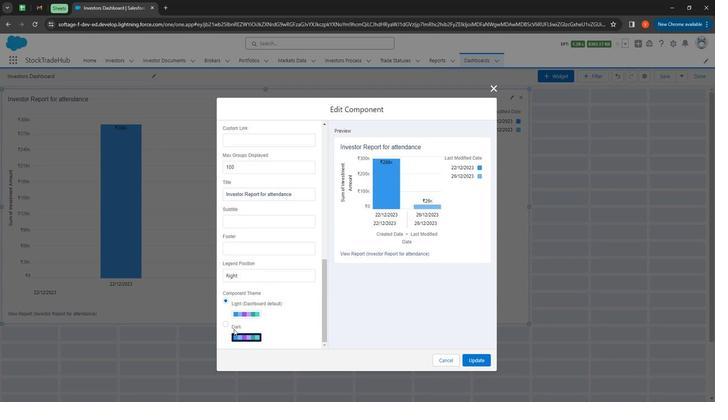 
Action: Mouse pressed left at (243, 325)
Screenshot: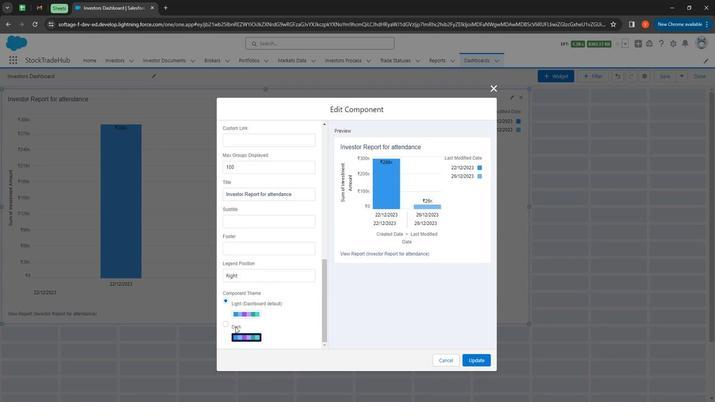 
Action: Mouse moved to (478, 358)
Screenshot: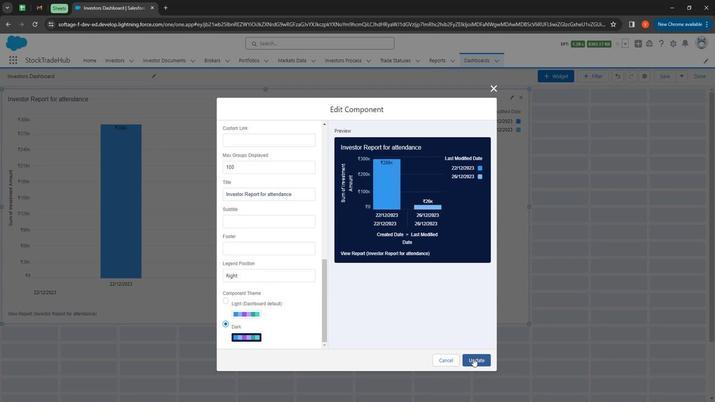 
Action: Mouse pressed left at (478, 358)
Screenshot: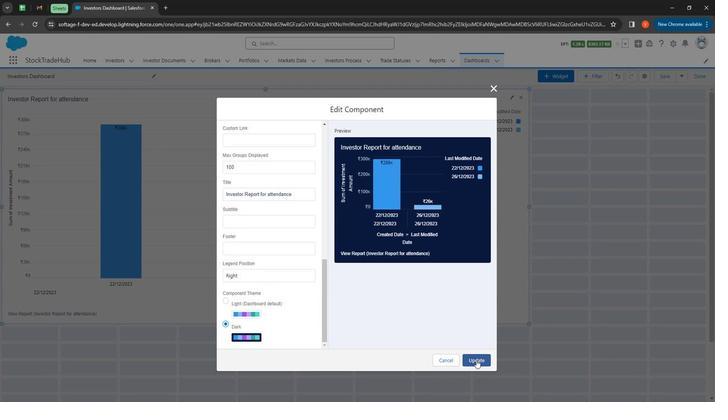 
Action: Mouse moved to (663, 76)
Screenshot: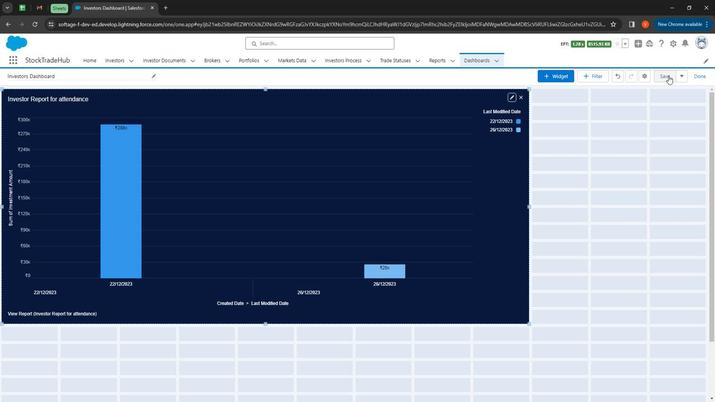 
Action: Mouse pressed left at (663, 76)
Screenshot: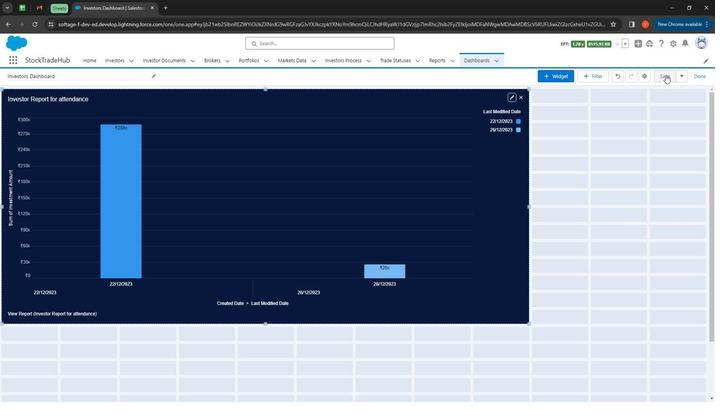 
Action: Mouse moved to (701, 79)
Screenshot: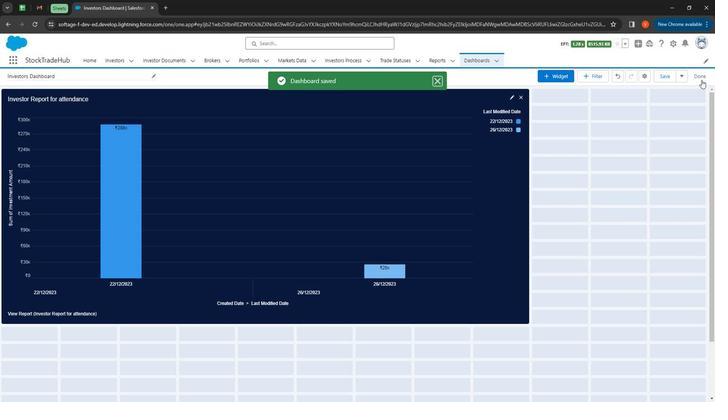 
Action: Mouse pressed left at (701, 79)
Screenshot: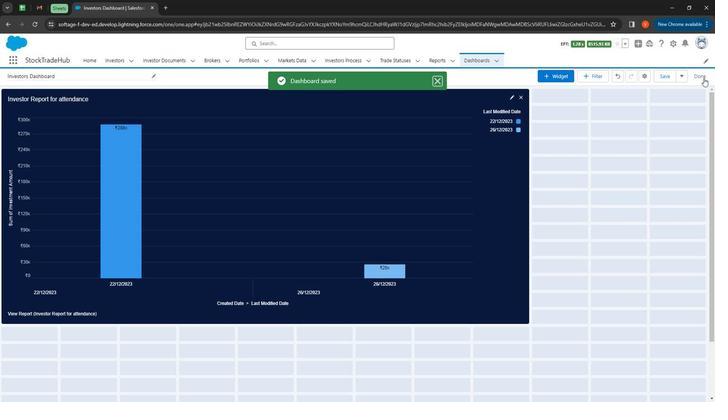 
Action: Mouse moved to (101, 126)
Screenshot: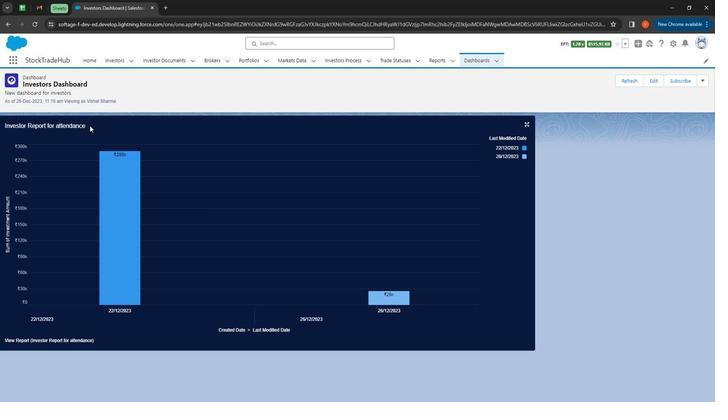 
Action: Mouse pressed left at (101, 126)
Screenshot: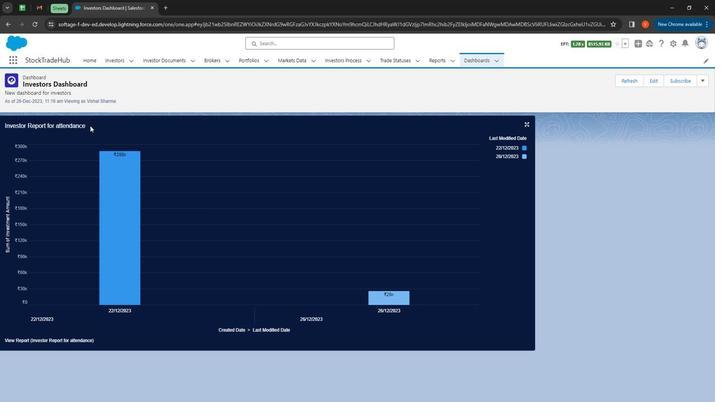 
Action: Mouse moved to (266, 233)
Screenshot: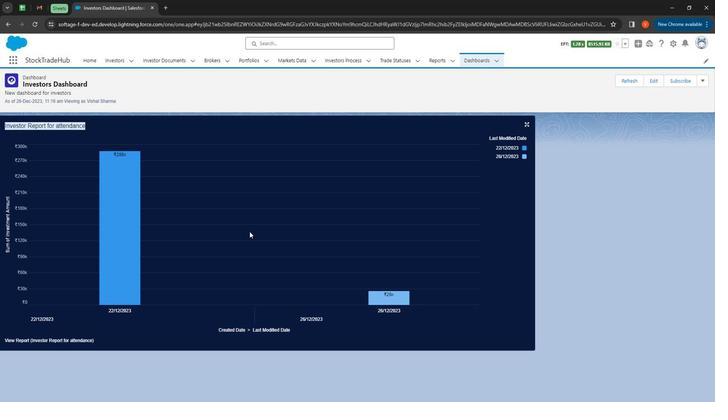
Action: Mouse pressed left at (266, 233)
Screenshot: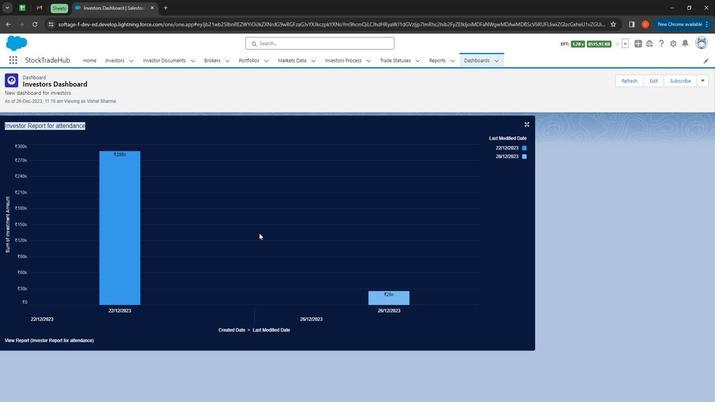 
Action: Mouse moved to (350, 221)
Screenshot: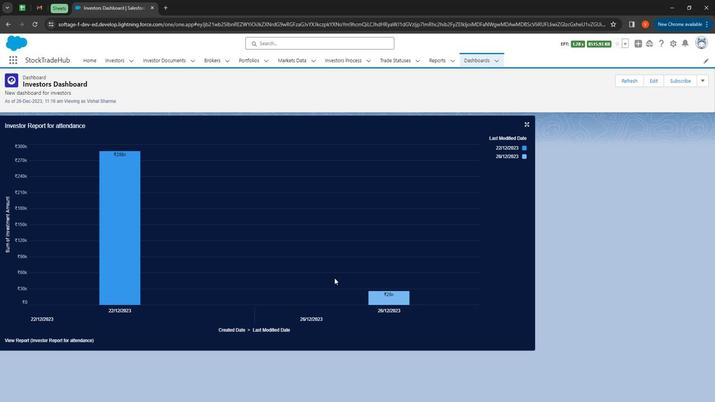 
